 Task: For heading Use Comic Sans MS with light red berry 1 colour & Underline.  font size for heading22,  'Change the font style of data to'EB Garamond and font size to 14,  Change the alignment of both headline & data to Align left In the sheet  auditingSalesSummary
Action: Mouse moved to (413, 166)
Screenshot: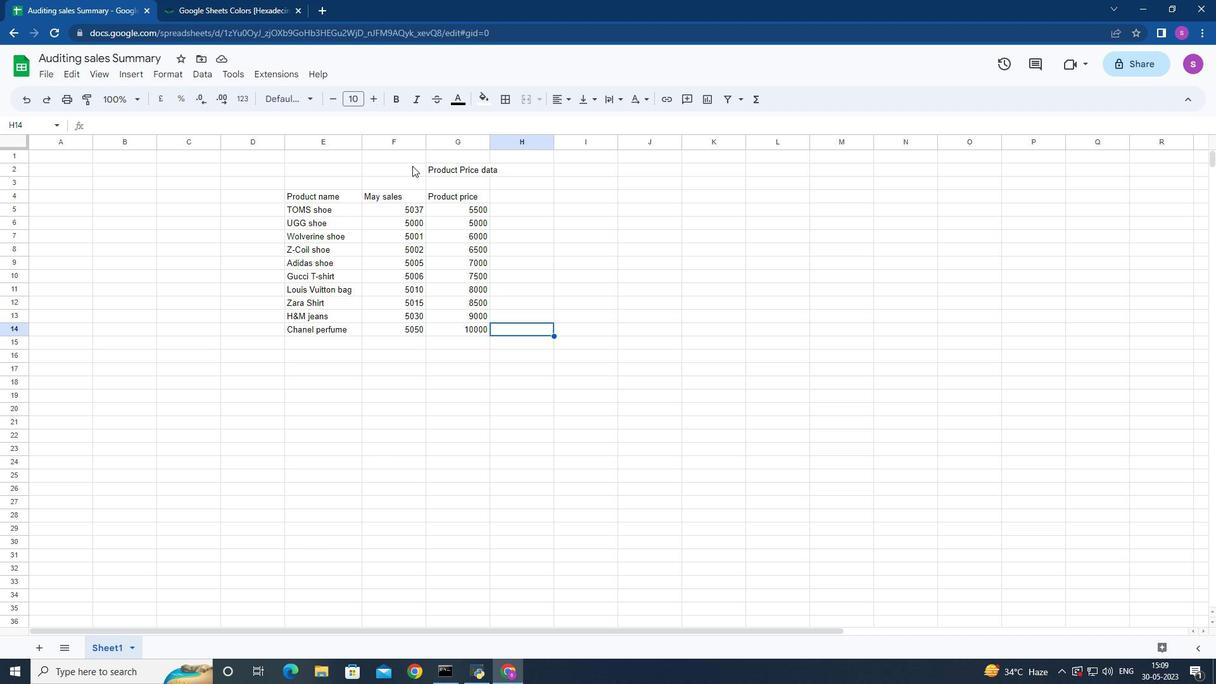 
Action: Mouse pressed left at (413, 166)
Screenshot: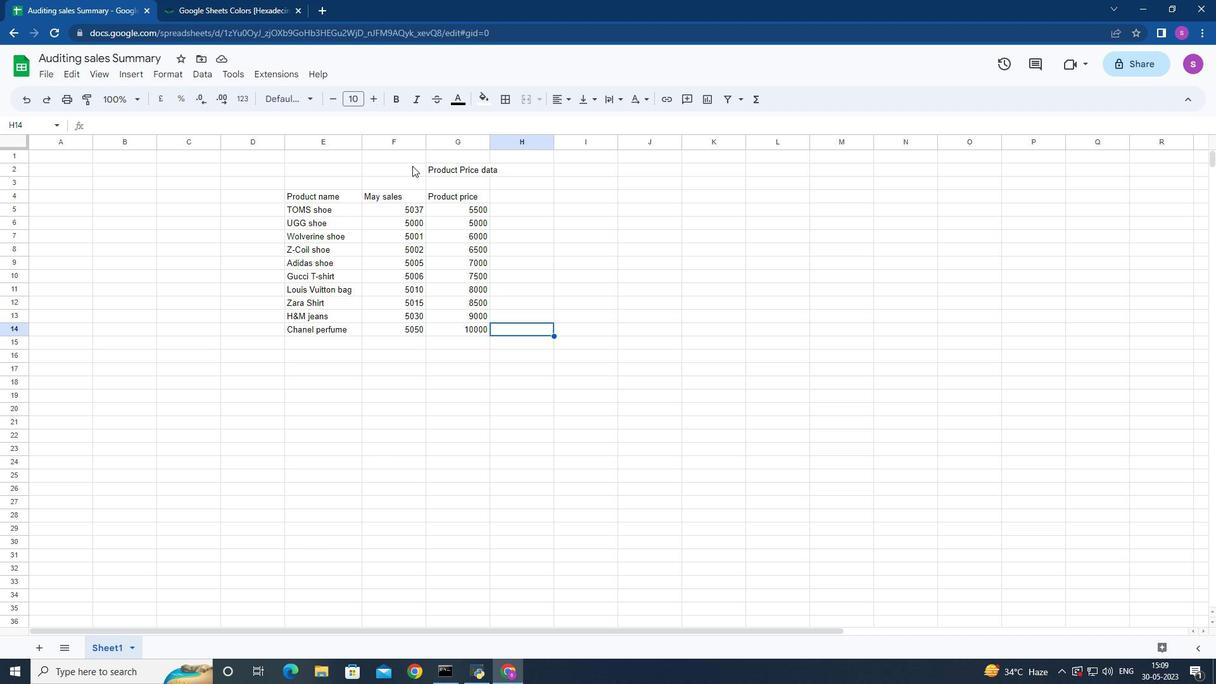 
Action: Mouse moved to (308, 99)
Screenshot: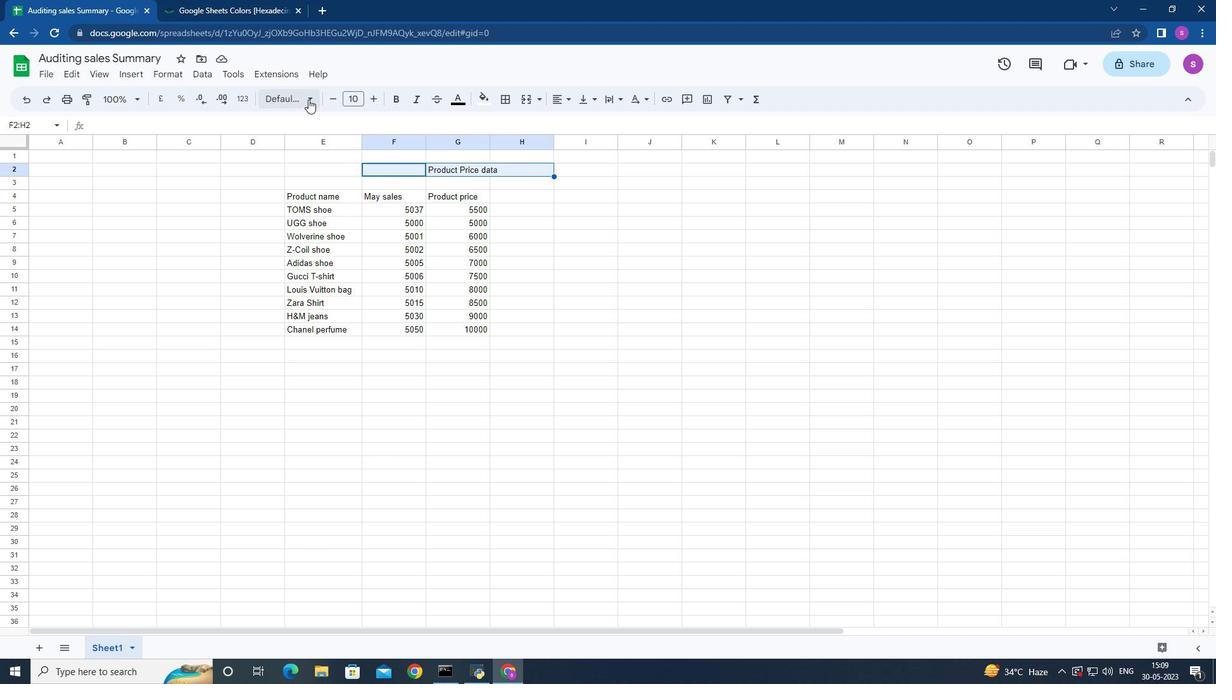 
Action: Mouse pressed left at (308, 99)
Screenshot: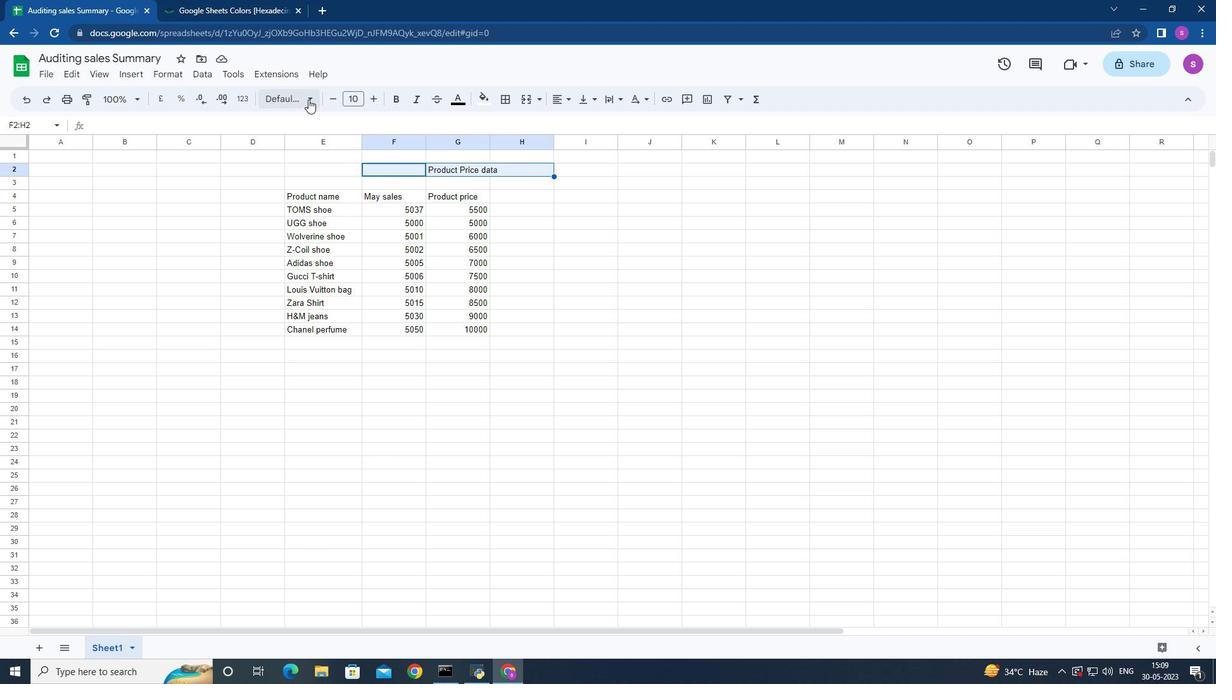 
Action: Mouse moved to (346, 419)
Screenshot: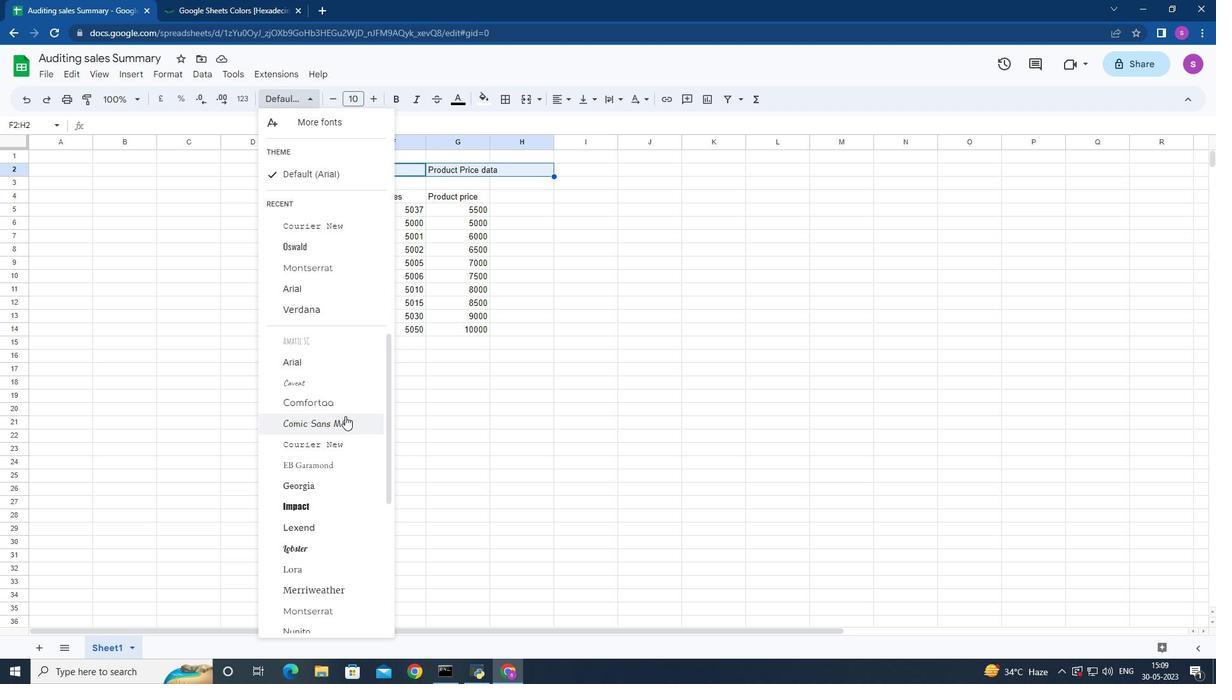 
Action: Mouse pressed left at (346, 419)
Screenshot: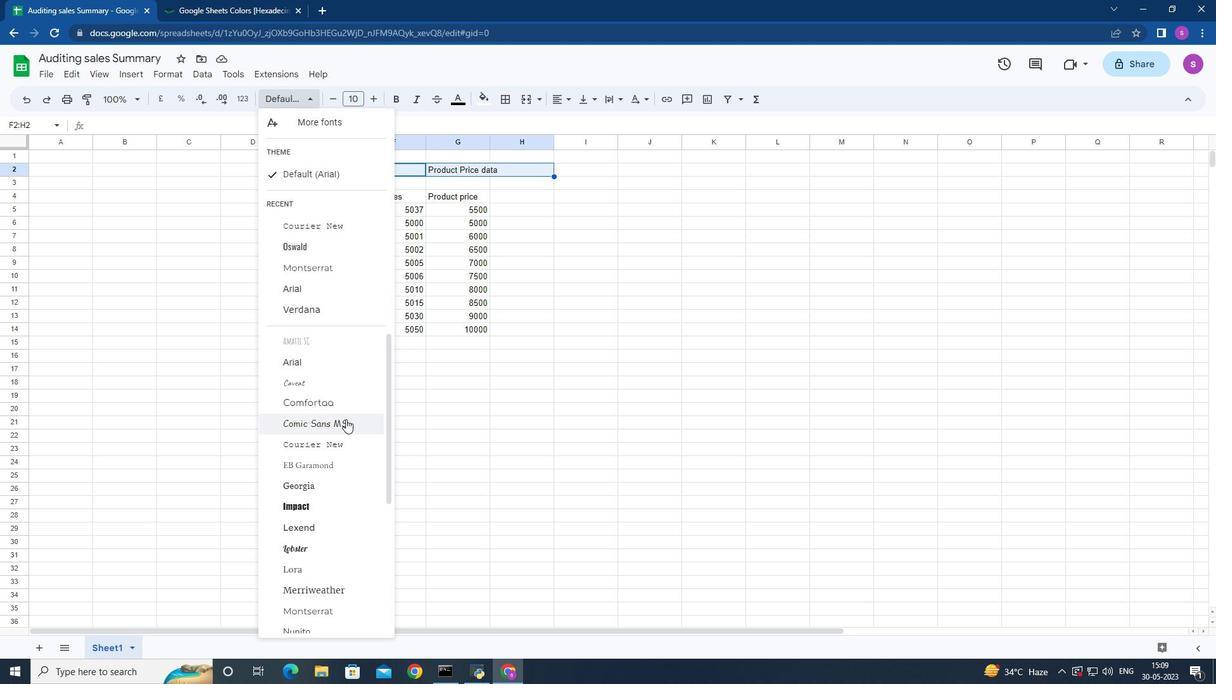 
Action: Mouse moved to (456, 234)
Screenshot: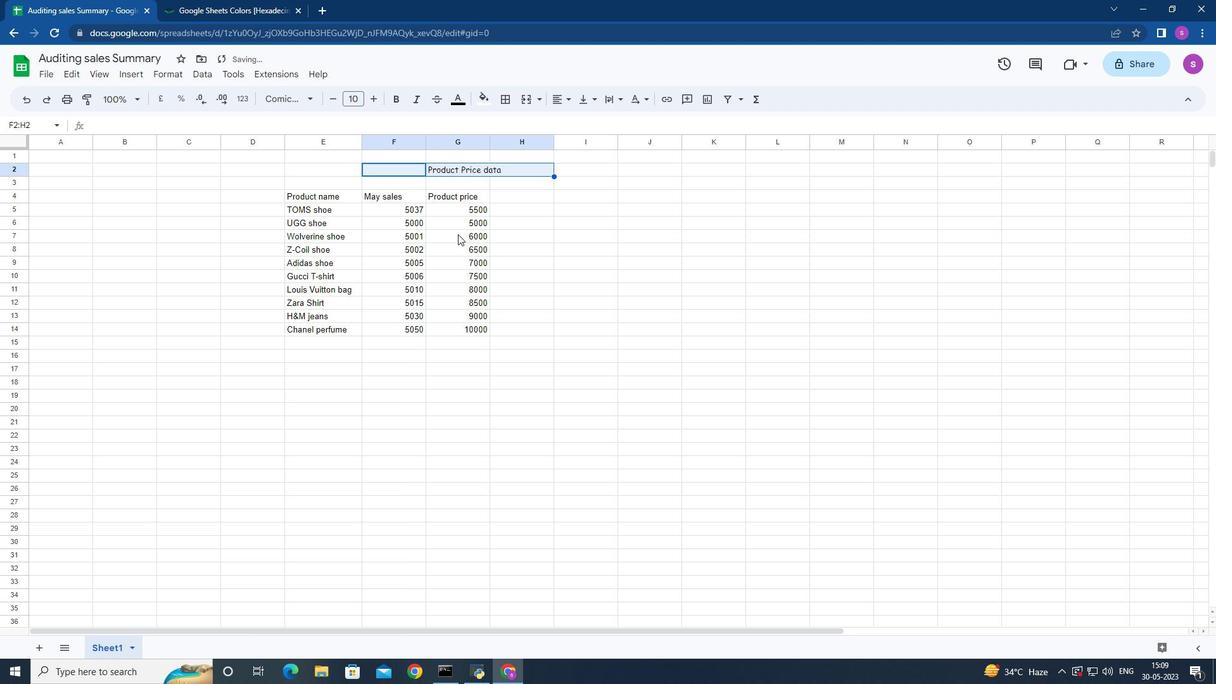 
Action: Key pressed ctrl+V
Screenshot: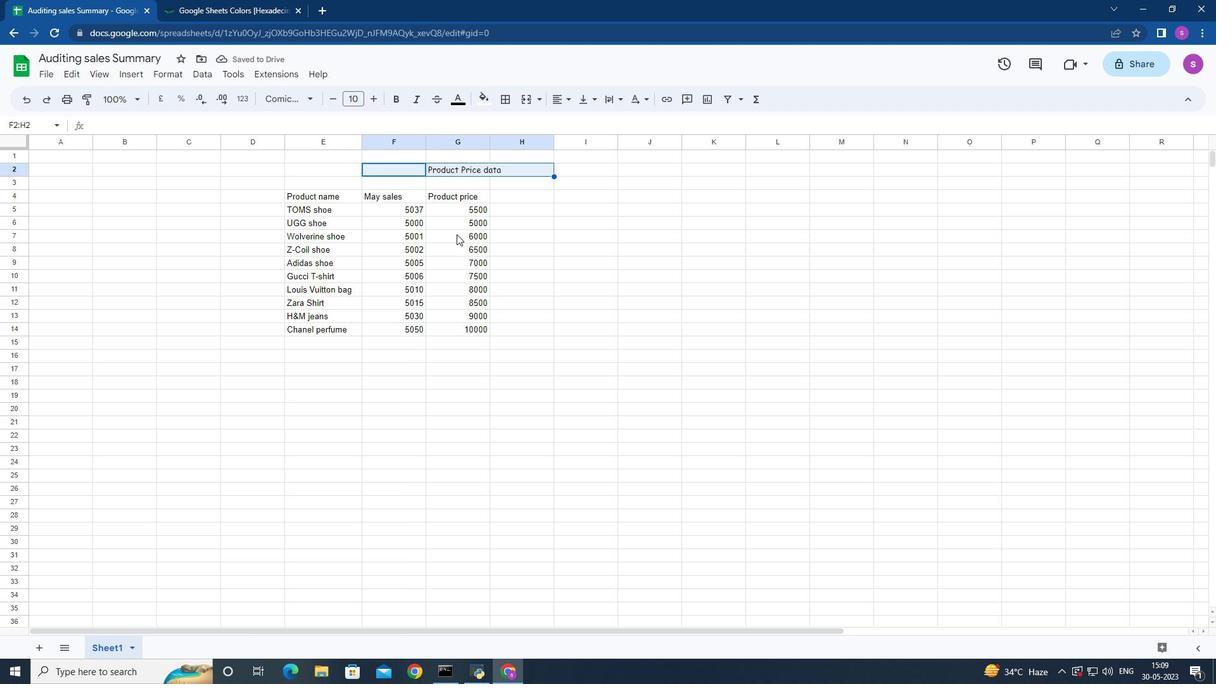 
Action: Mouse moved to (487, 99)
Screenshot: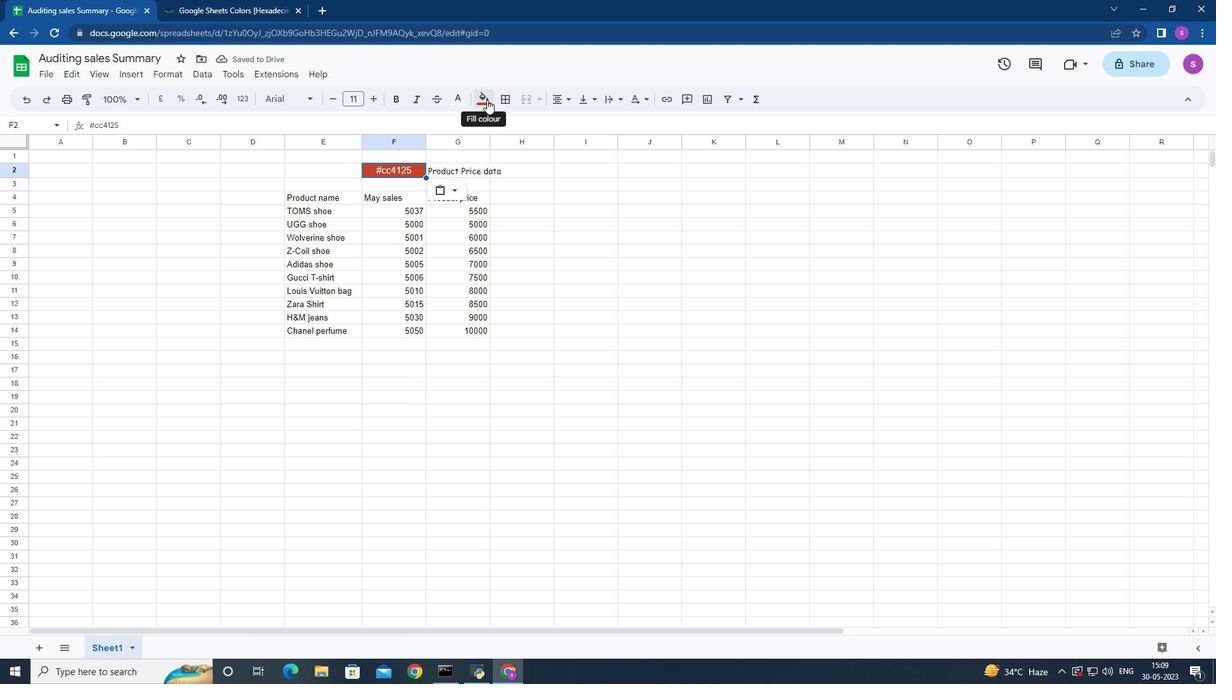 
Action: Mouse pressed left at (487, 99)
Screenshot: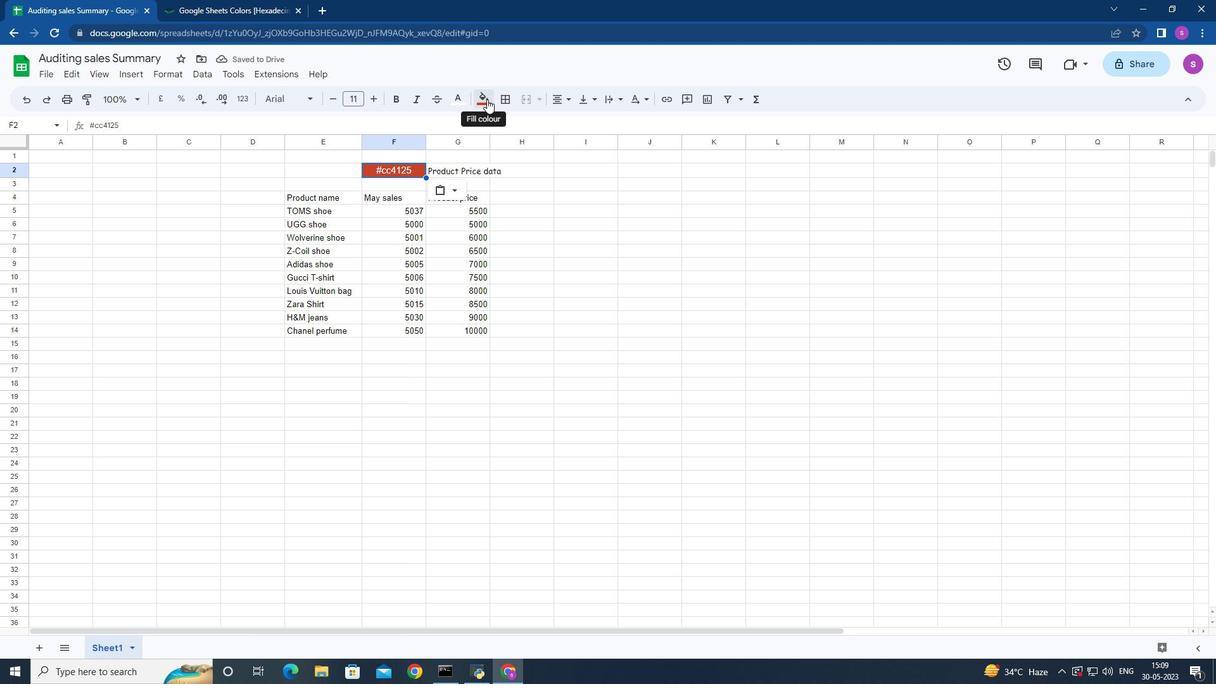 
Action: Mouse moved to (524, 296)
Screenshot: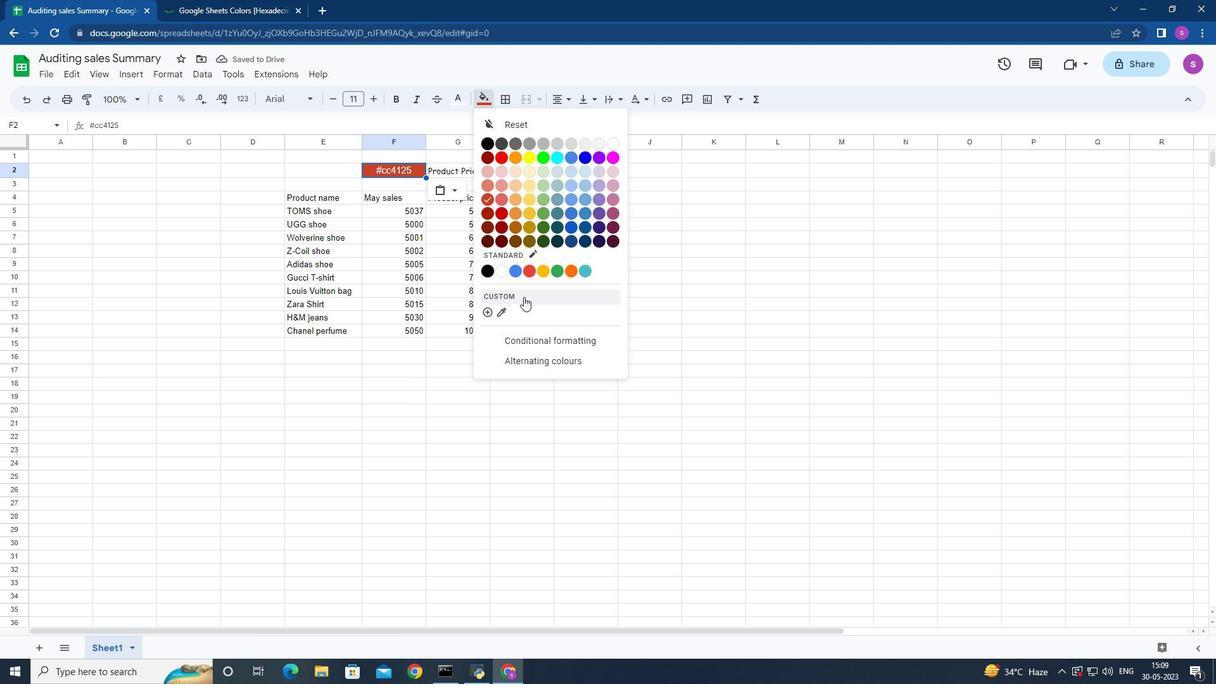
Action: Mouse pressed left at (524, 296)
Screenshot: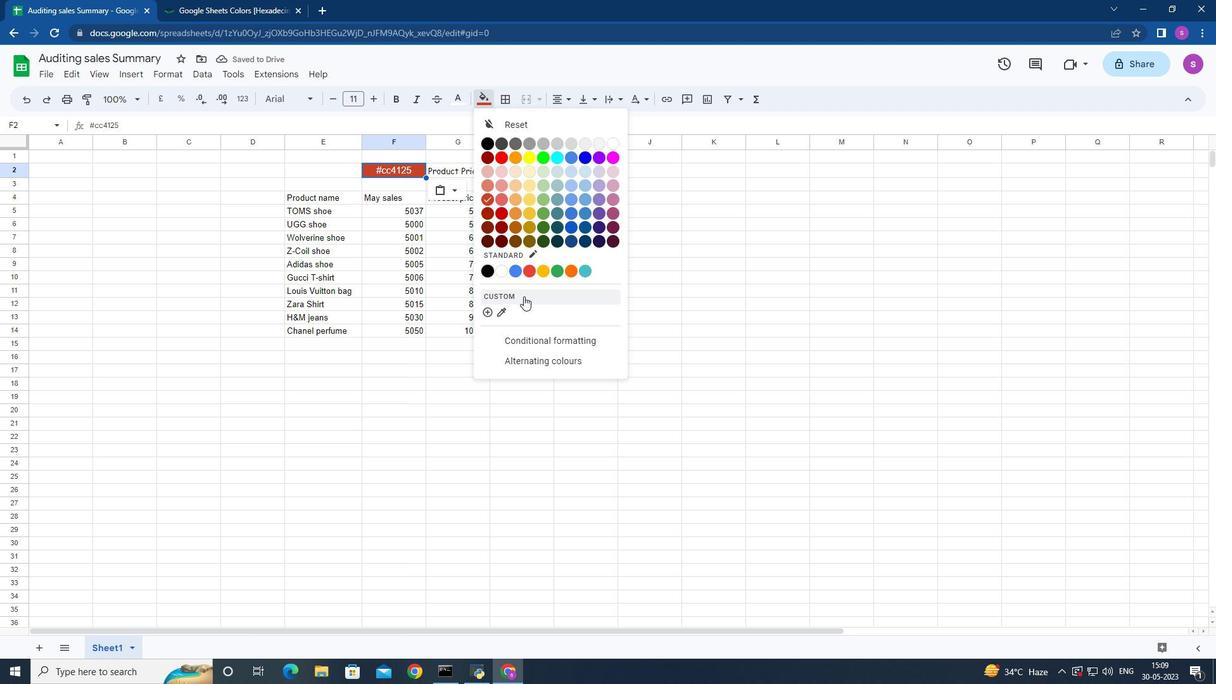 
Action: Mouse moved to (554, 408)
Screenshot: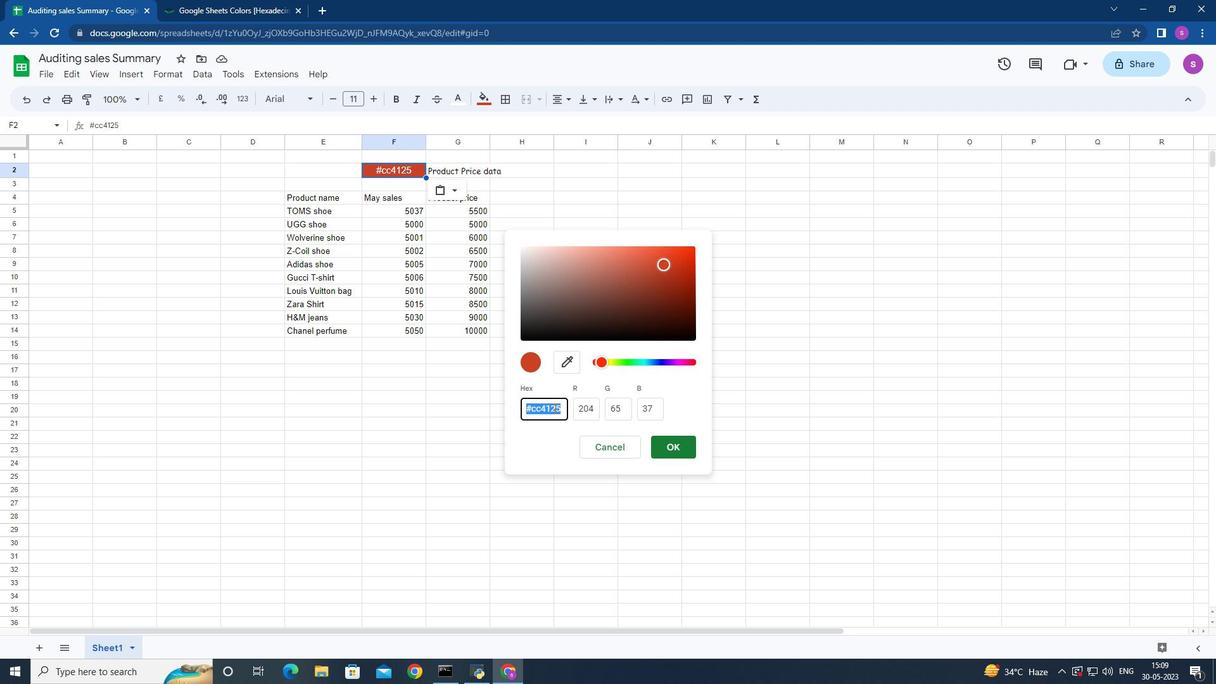 
Action: Key pressed ctrl+V
Screenshot: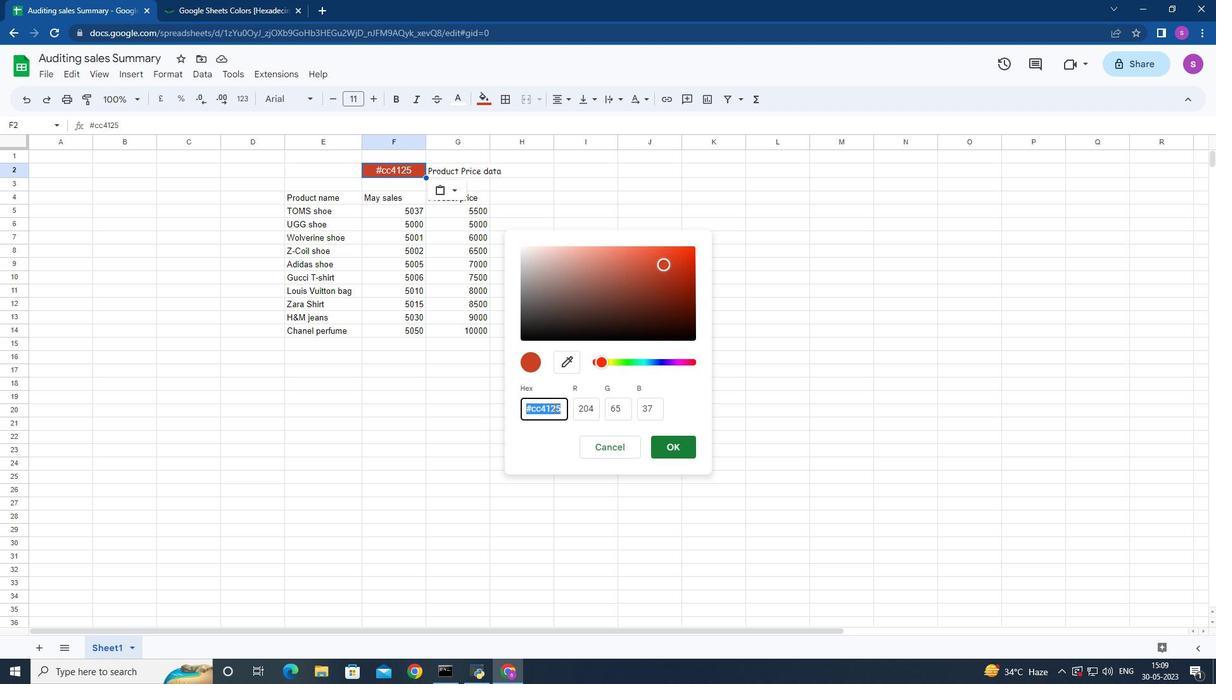 
Action: Mouse moved to (665, 441)
Screenshot: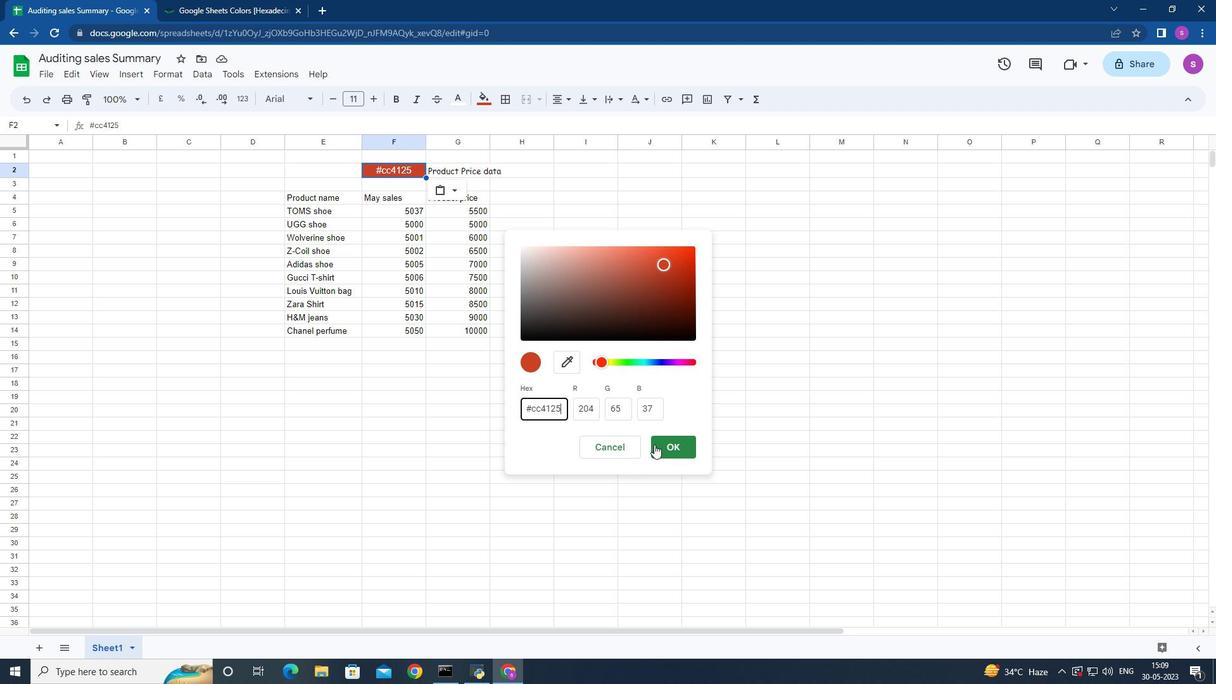 
Action: Mouse pressed left at (665, 441)
Screenshot: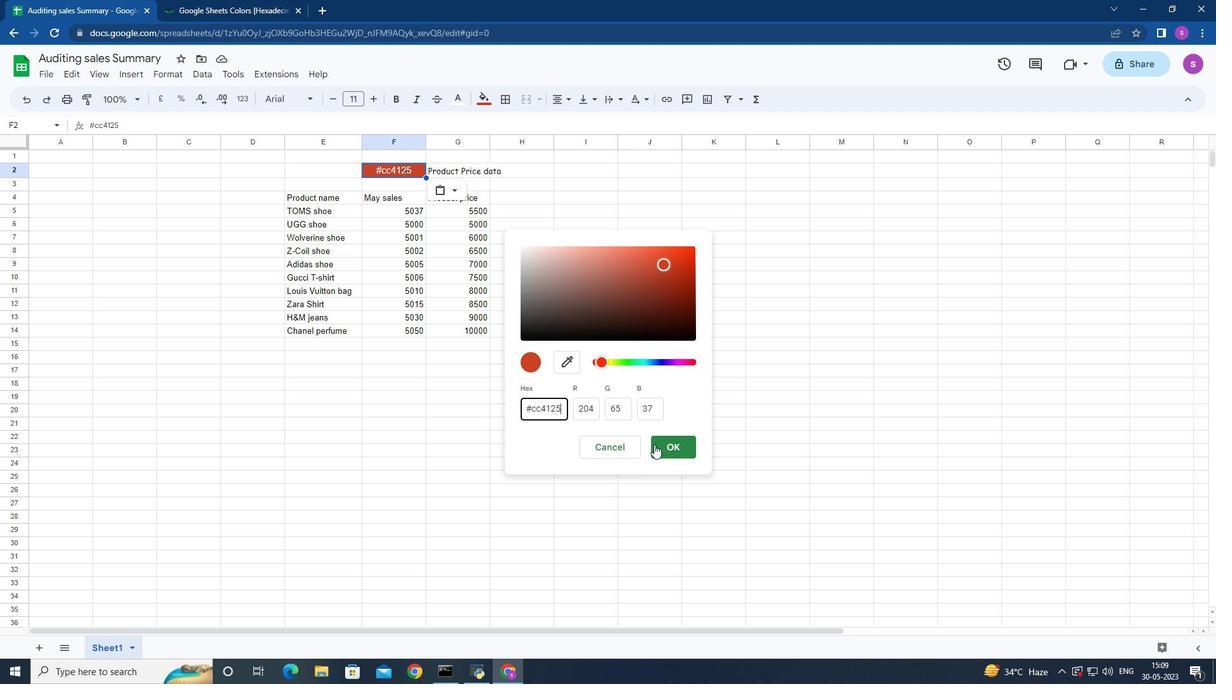 
Action: Mouse moved to (486, 101)
Screenshot: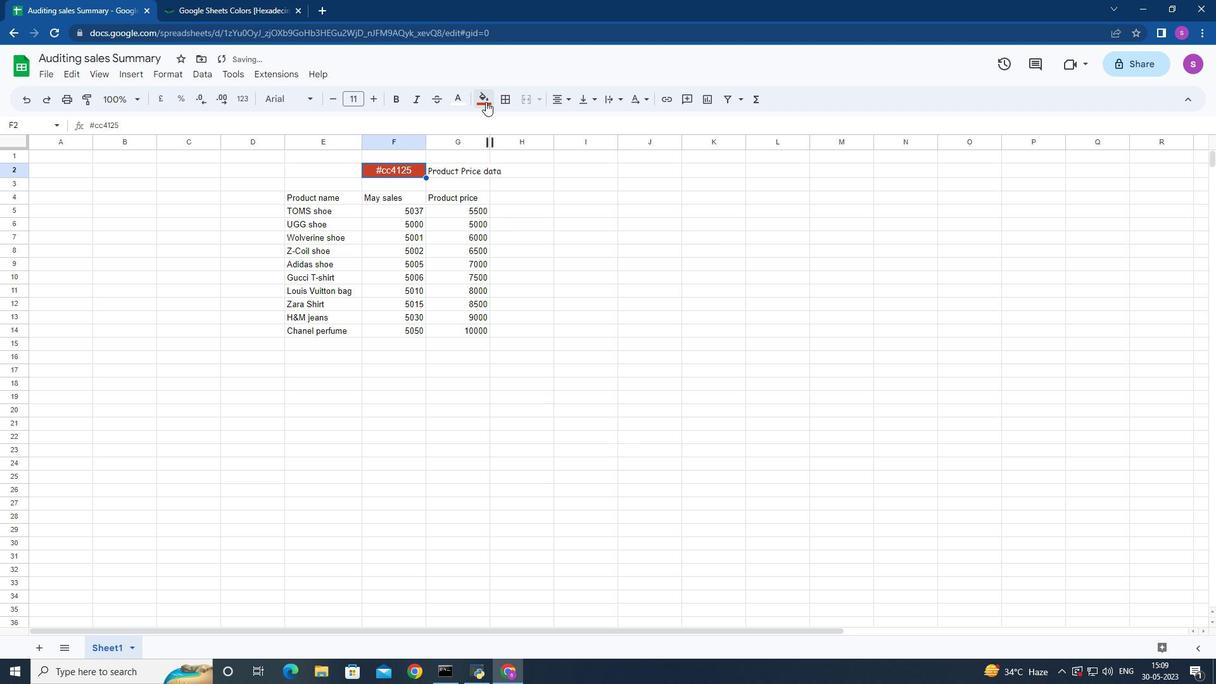 
Action: Mouse pressed left at (486, 101)
Screenshot: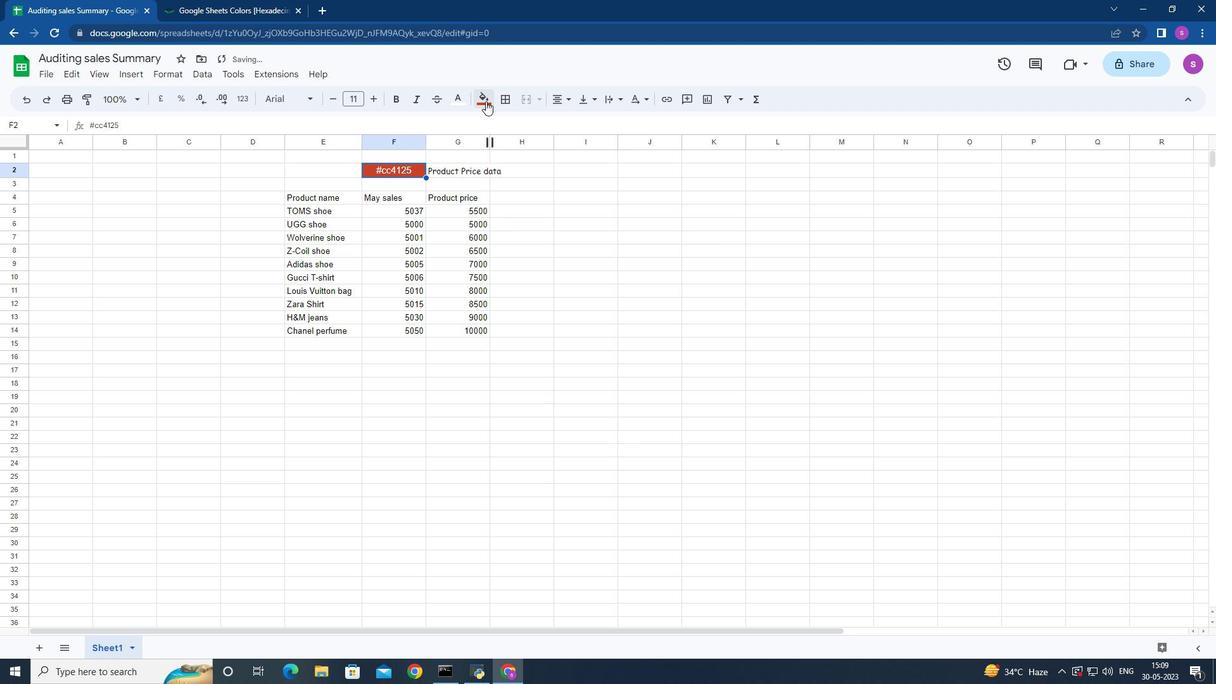 
Action: Mouse moved to (494, 295)
Screenshot: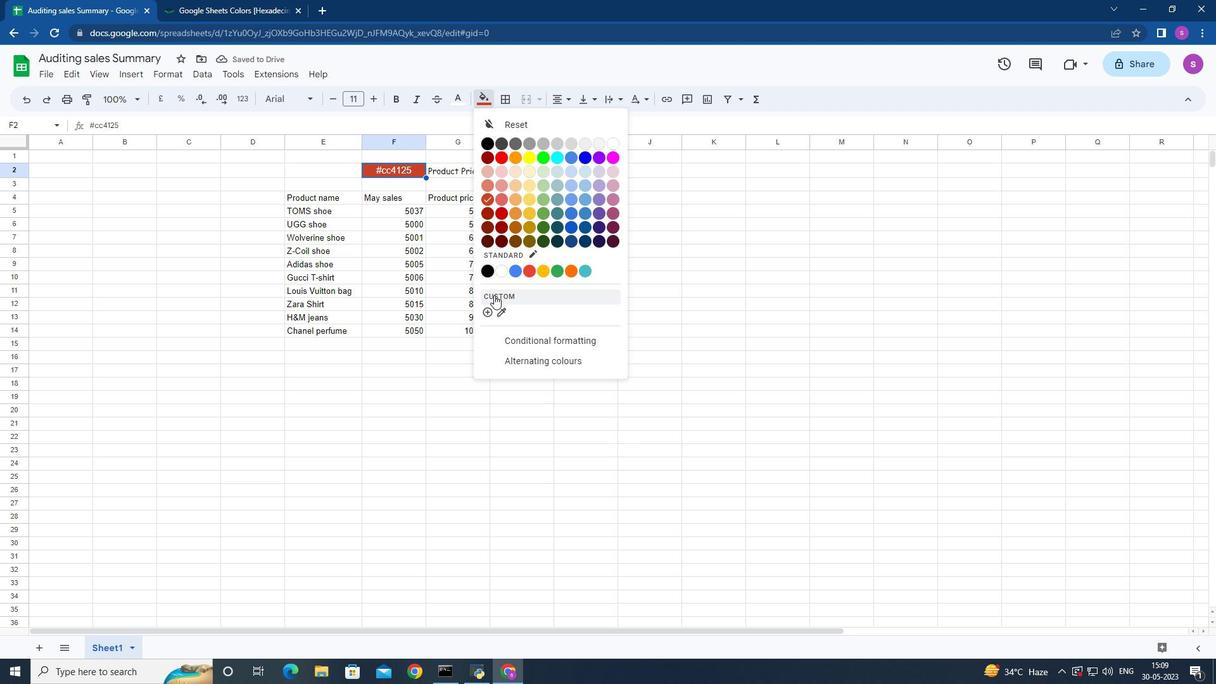 
Action: Mouse pressed left at (494, 295)
Screenshot: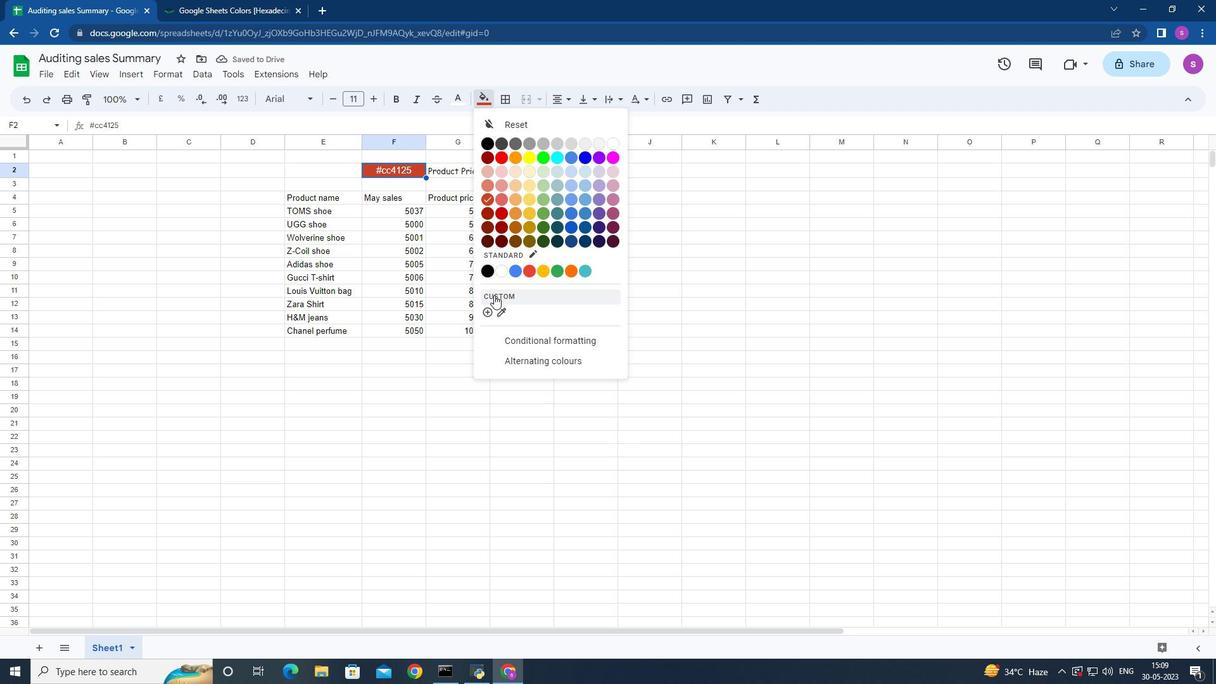 
Action: Mouse moved to (683, 446)
Screenshot: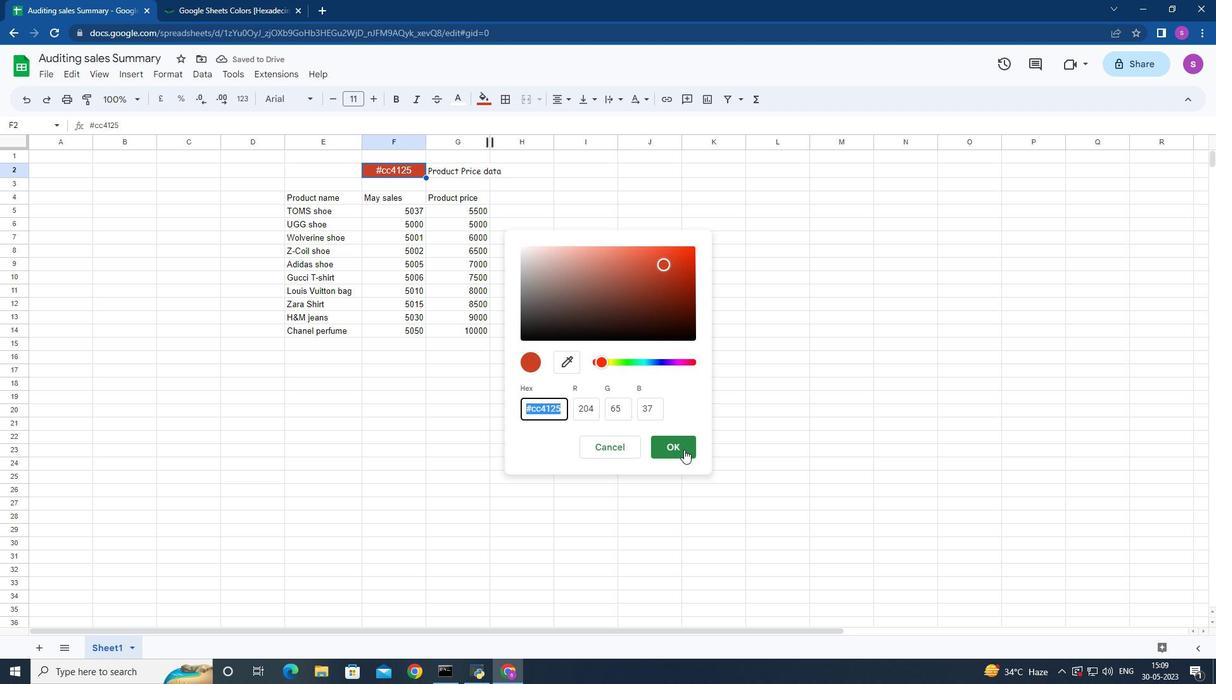 
Action: Mouse pressed left at (683, 446)
Screenshot: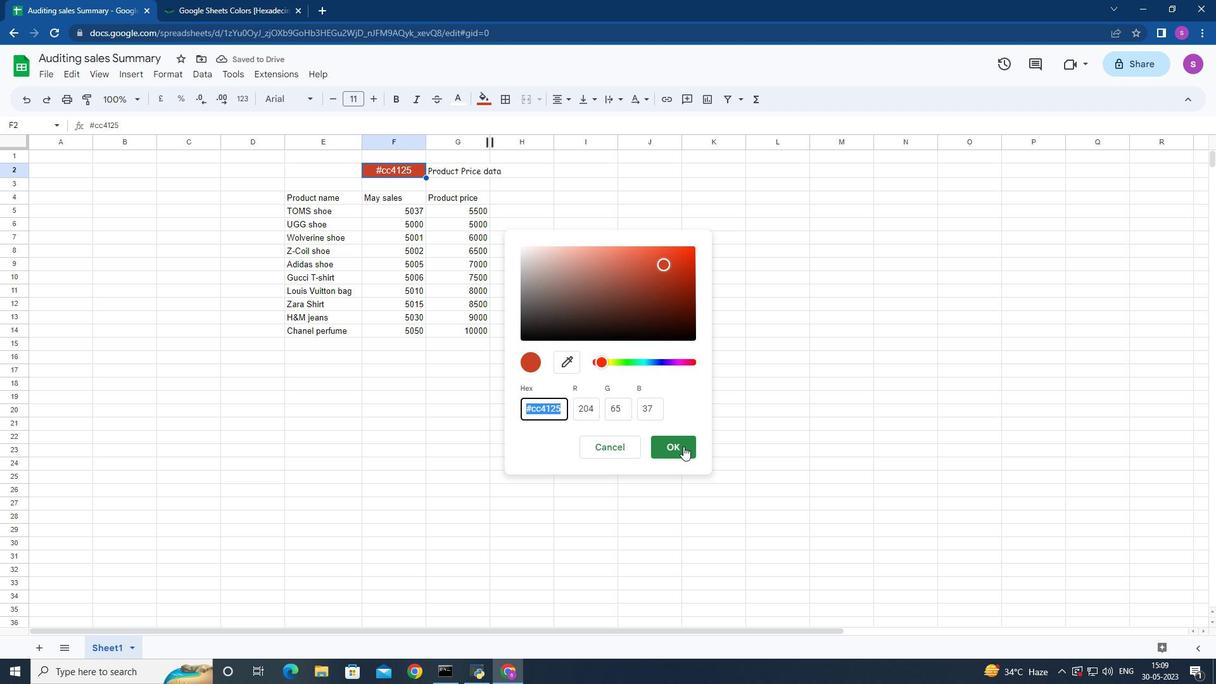 
Action: Mouse moved to (427, 166)
Screenshot: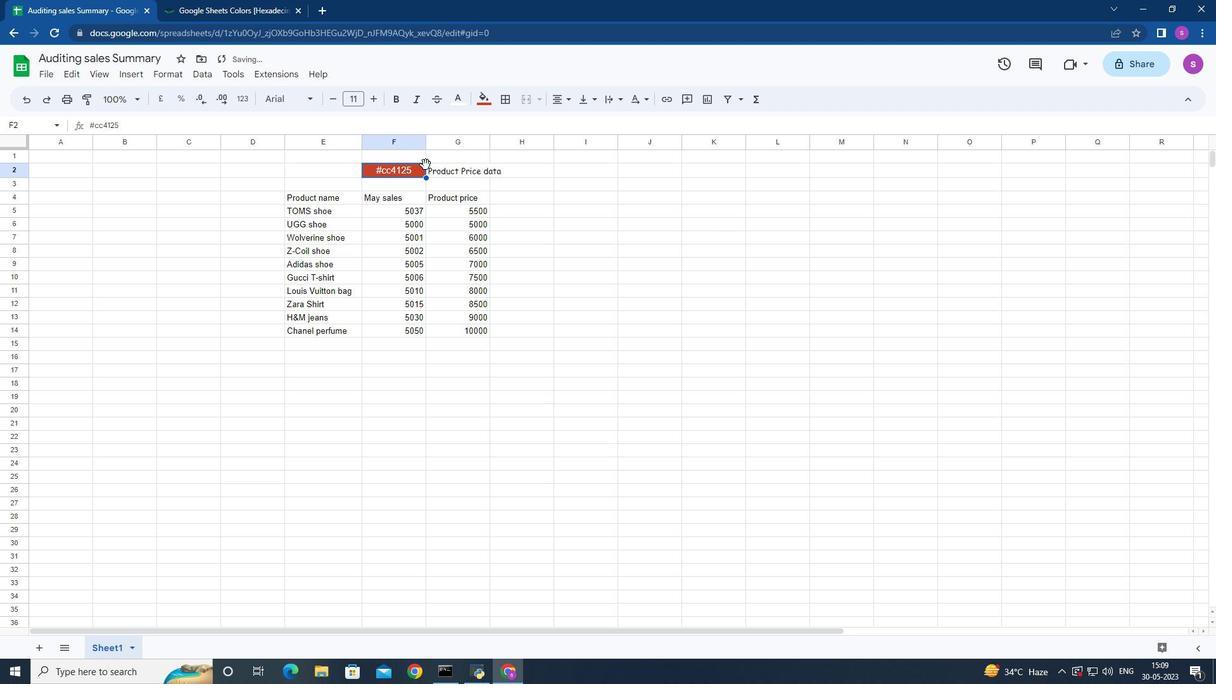 
Action: Mouse pressed left at (427, 166)
Screenshot: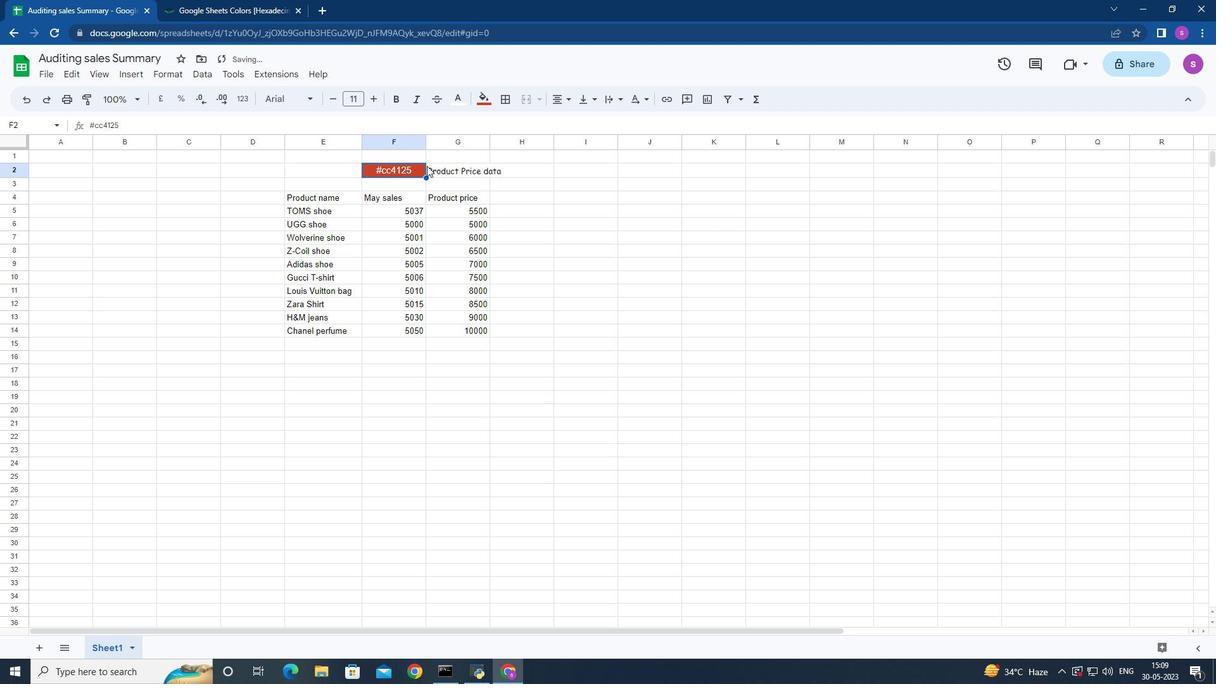 
Action: Mouse moved to (462, 96)
Screenshot: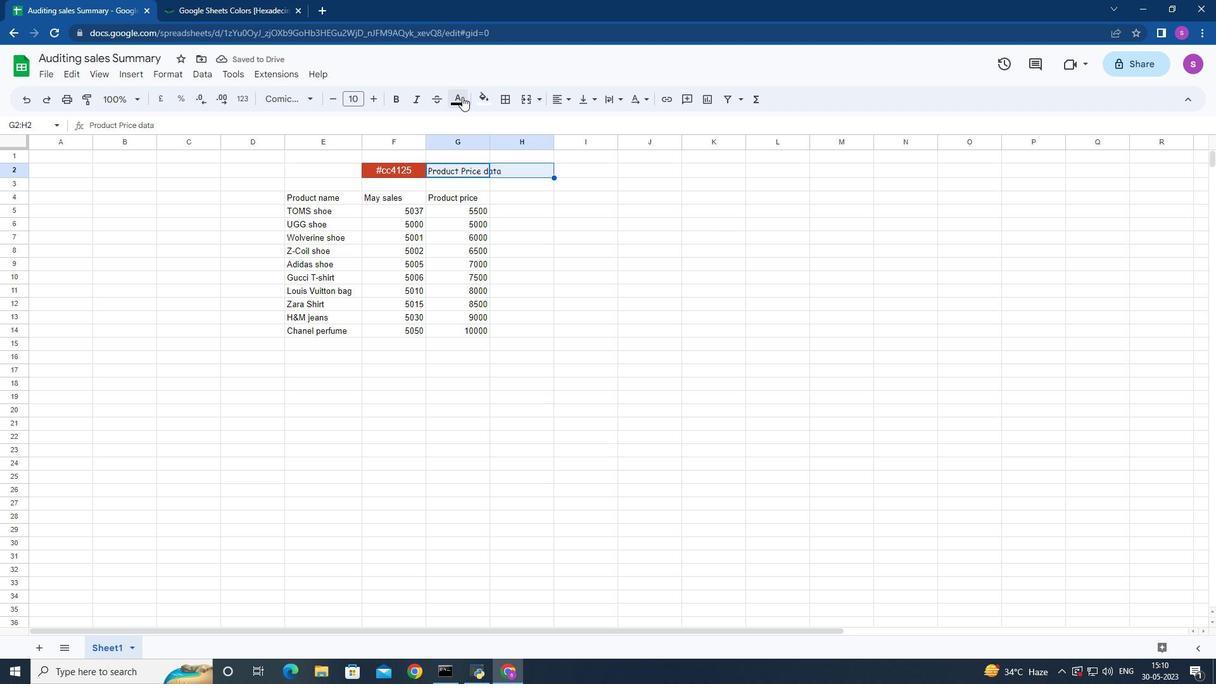 
Action: Mouse pressed left at (462, 96)
Screenshot: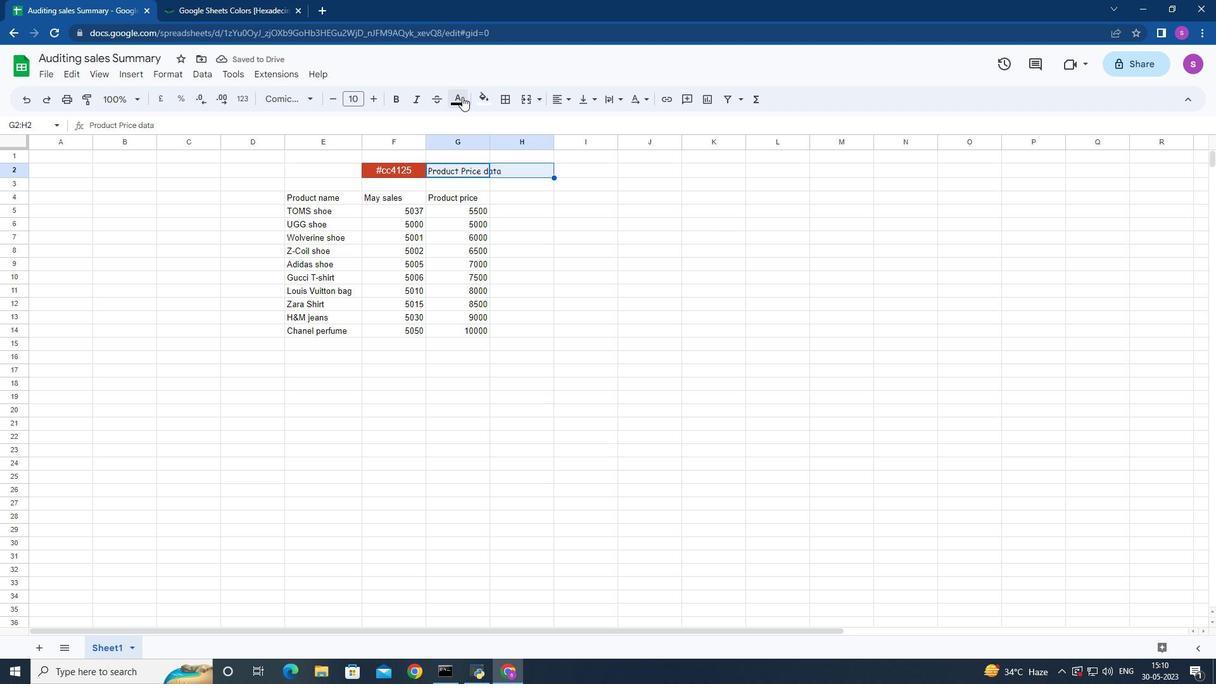 
Action: Mouse moved to (475, 297)
Screenshot: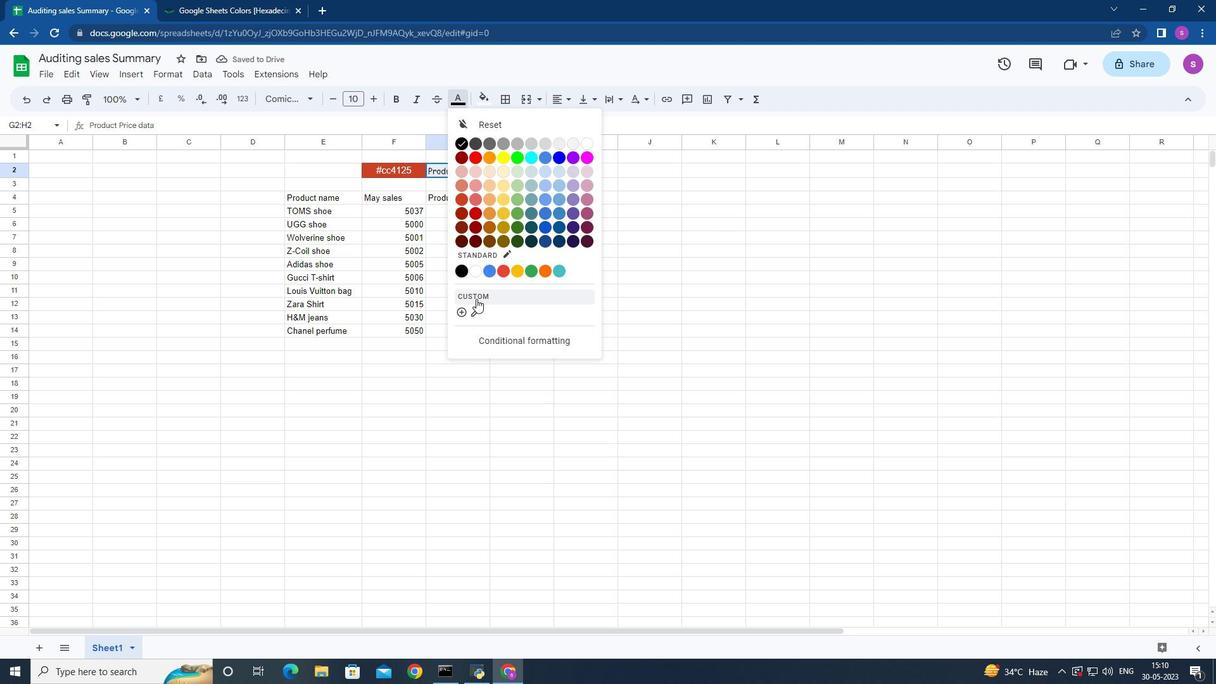 
Action: Mouse pressed left at (475, 297)
Screenshot: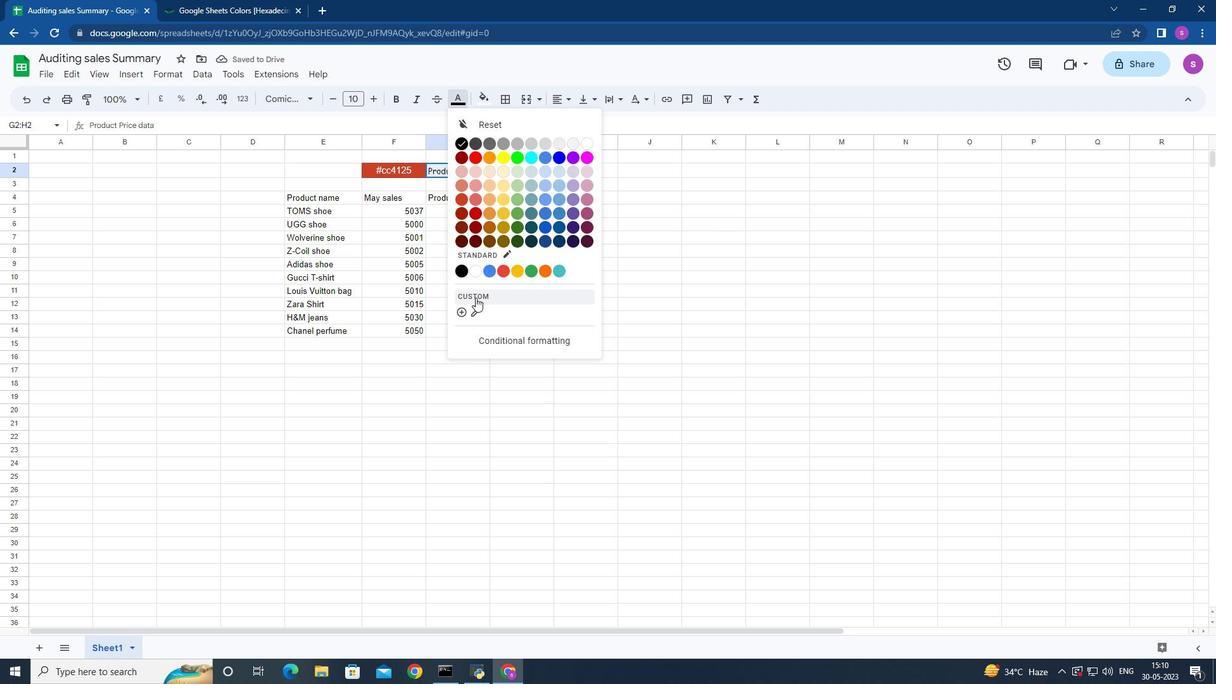 
Action: Mouse moved to (666, 446)
Screenshot: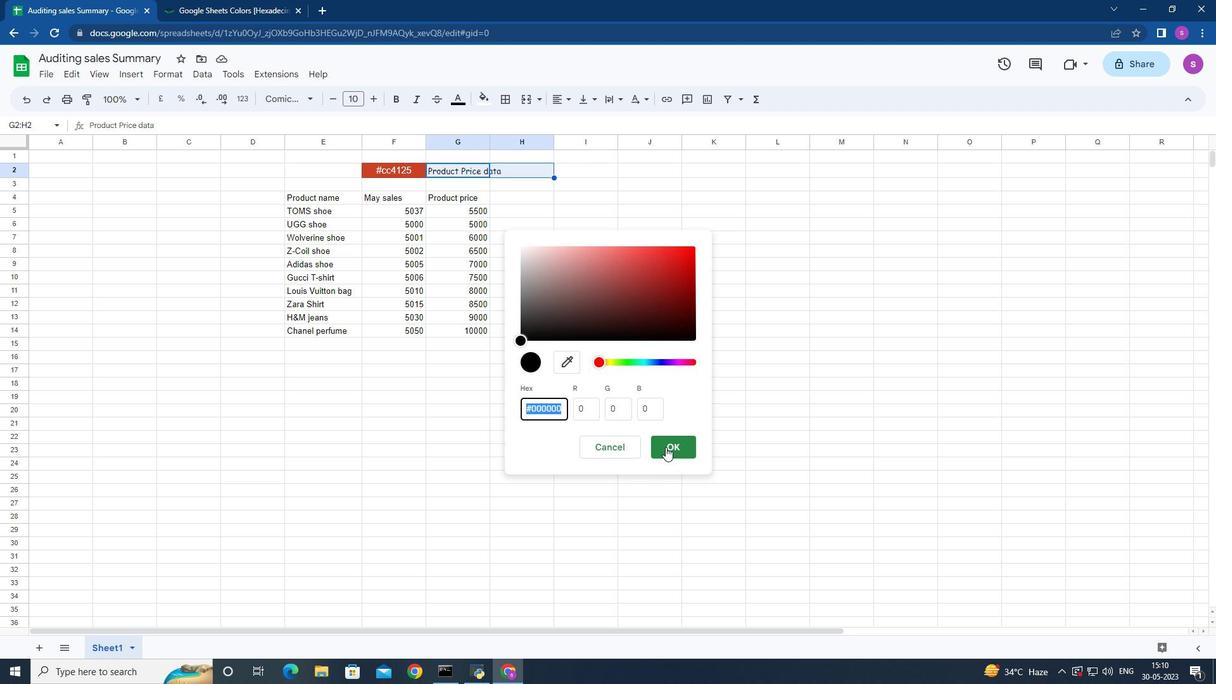
Action: Mouse pressed left at (666, 446)
Screenshot: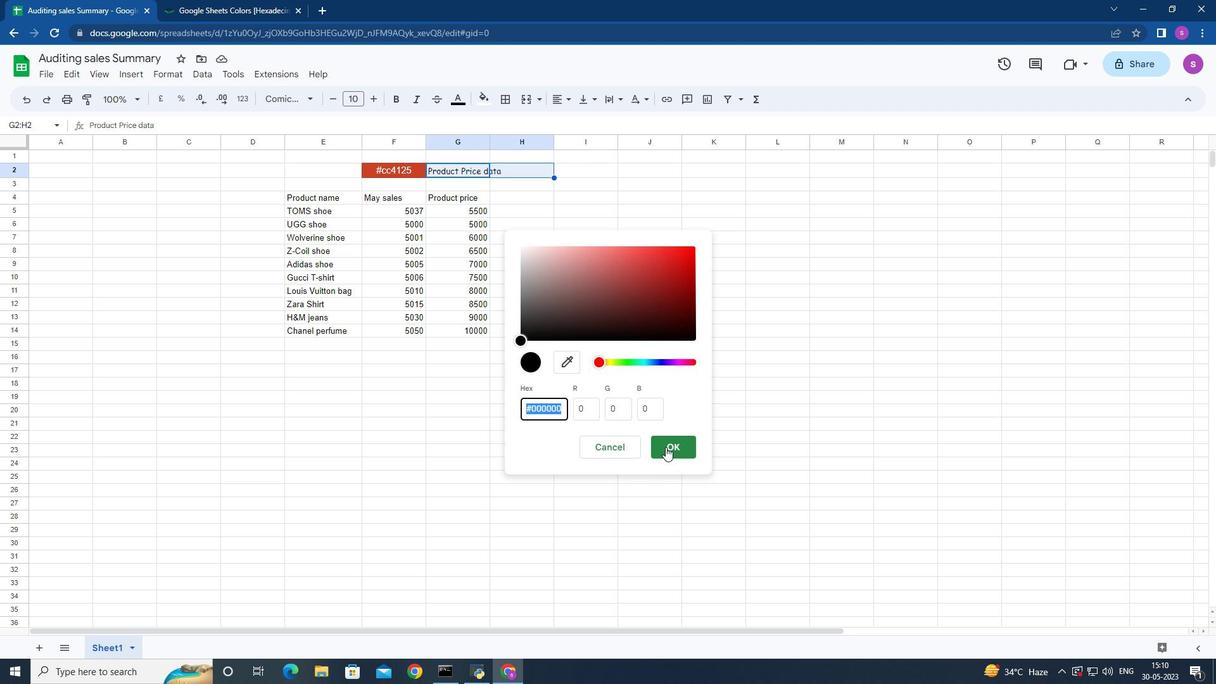 
Action: Mouse moved to (456, 98)
Screenshot: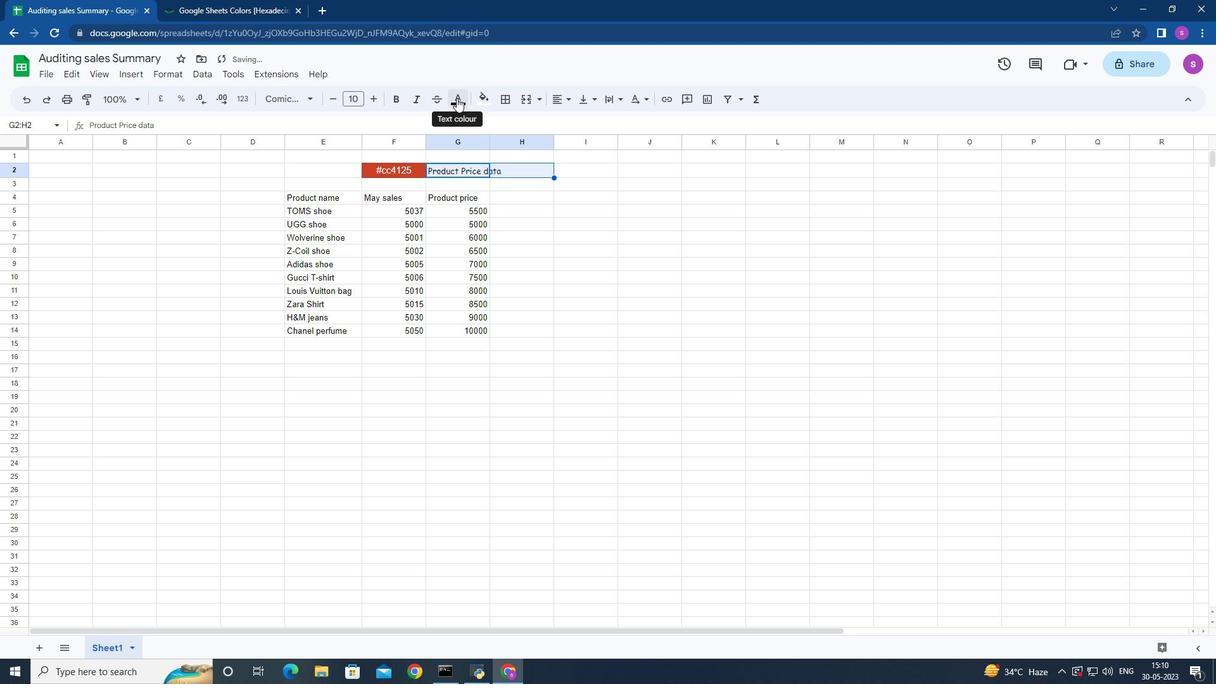 
Action: Mouse pressed left at (456, 98)
Screenshot: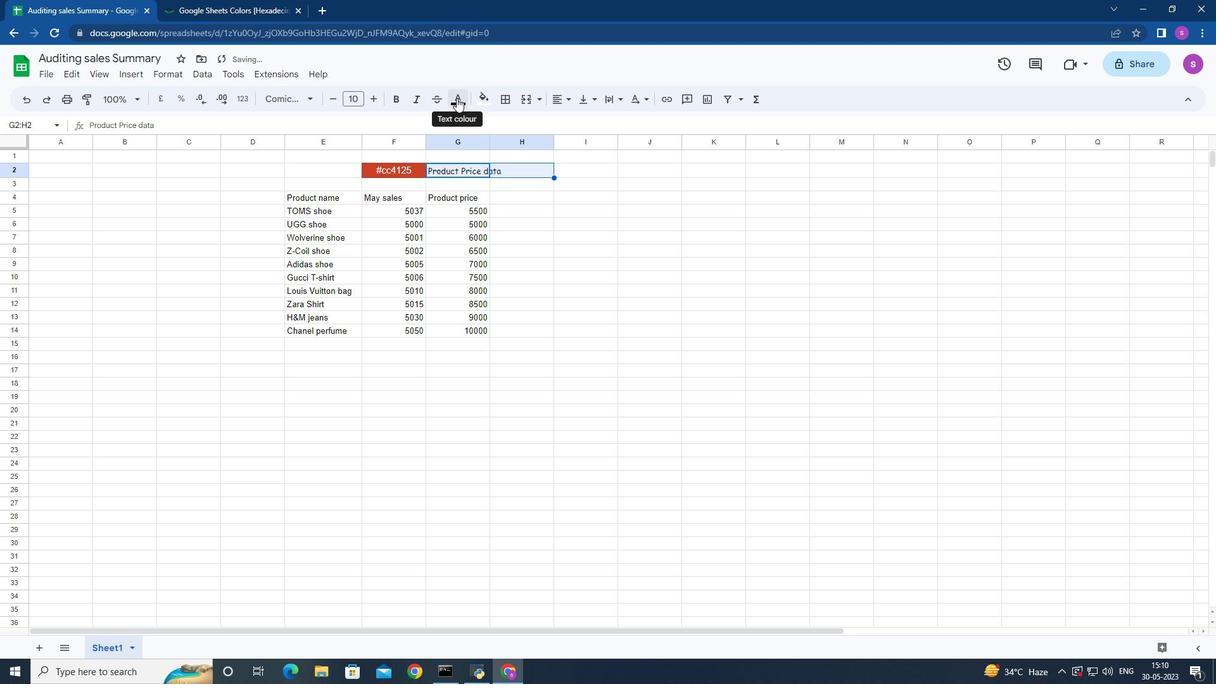 
Action: Mouse moved to (486, 294)
Screenshot: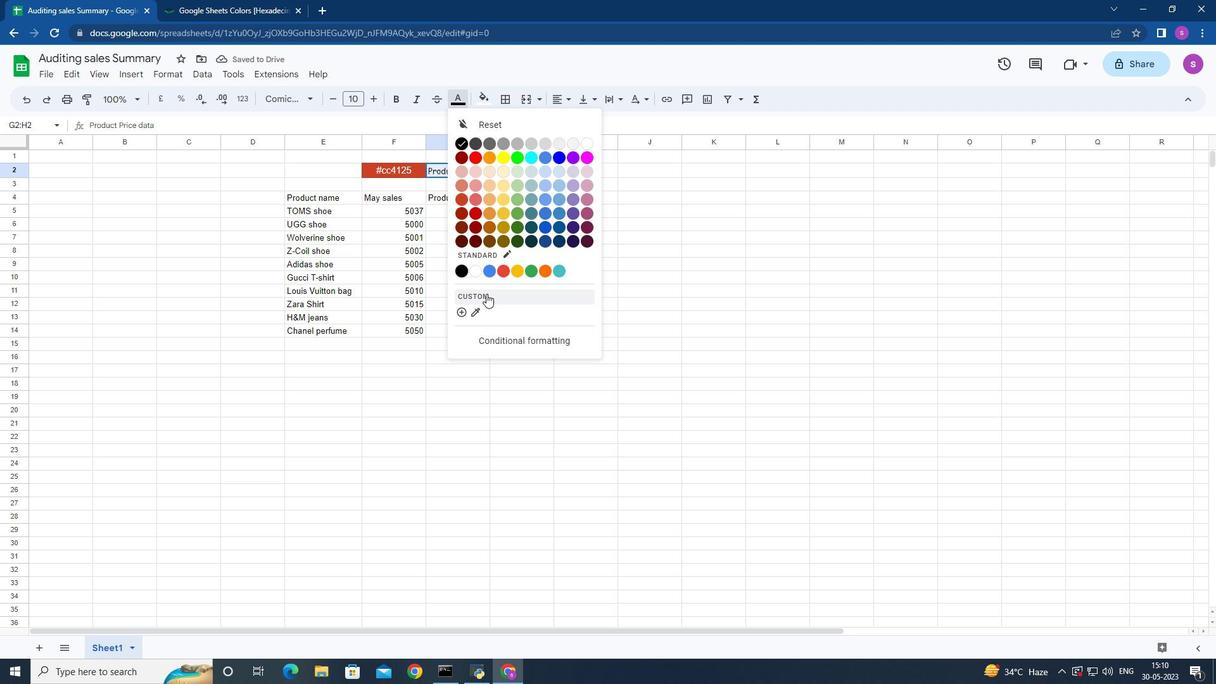 
Action: Mouse pressed left at (486, 294)
Screenshot: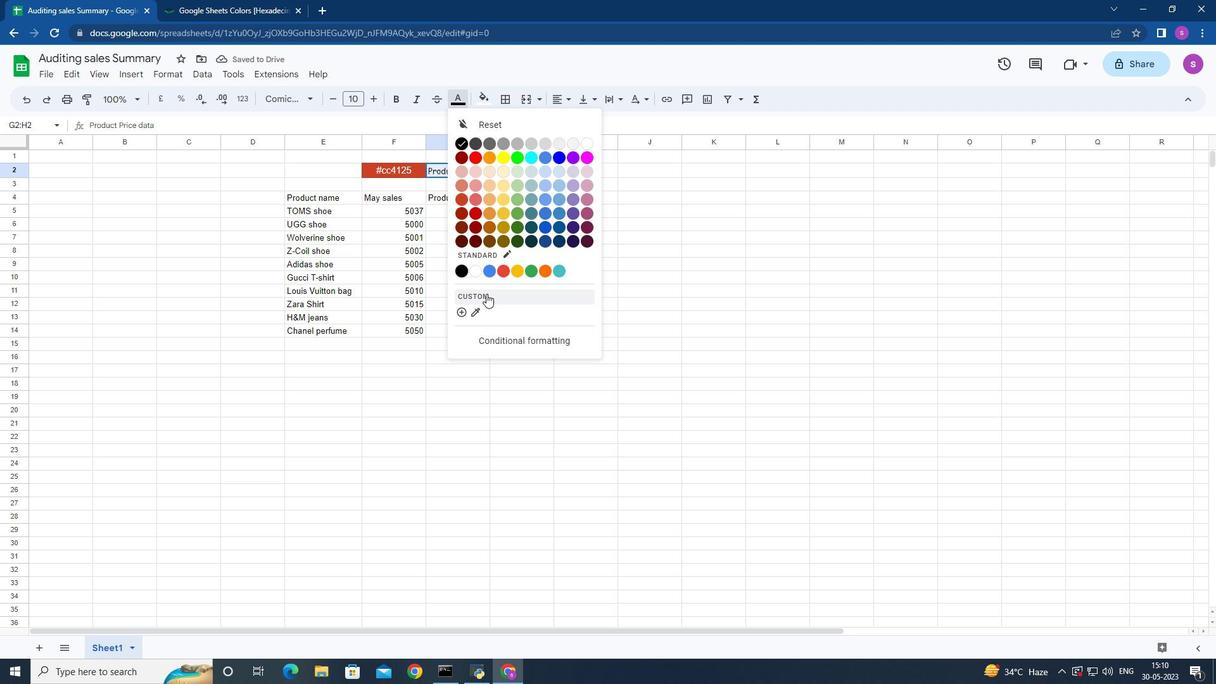 
Action: Mouse moved to (586, 437)
Screenshot: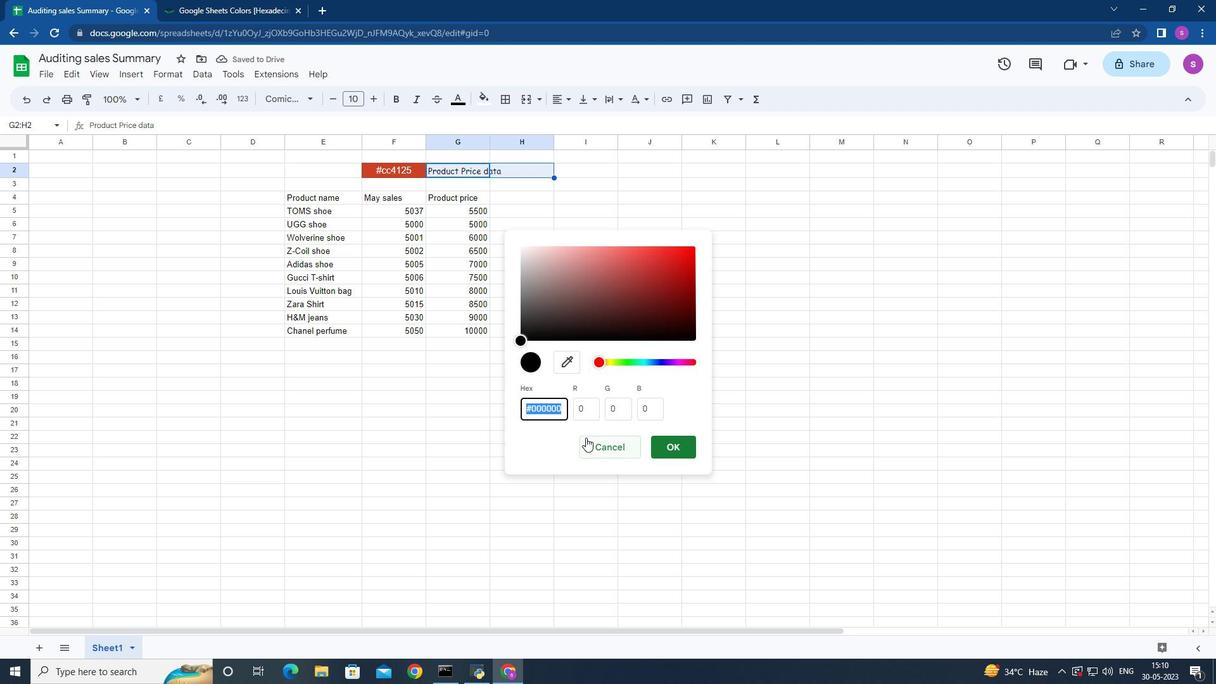 
Action: Key pressed ctrl+V
Screenshot: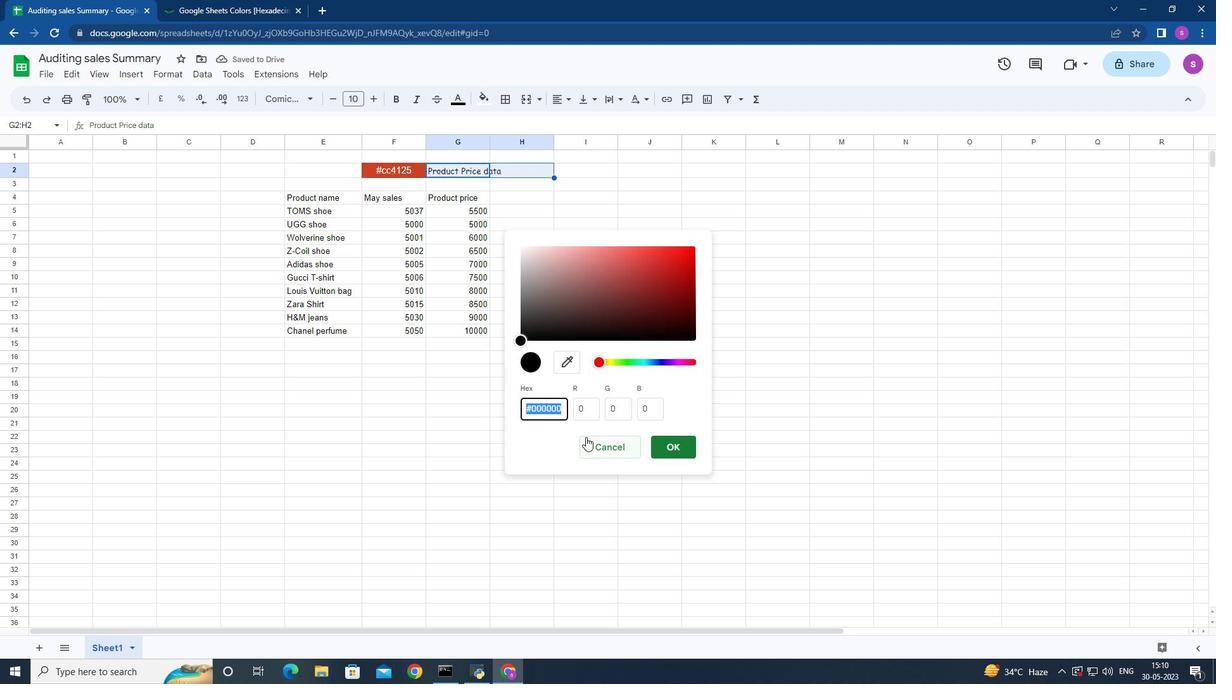 
Action: Mouse moved to (669, 441)
Screenshot: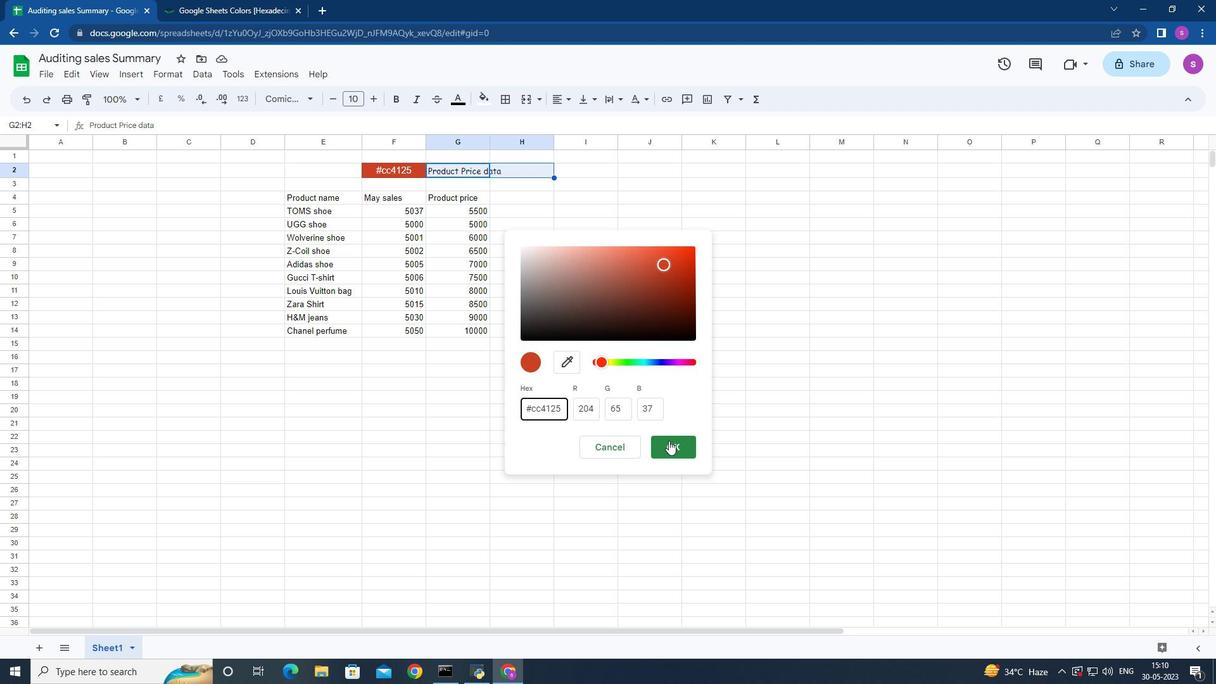 
Action: Mouse pressed left at (669, 441)
Screenshot: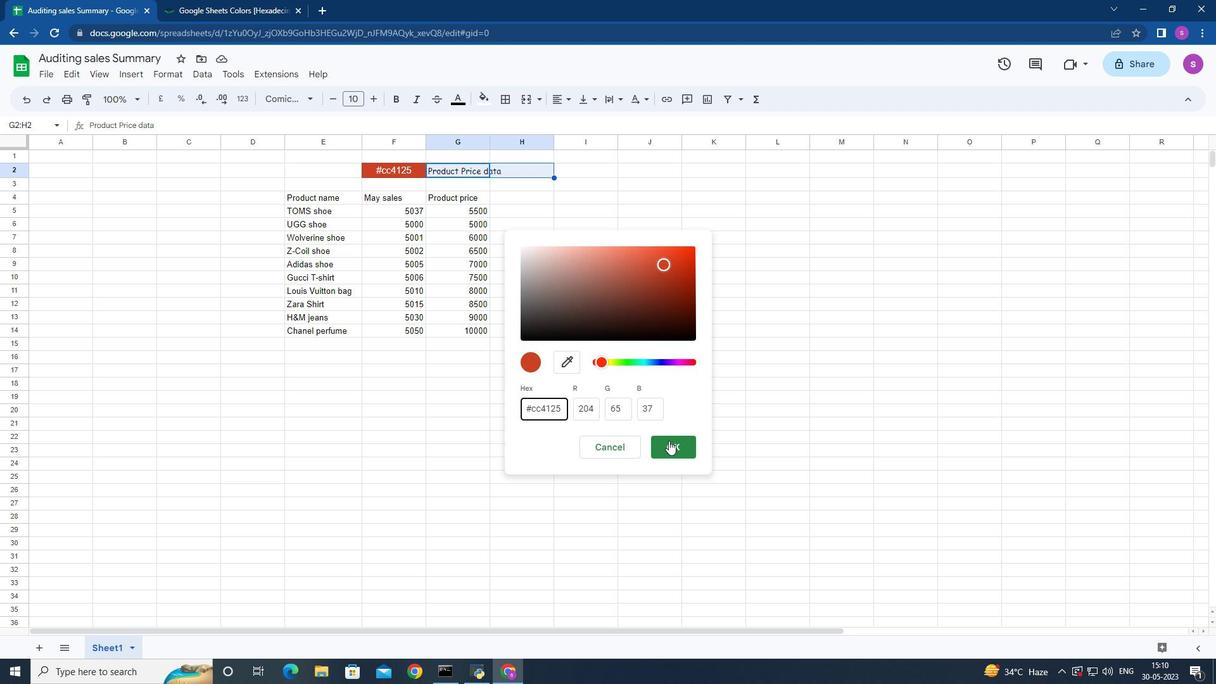 
Action: Mouse moved to (455, 99)
Screenshot: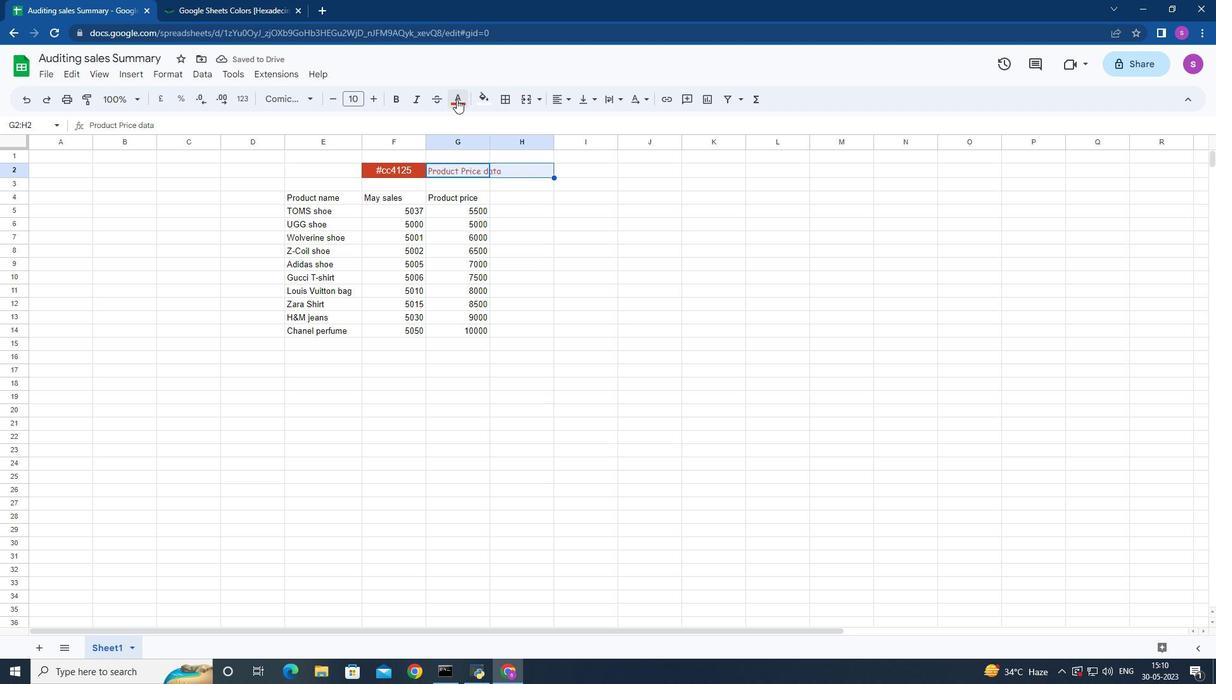 
Action: Mouse pressed left at (455, 99)
Screenshot: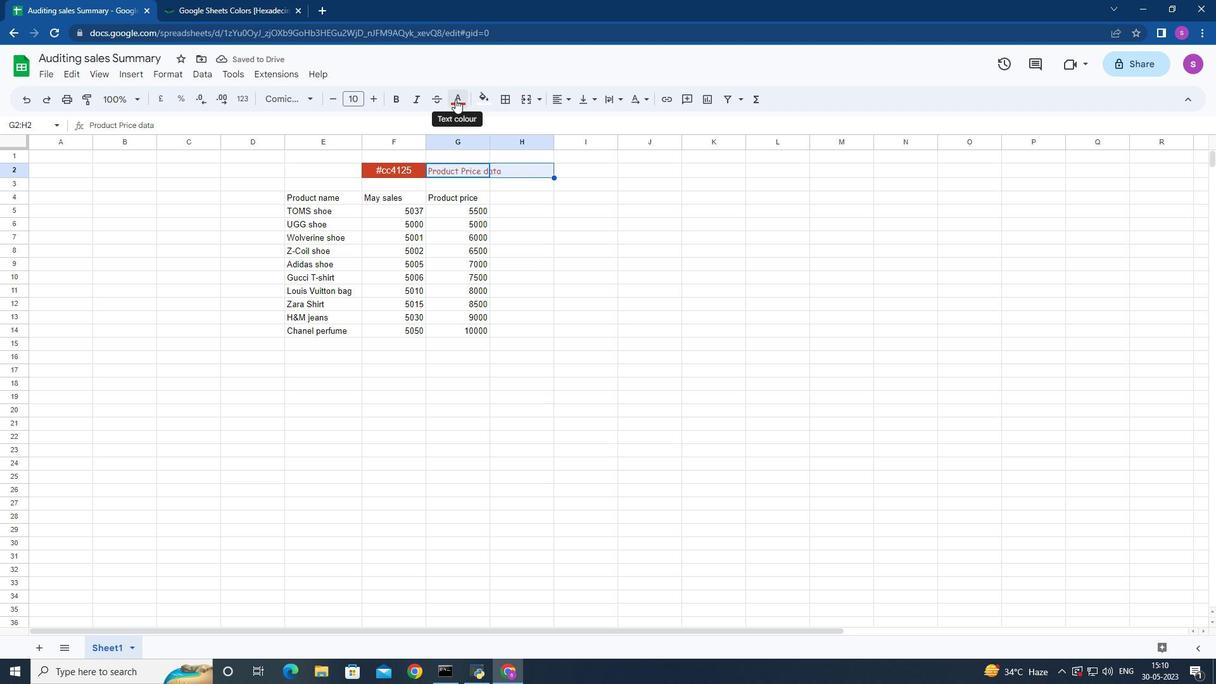 
Action: Mouse moved to (480, 292)
Screenshot: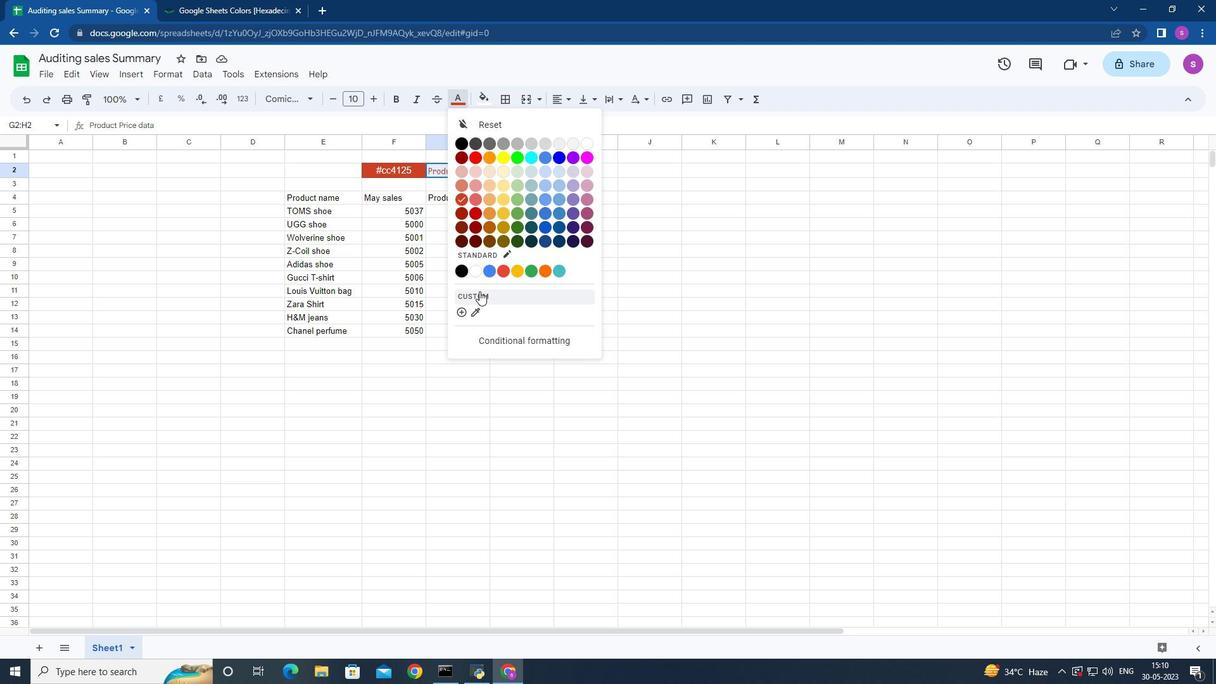 
Action: Mouse pressed left at (480, 292)
Screenshot: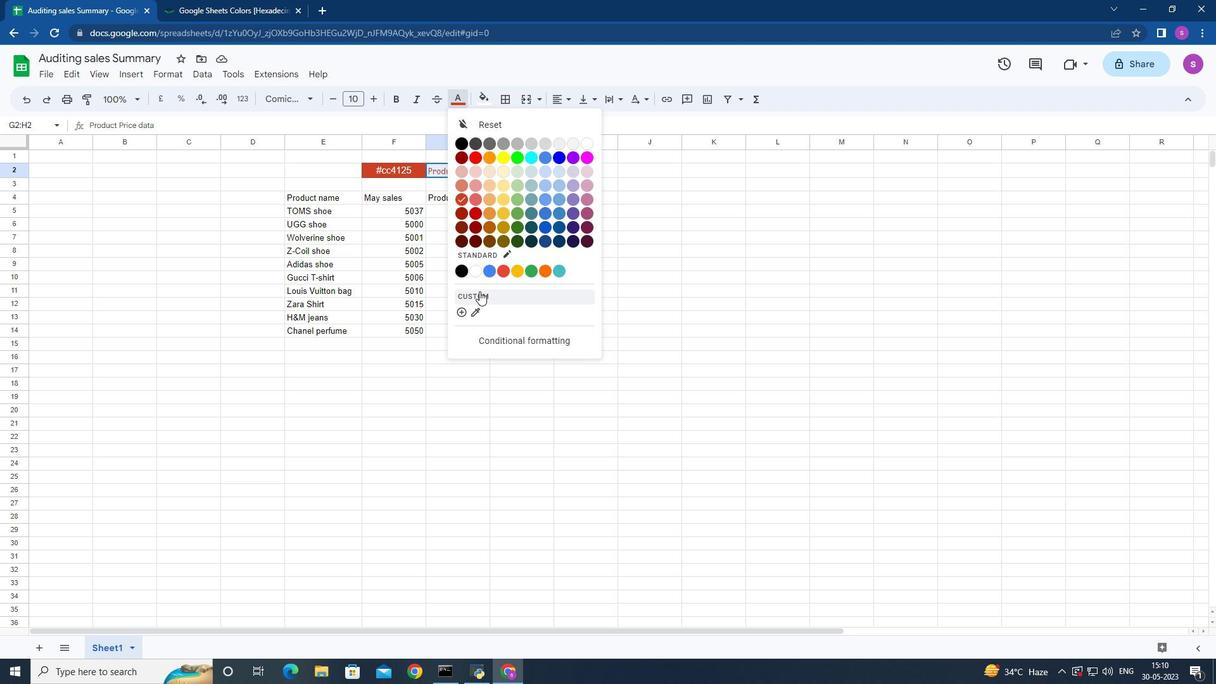 
Action: Mouse moved to (679, 446)
Screenshot: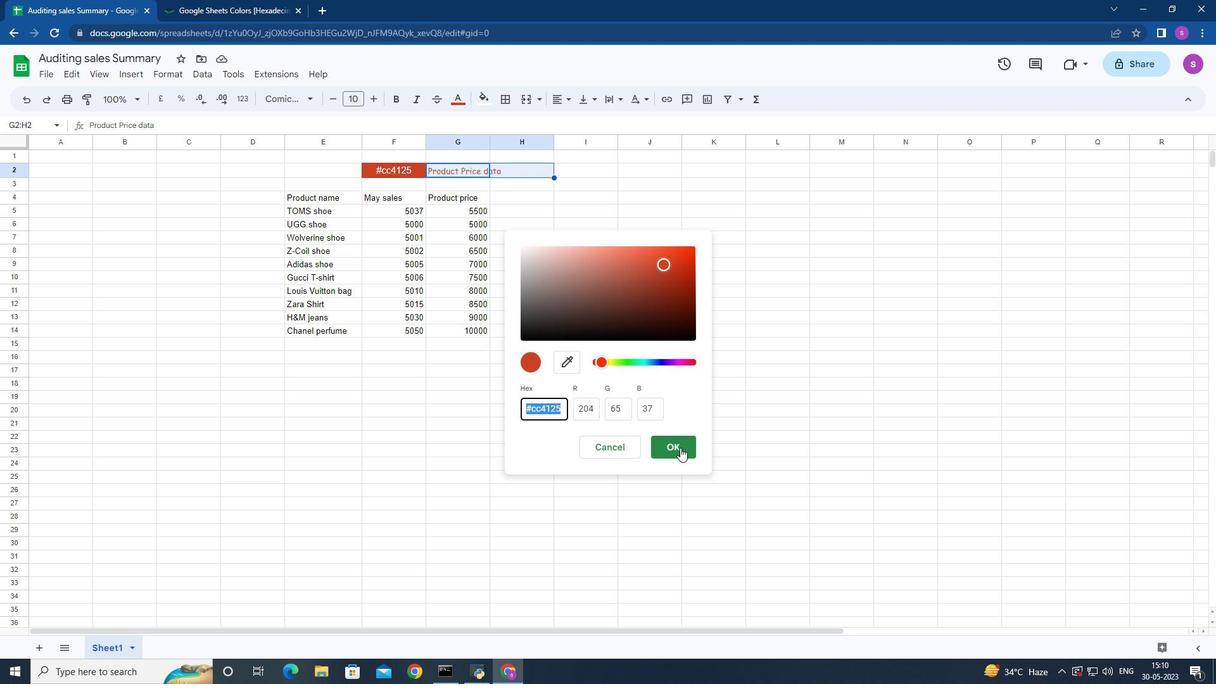 
Action: Mouse pressed left at (679, 446)
Screenshot: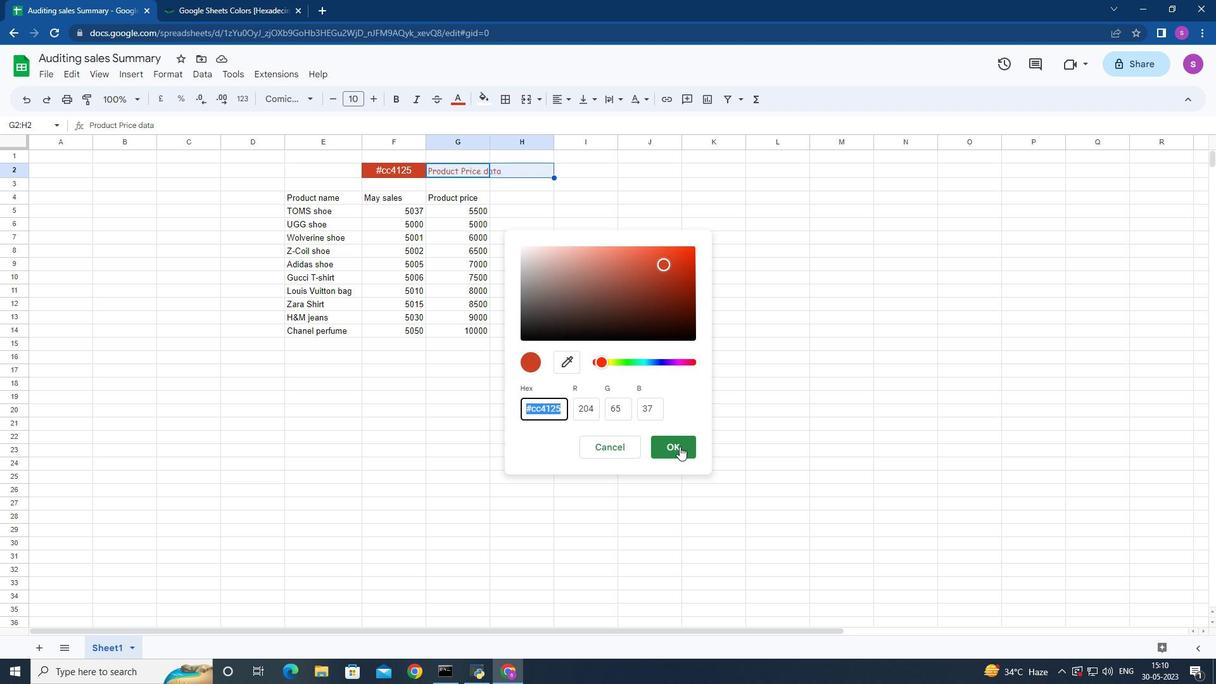 
Action: Mouse moved to (420, 166)
Screenshot: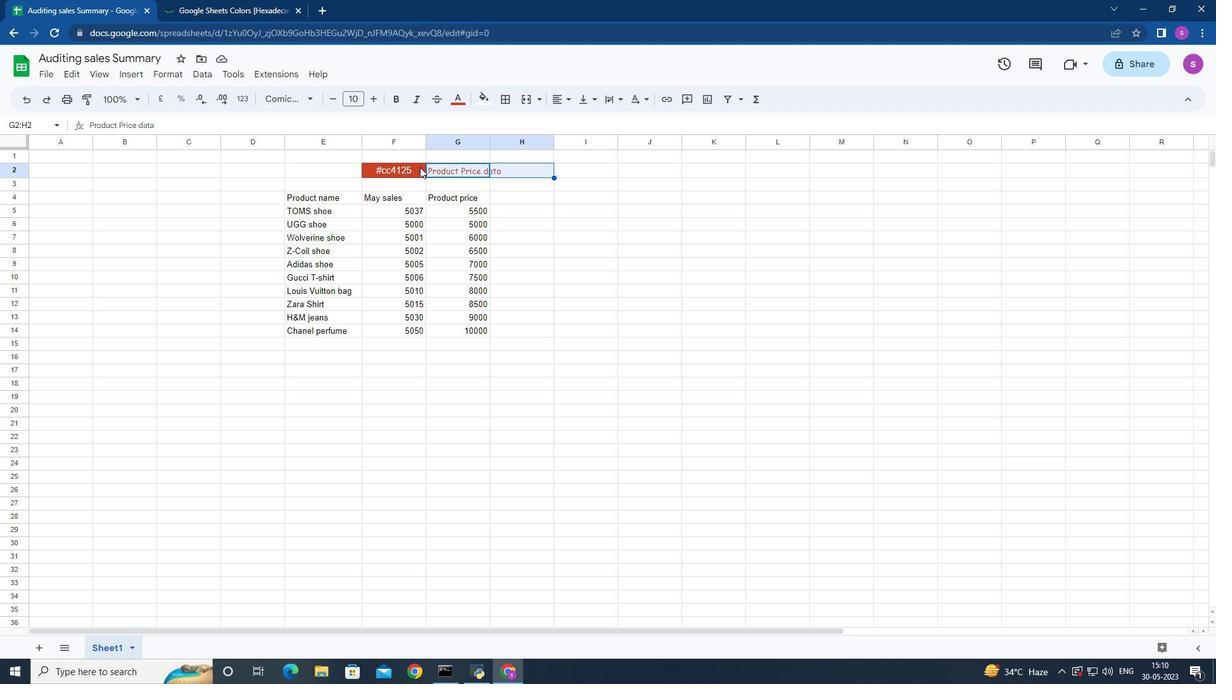 
Action: Mouse pressed left at (420, 166)
Screenshot: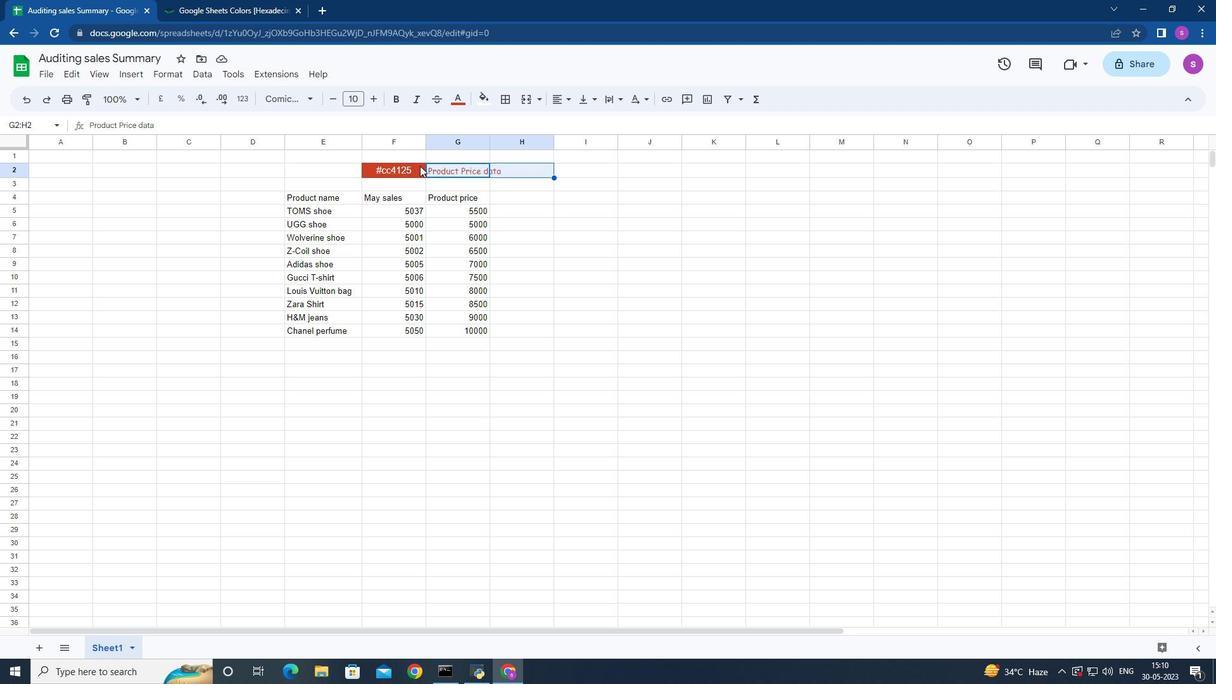 
Action: Mouse moved to (418, 171)
Screenshot: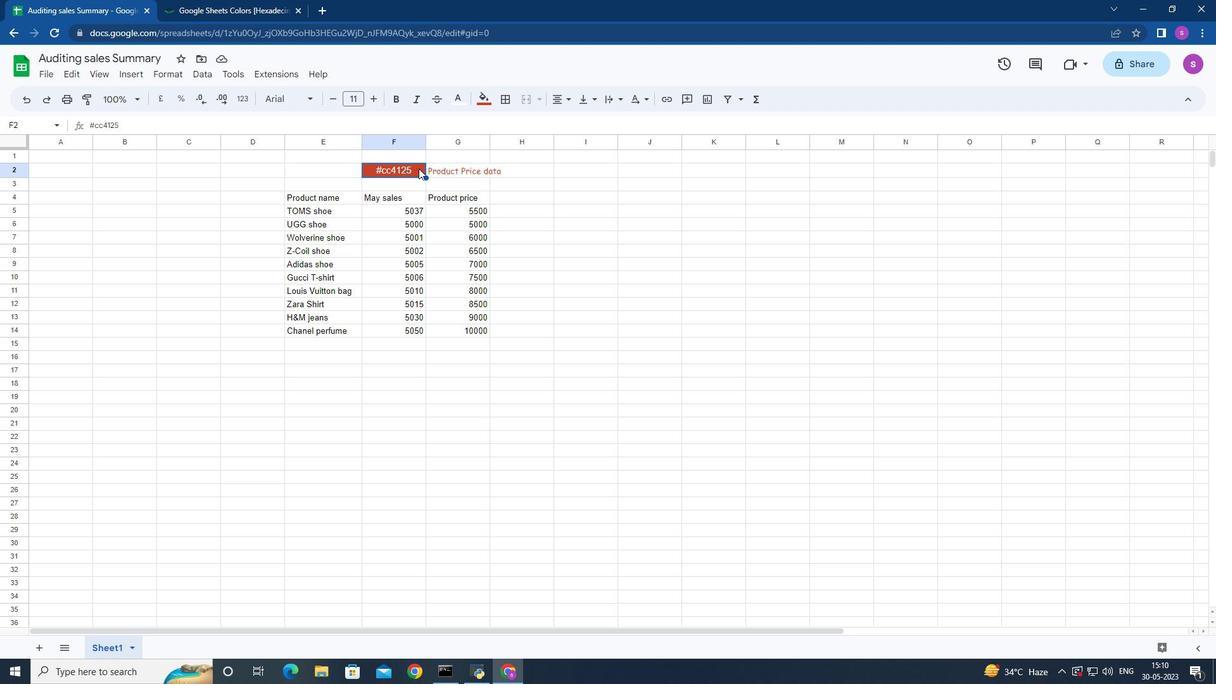 
Action: Key pressed <Key.backspace>
Screenshot: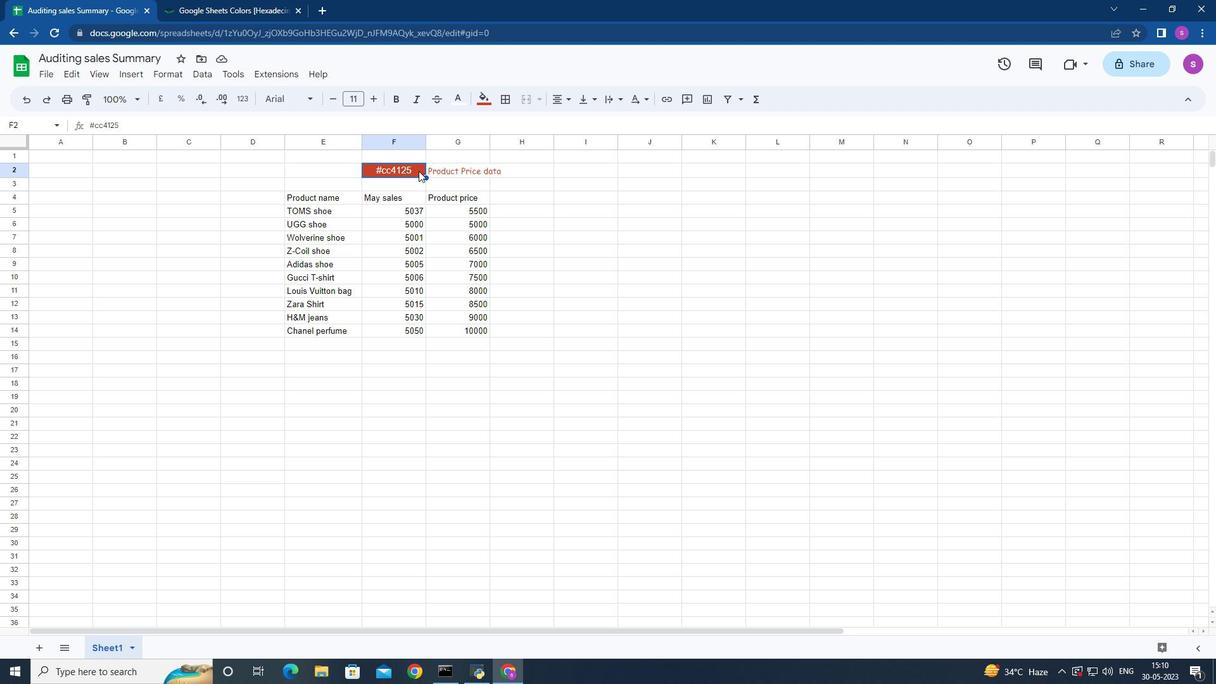 
Action: Mouse moved to (534, 330)
Screenshot: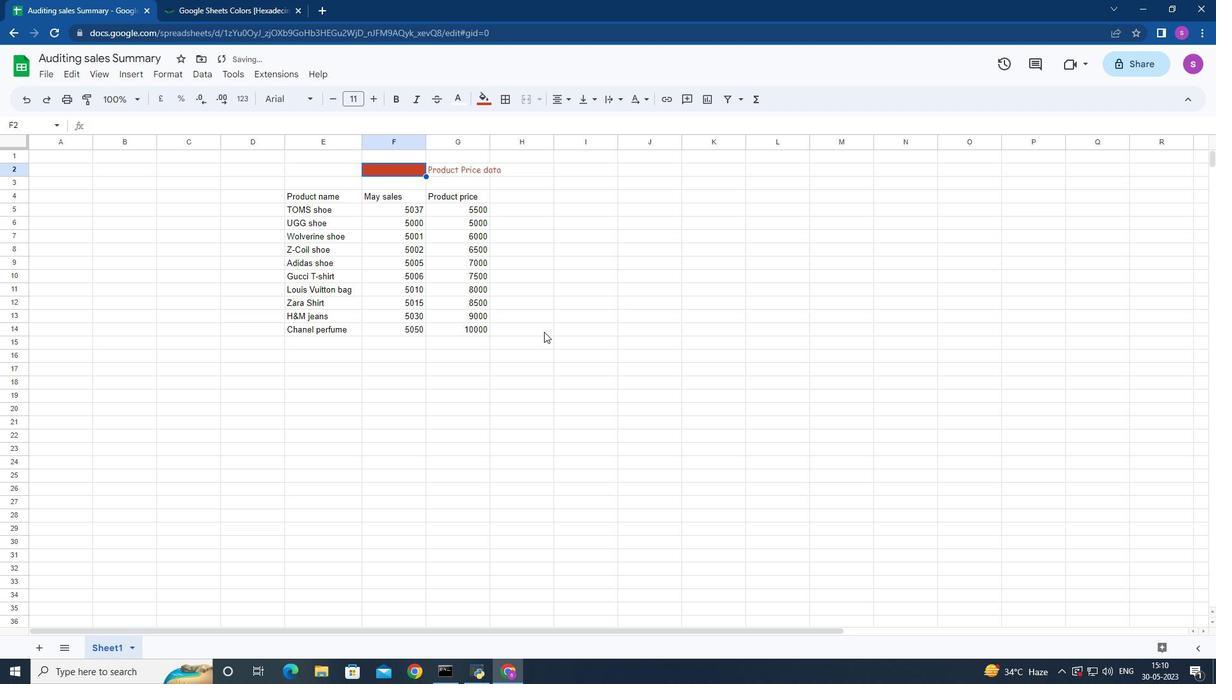 
Action: Mouse pressed left at (534, 330)
Screenshot: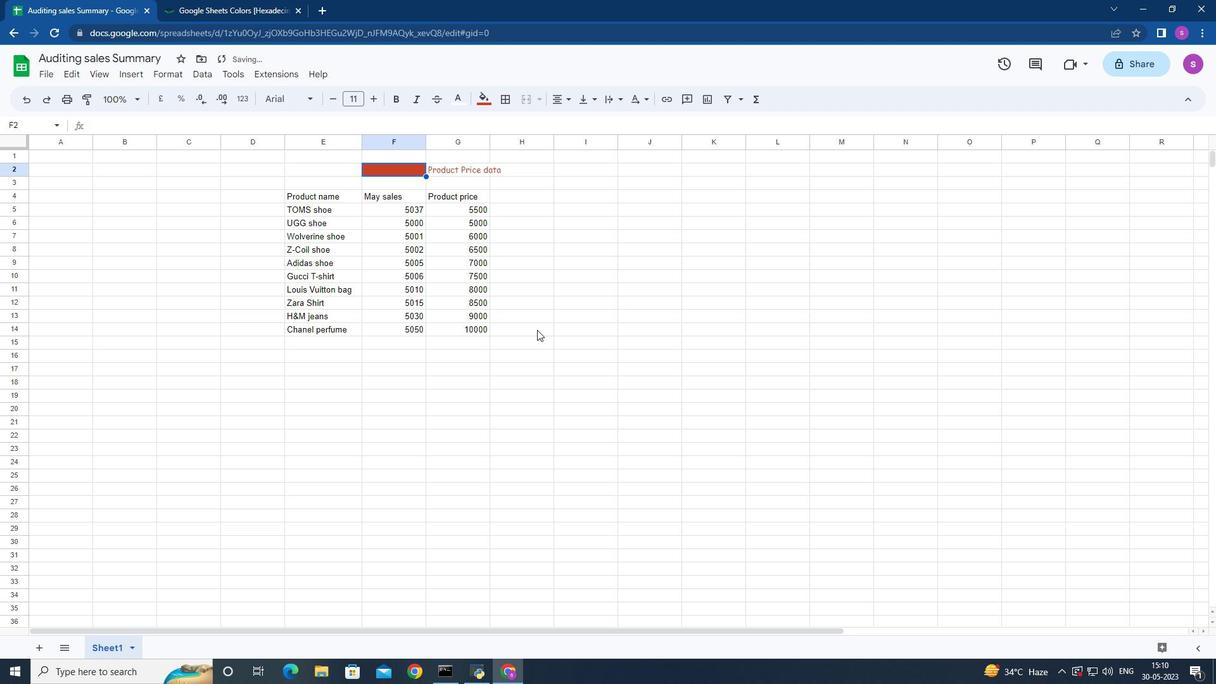 
Action: Mouse moved to (399, 168)
Screenshot: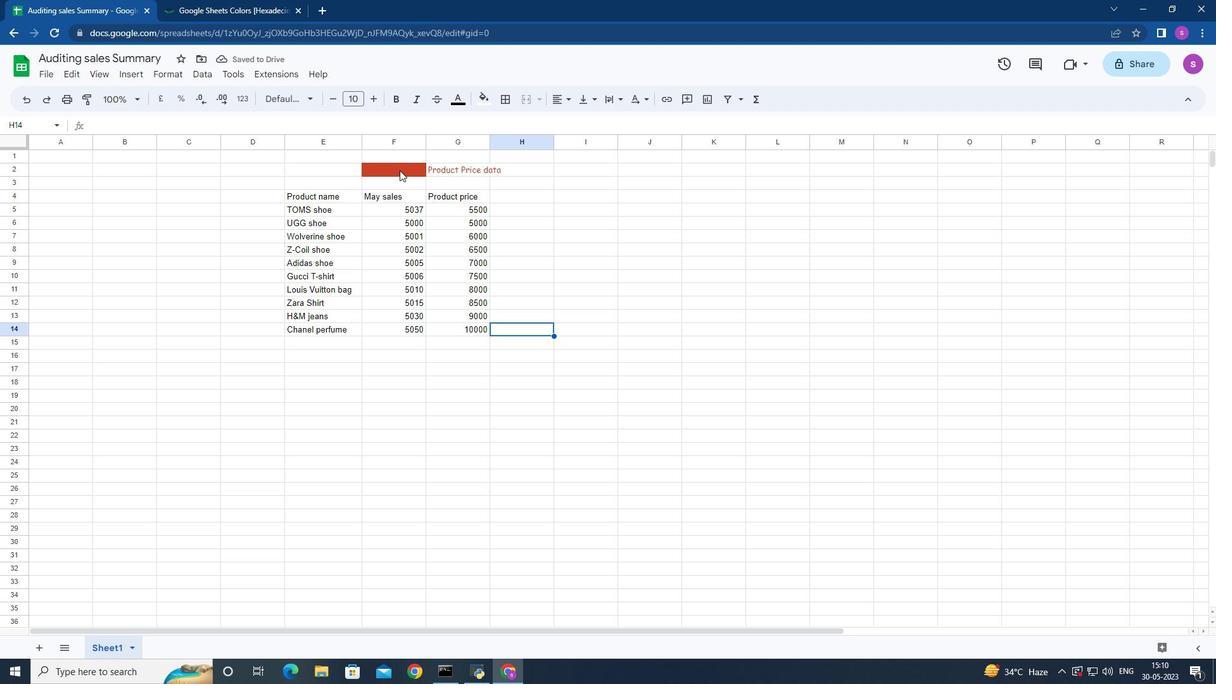
Action: Mouse pressed left at (399, 168)
Screenshot: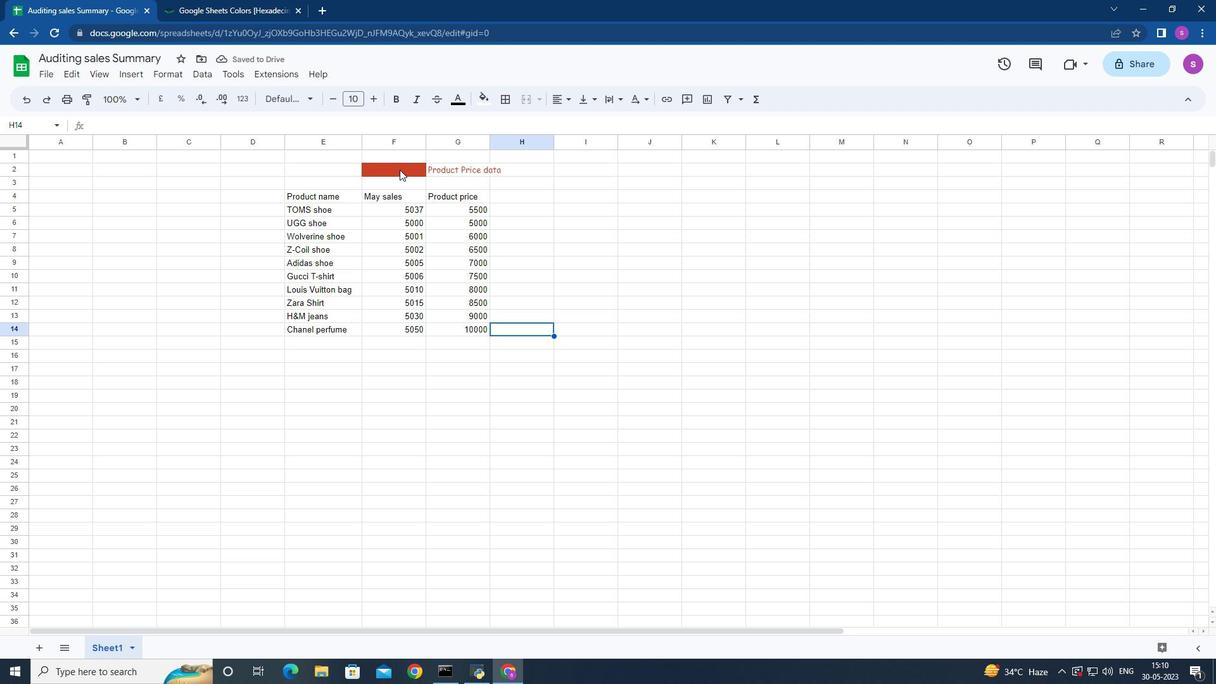 
Action: Mouse moved to (399, 168)
Screenshot: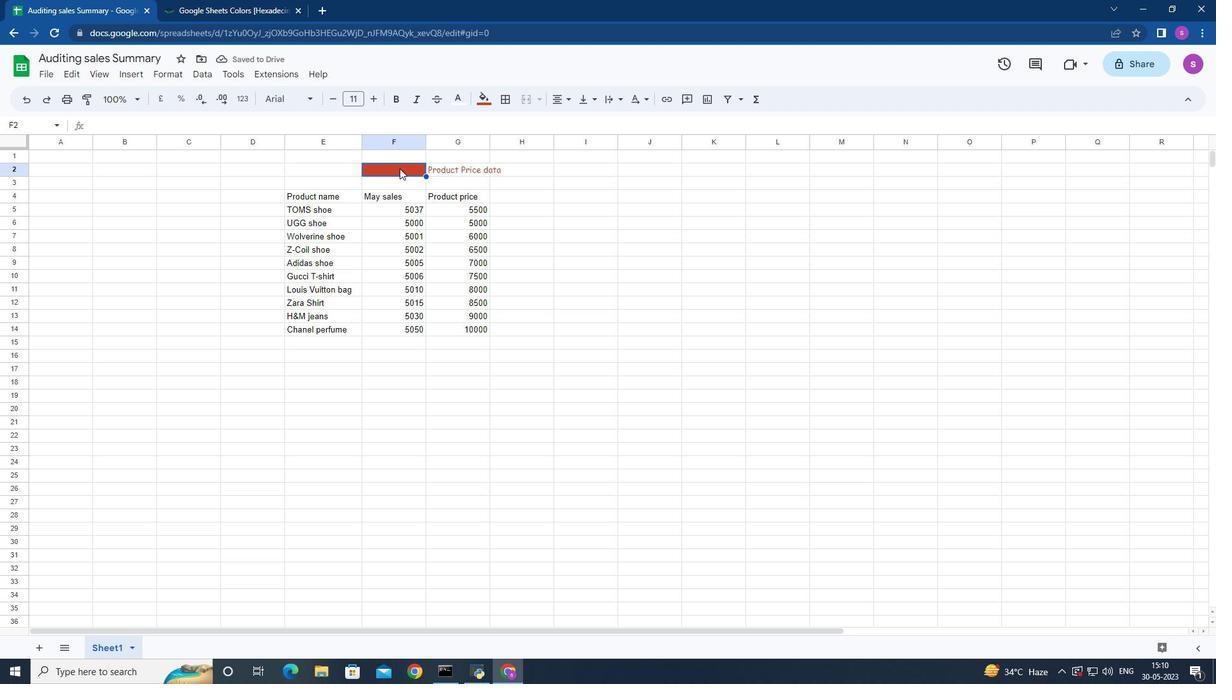 
Action: Key pressed <Key.delete>
Screenshot: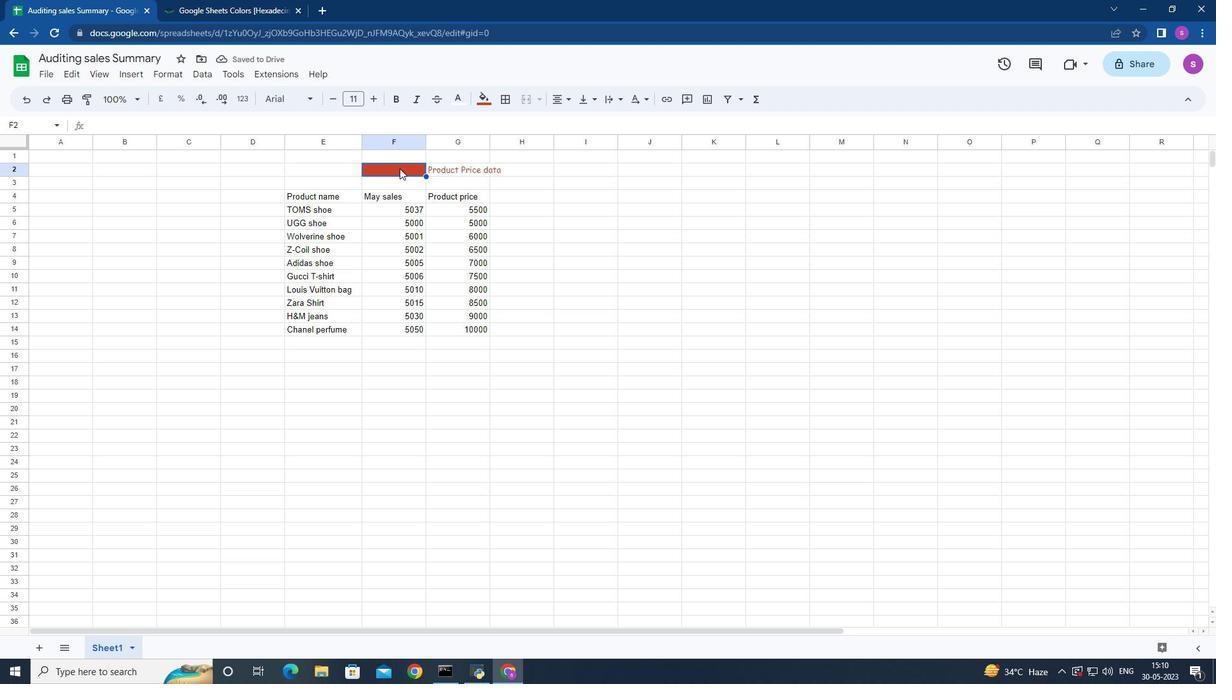 
Action: Mouse moved to (445, 168)
Screenshot: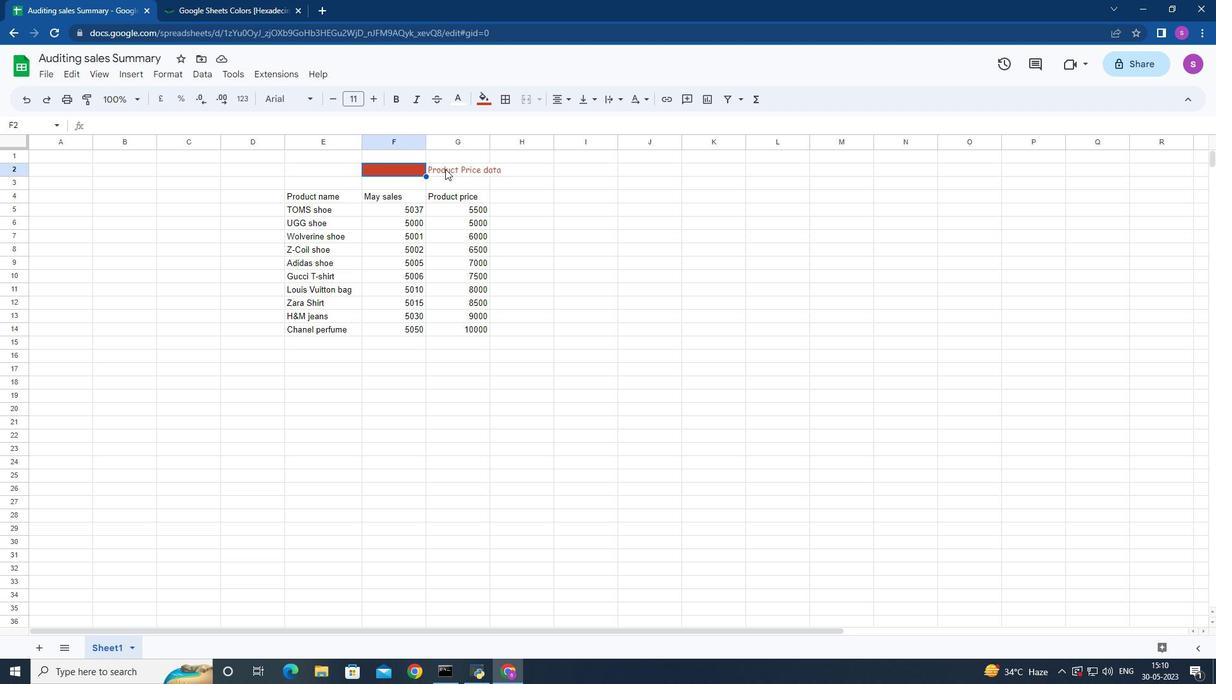 
Action: Mouse pressed left at (445, 168)
Screenshot: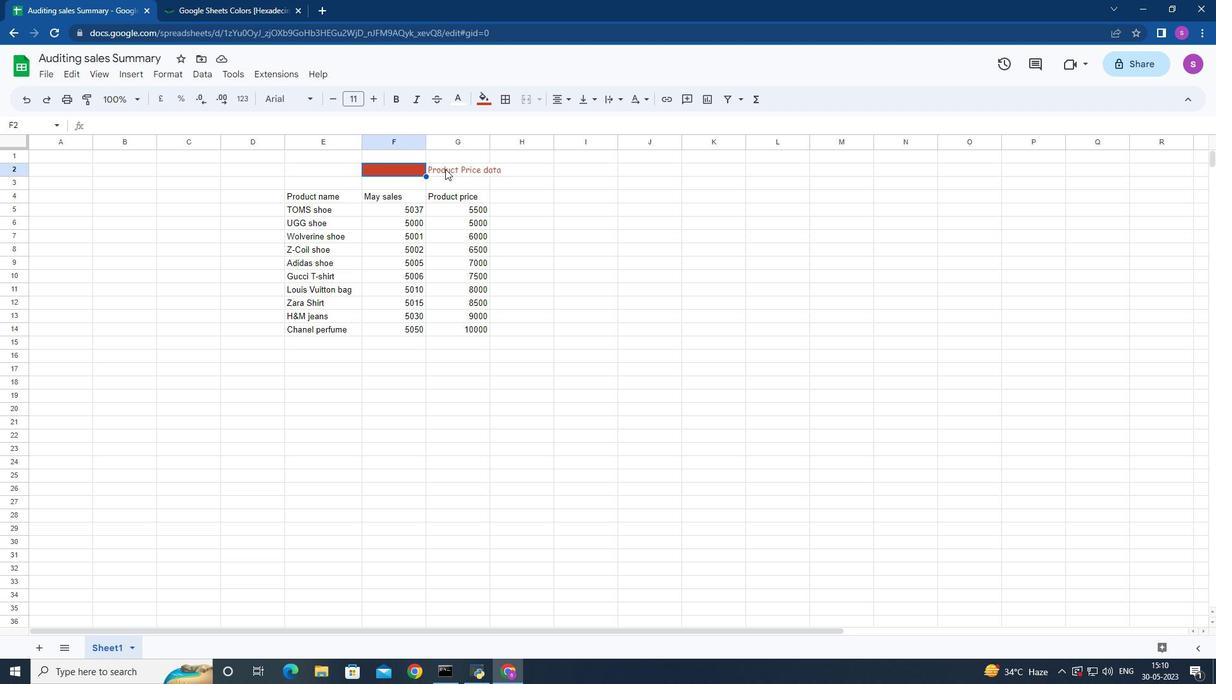 
Action: Mouse moved to (174, 73)
Screenshot: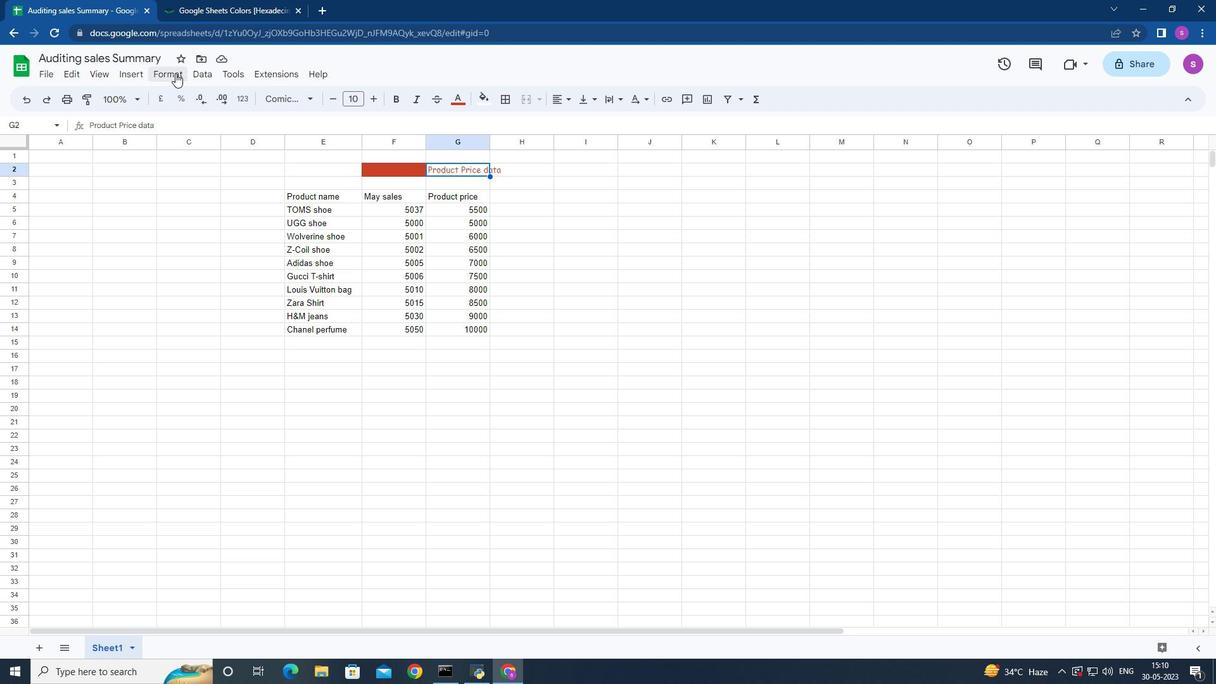 
Action: Mouse pressed left at (174, 73)
Screenshot: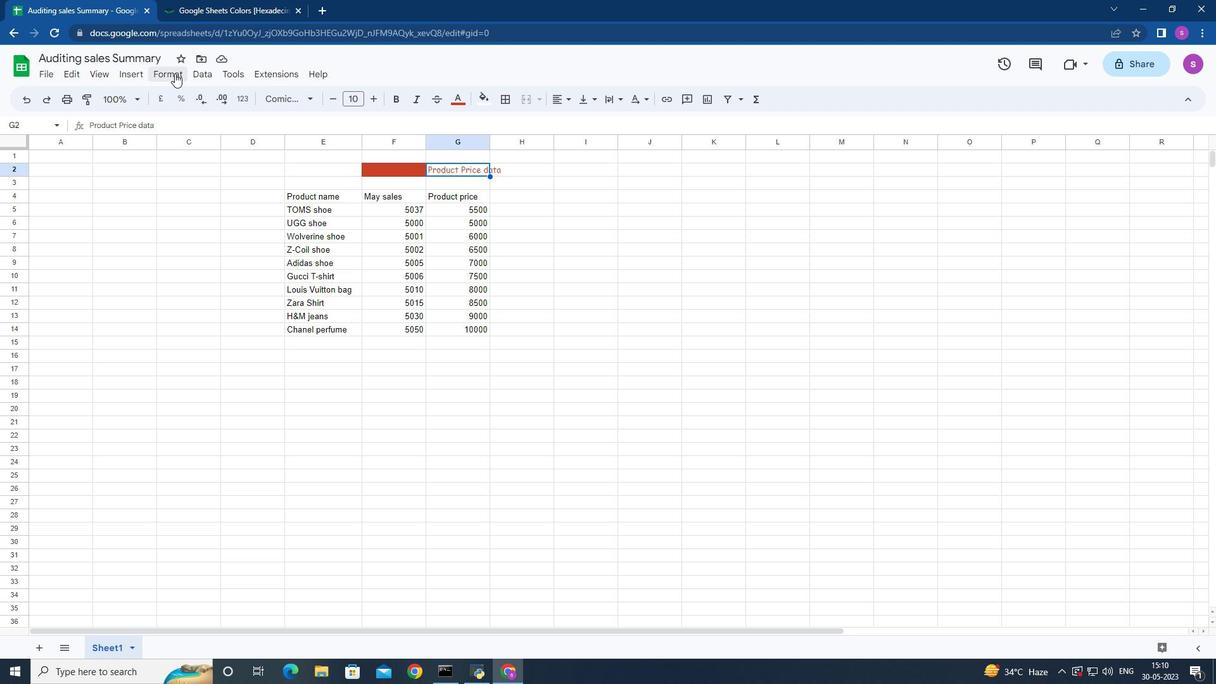 
Action: Mouse moved to (398, 186)
Screenshot: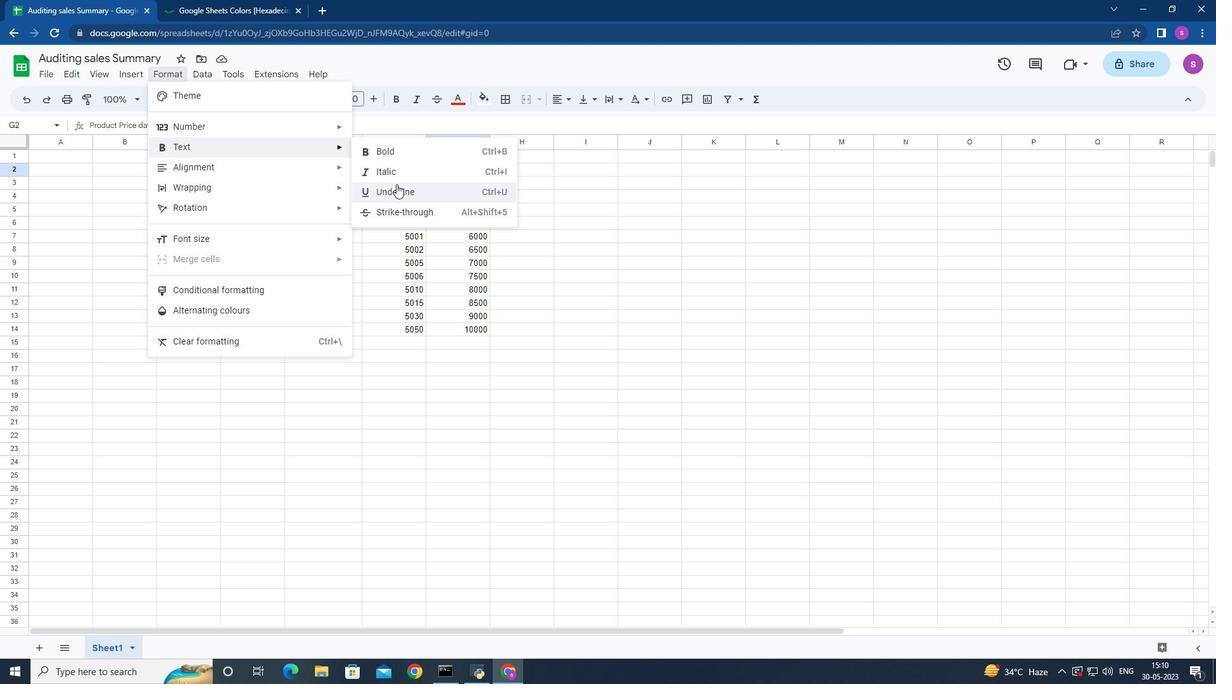 
Action: Mouse pressed left at (398, 186)
Screenshot: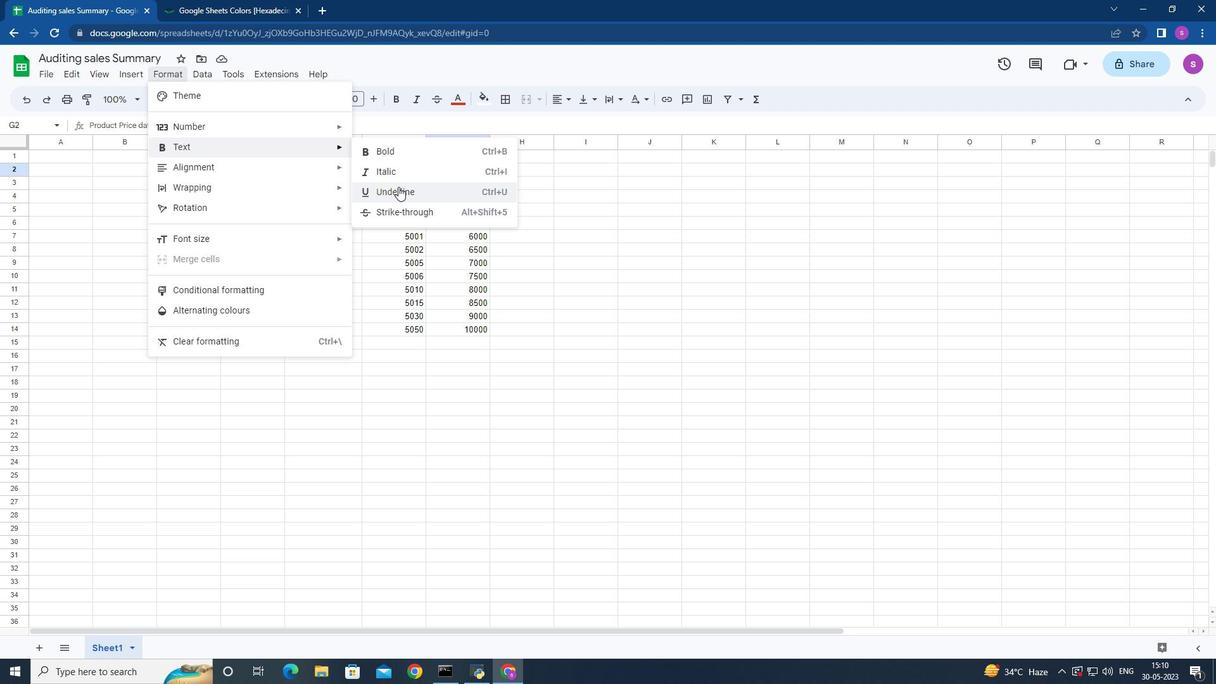 
Action: Mouse moved to (370, 96)
Screenshot: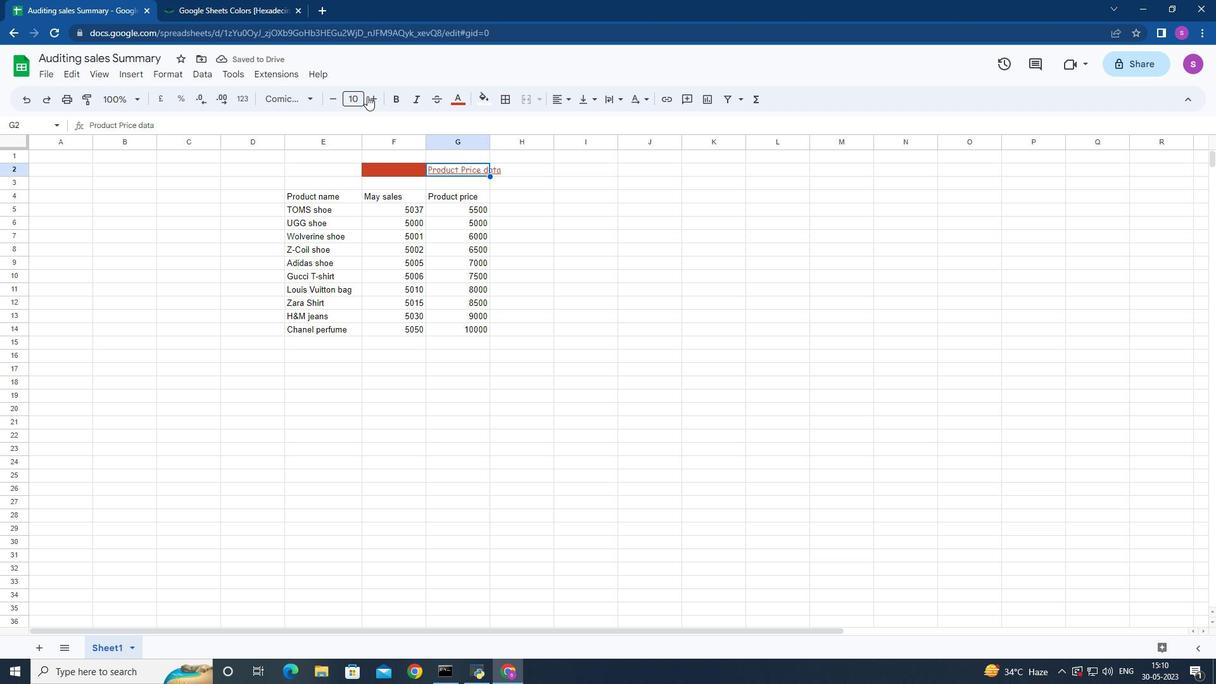 
Action: Mouse pressed left at (370, 96)
Screenshot: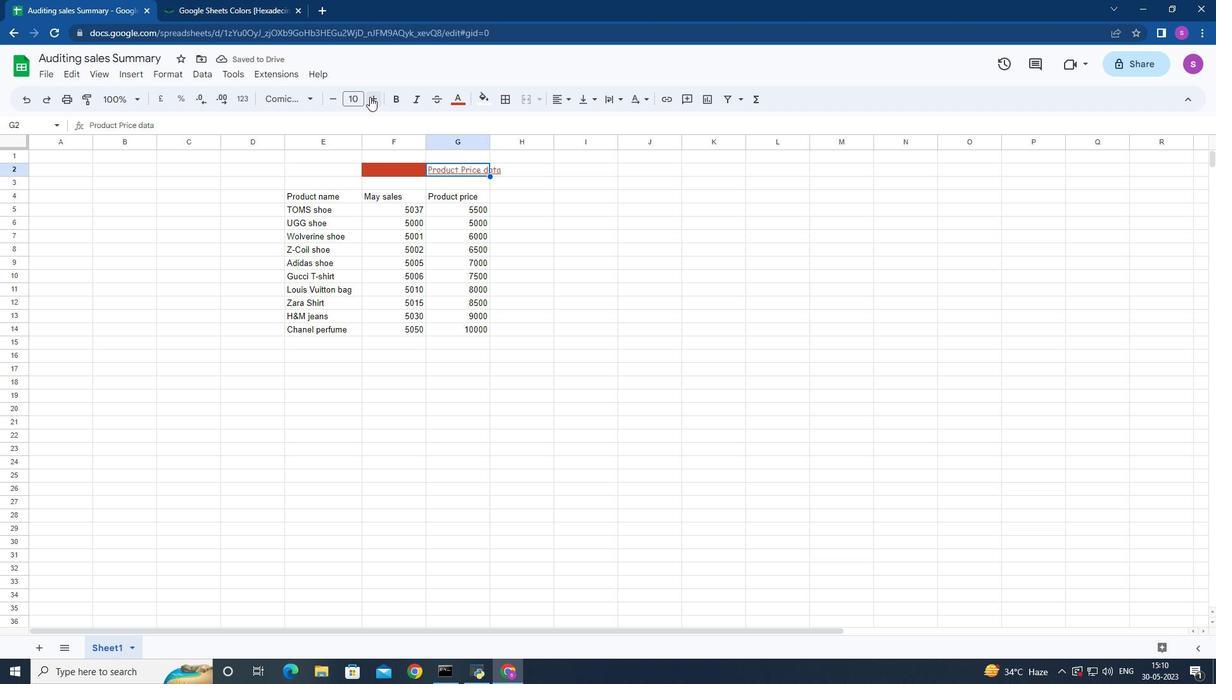
Action: Mouse moved to (370, 96)
Screenshot: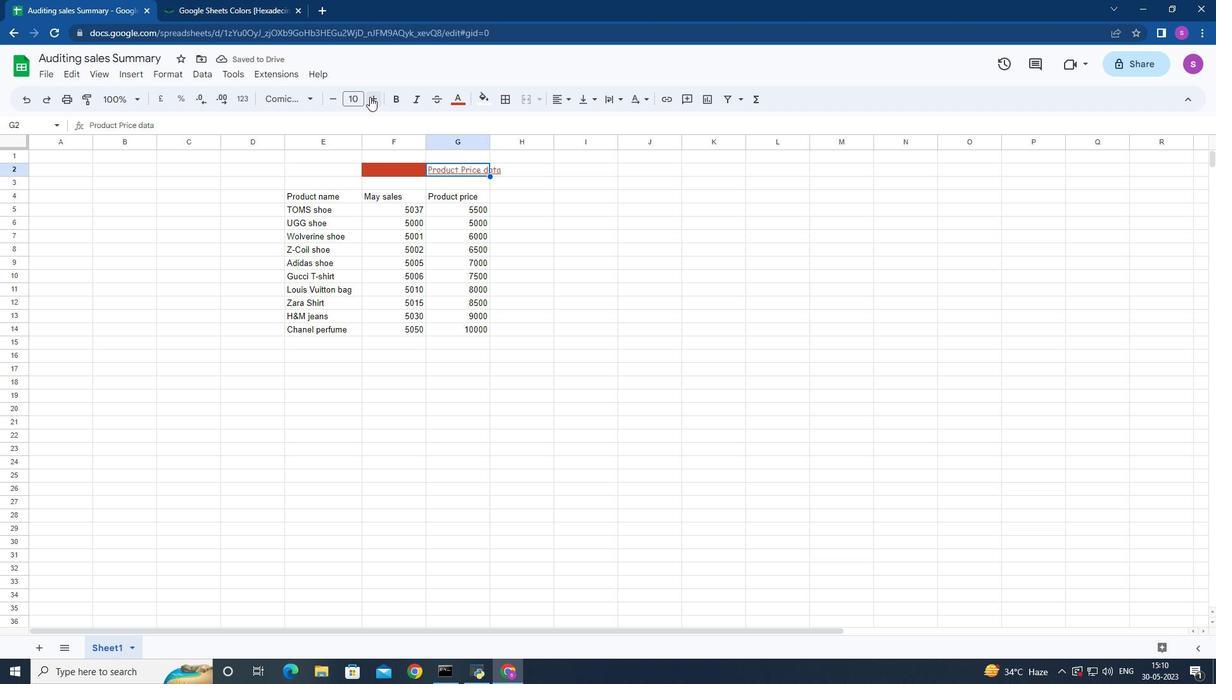
Action: Mouse pressed left at (370, 96)
Screenshot: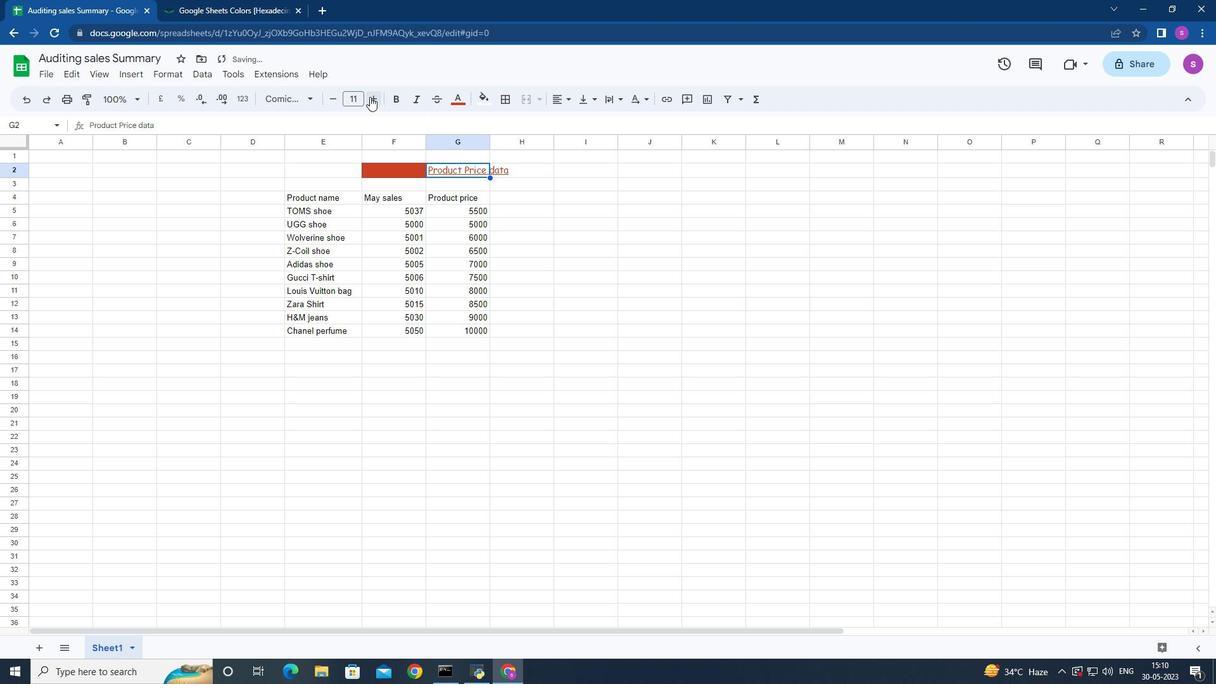 
Action: Mouse pressed left at (370, 96)
Screenshot: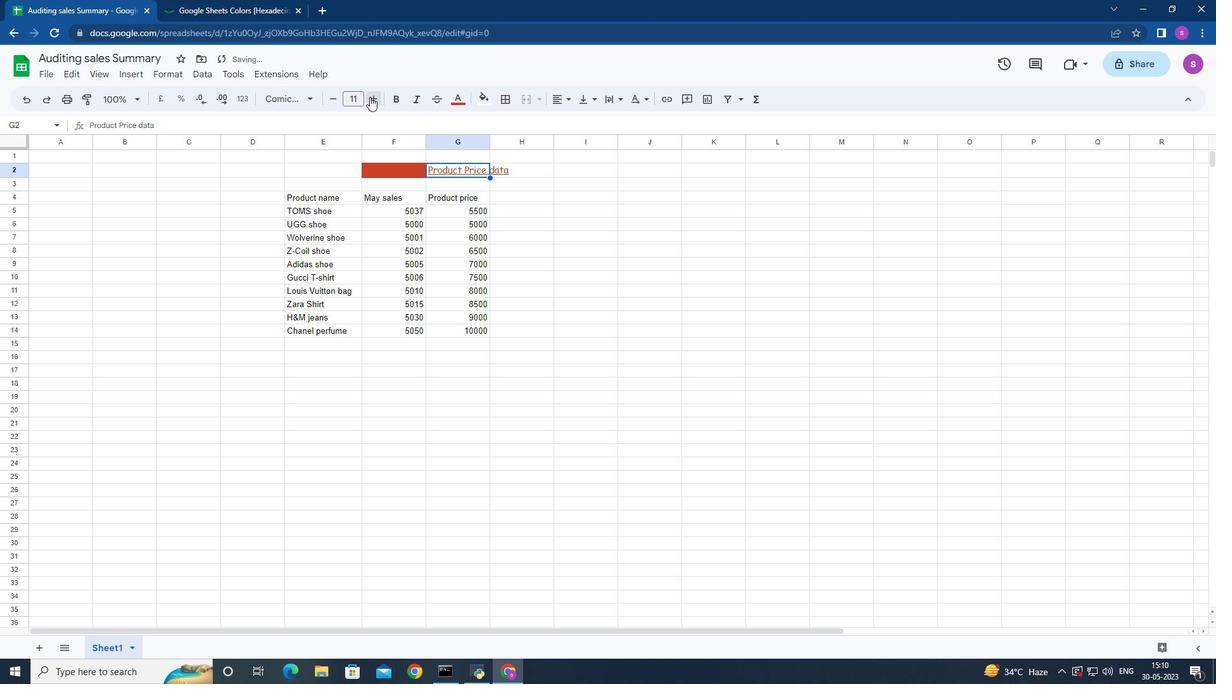 
Action: Mouse pressed left at (370, 96)
Screenshot: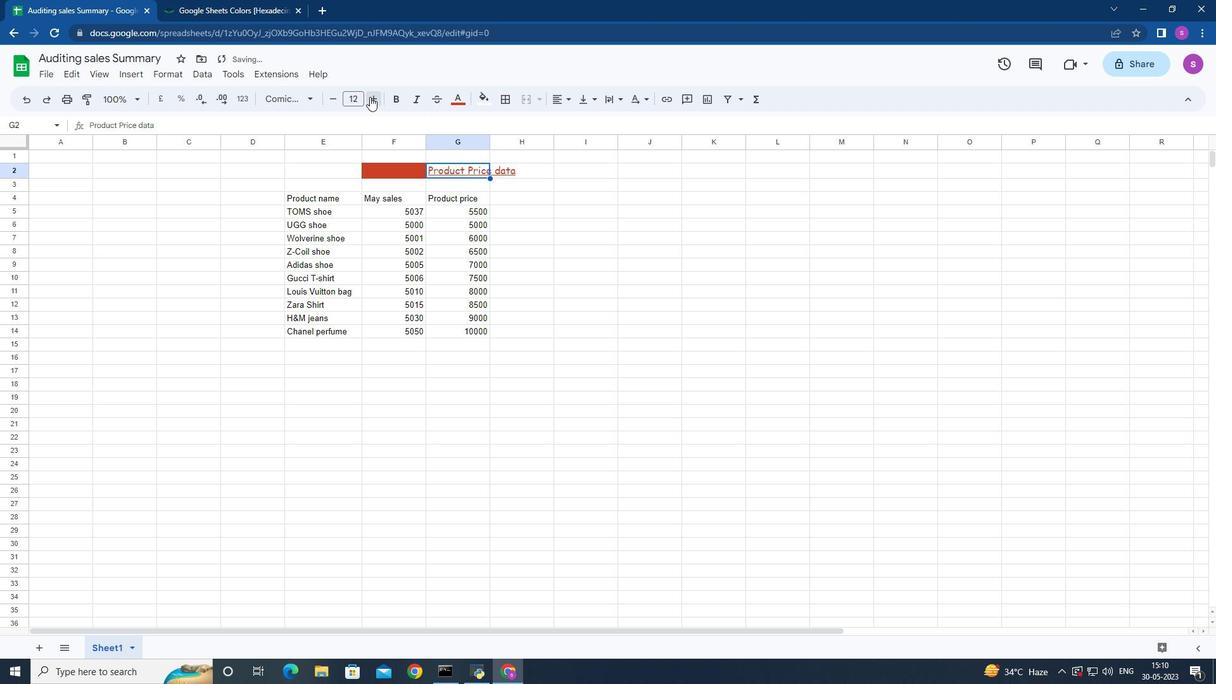 
Action: Mouse pressed left at (370, 96)
Screenshot: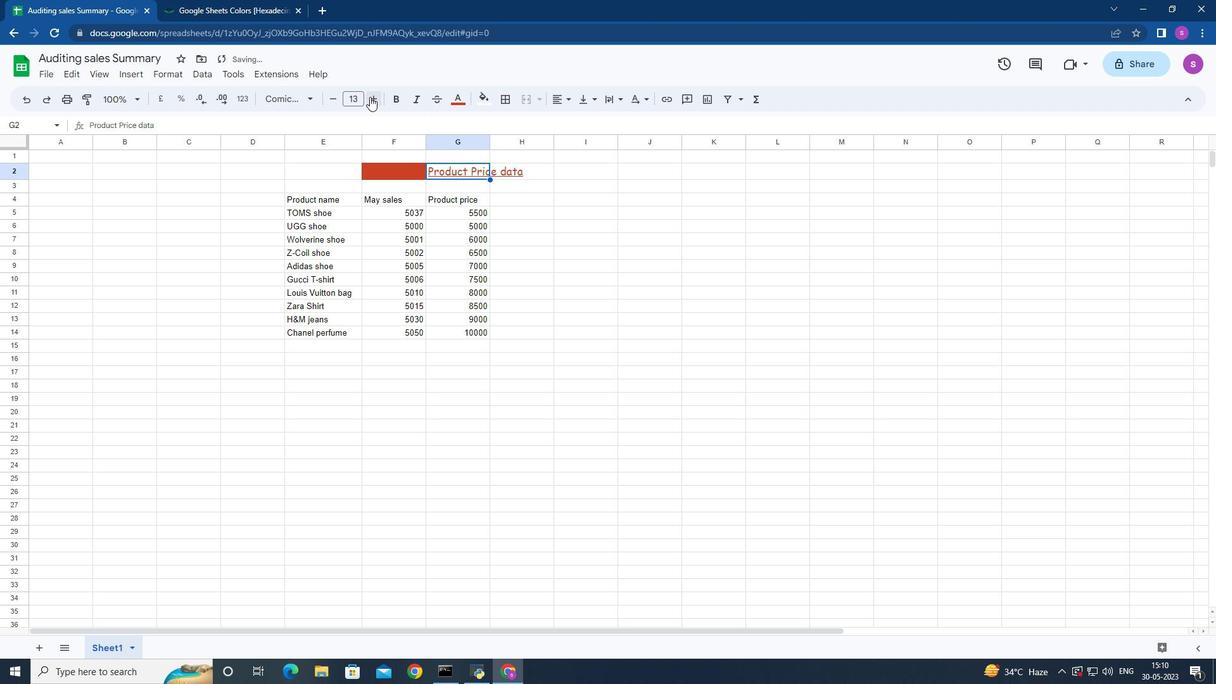 
Action: Mouse pressed left at (370, 96)
Screenshot: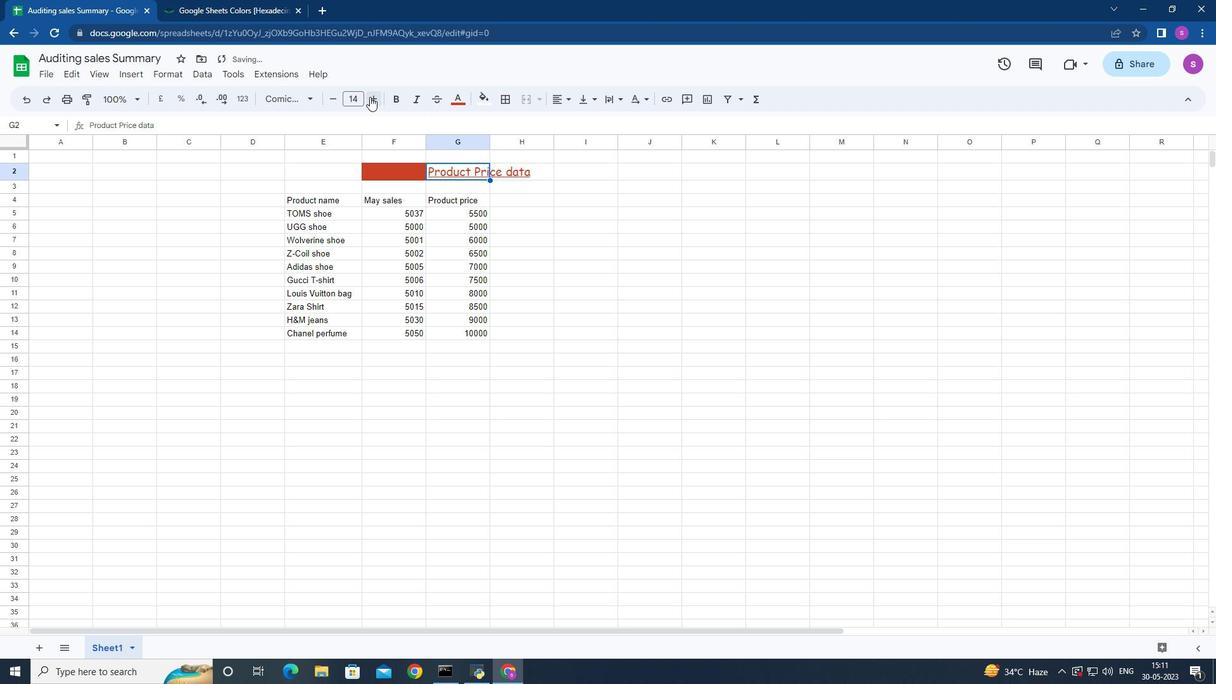 
Action: Mouse pressed left at (370, 96)
Screenshot: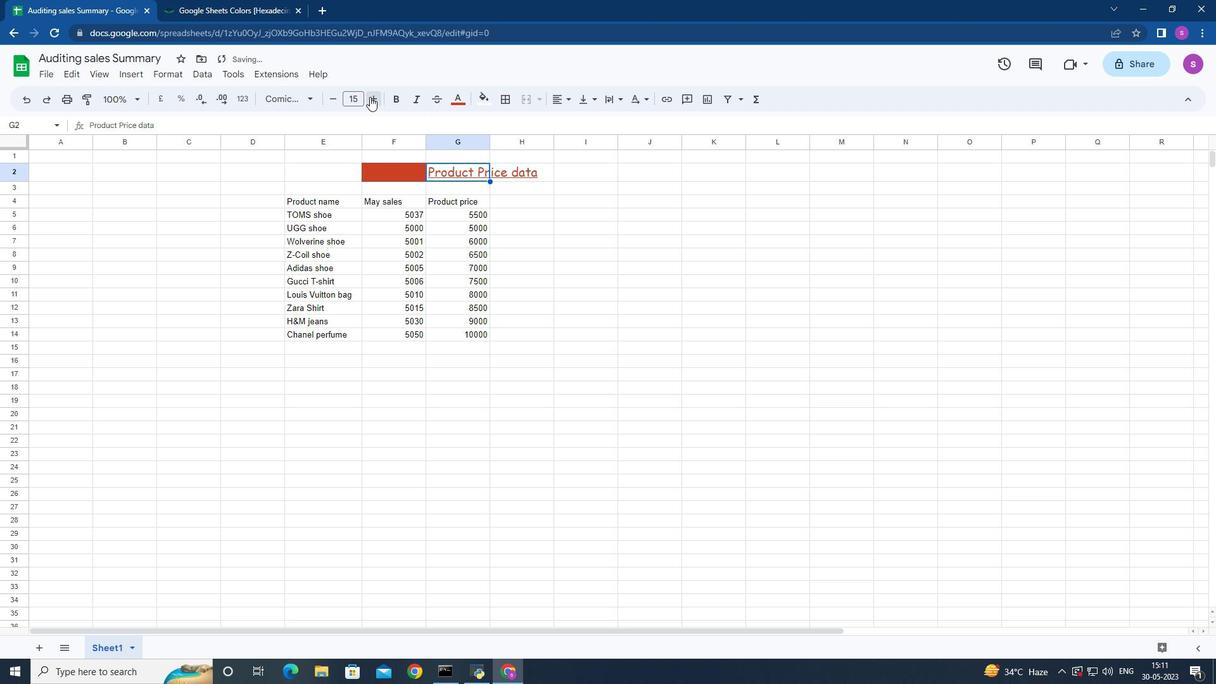 
Action: Mouse pressed left at (370, 96)
Screenshot: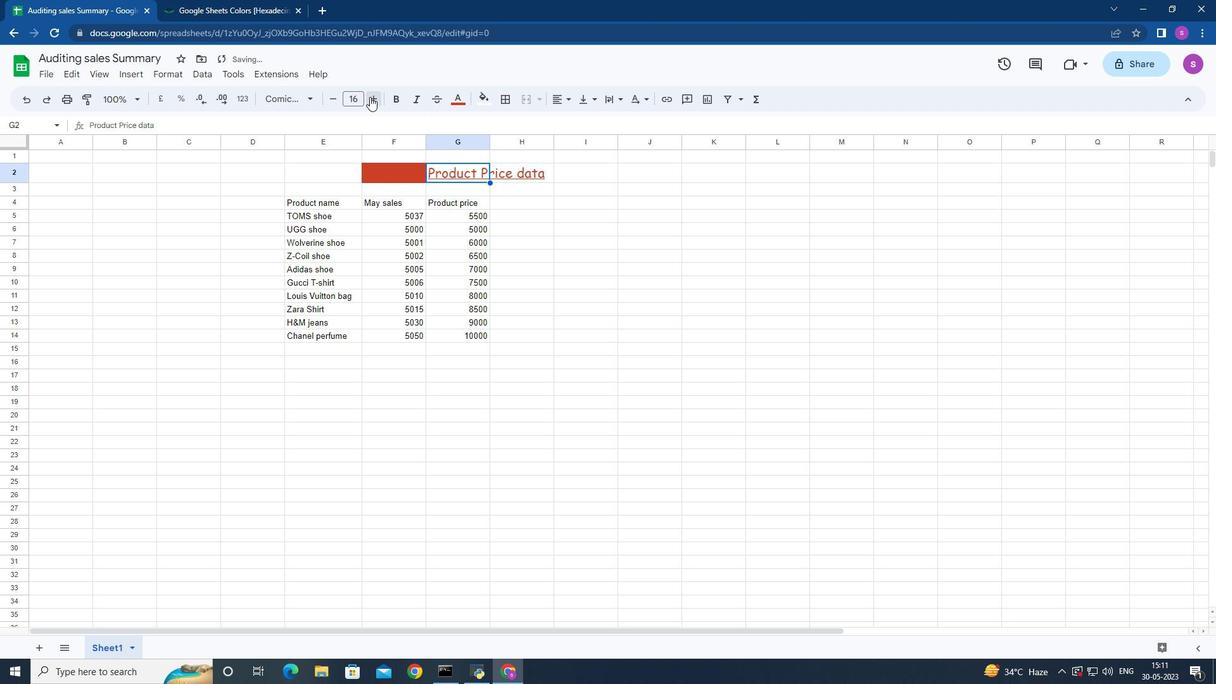 
Action: Mouse pressed left at (370, 96)
Screenshot: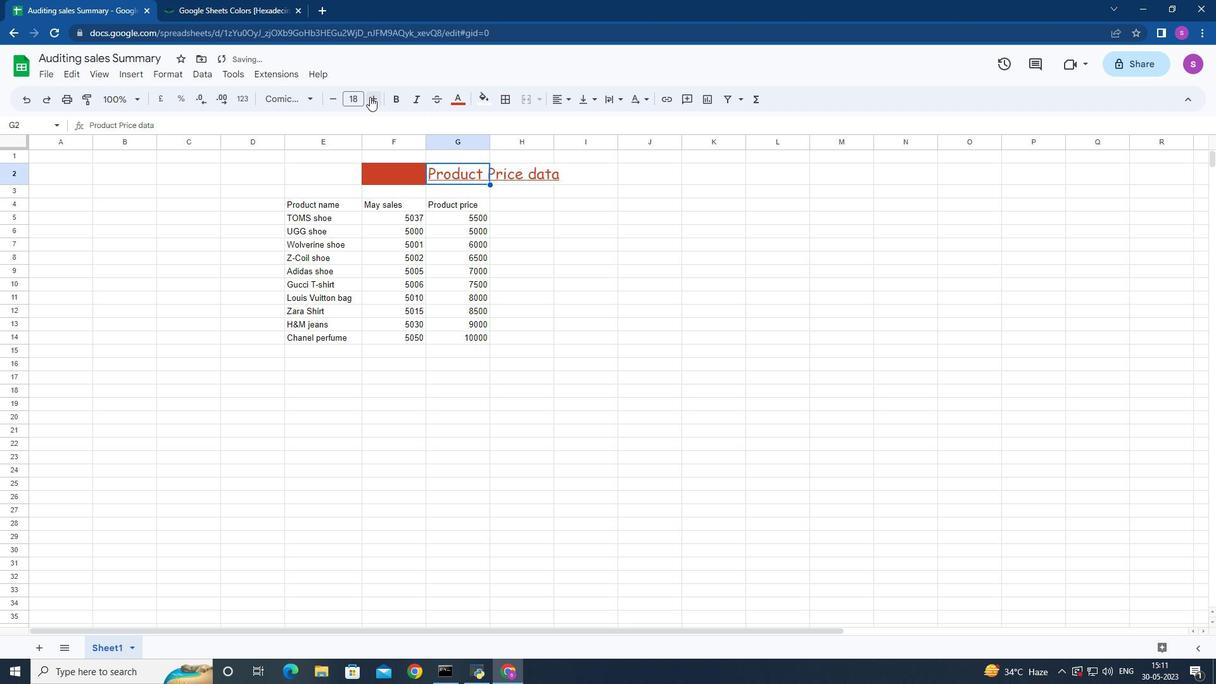 
Action: Mouse pressed left at (370, 96)
Screenshot: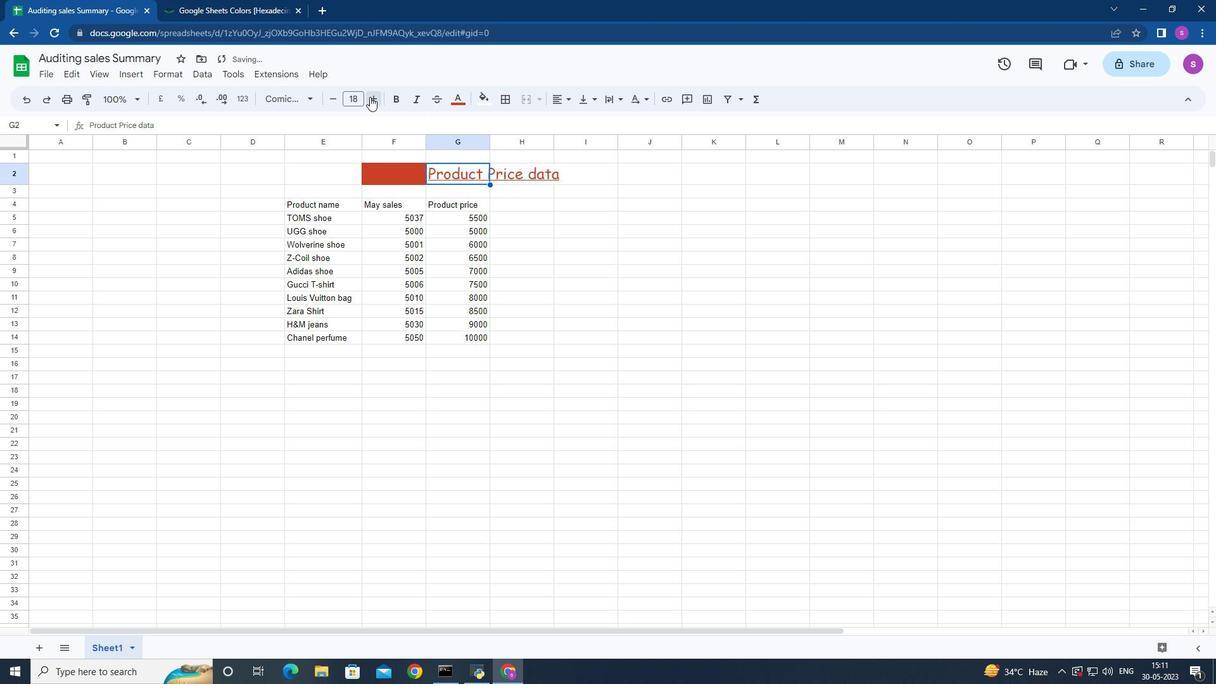 
Action: Mouse pressed left at (370, 96)
Screenshot: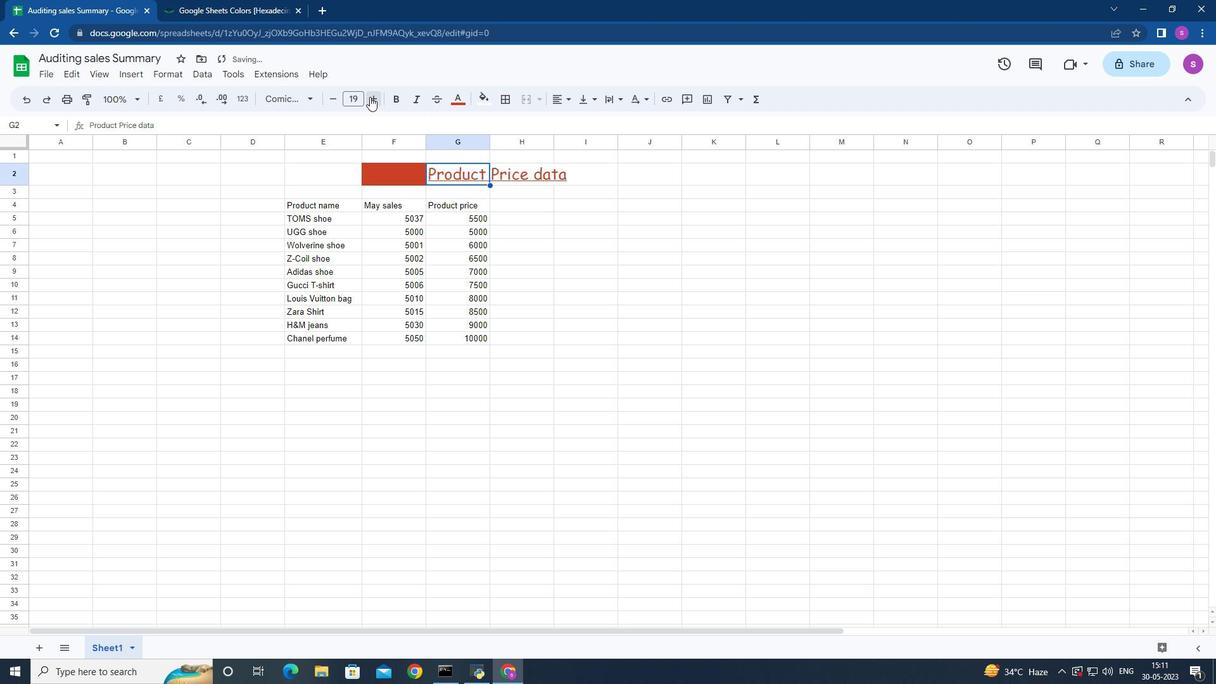 
Action: Mouse pressed left at (370, 96)
Screenshot: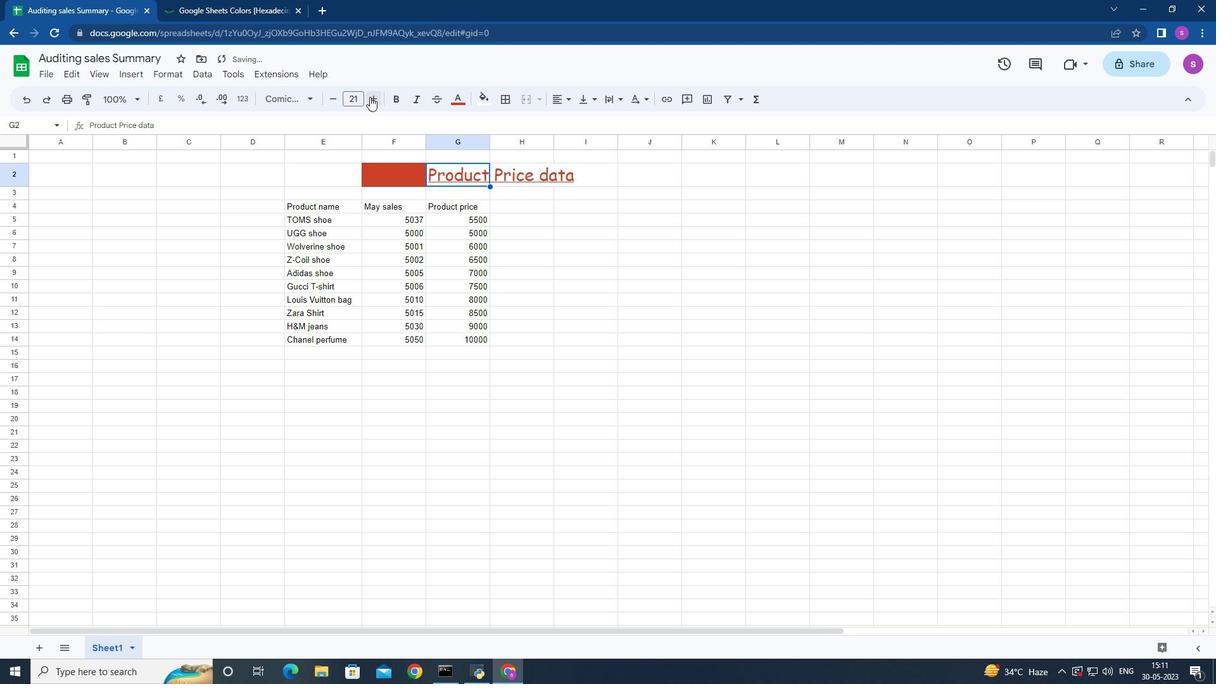 
Action: Mouse moved to (287, 204)
Screenshot: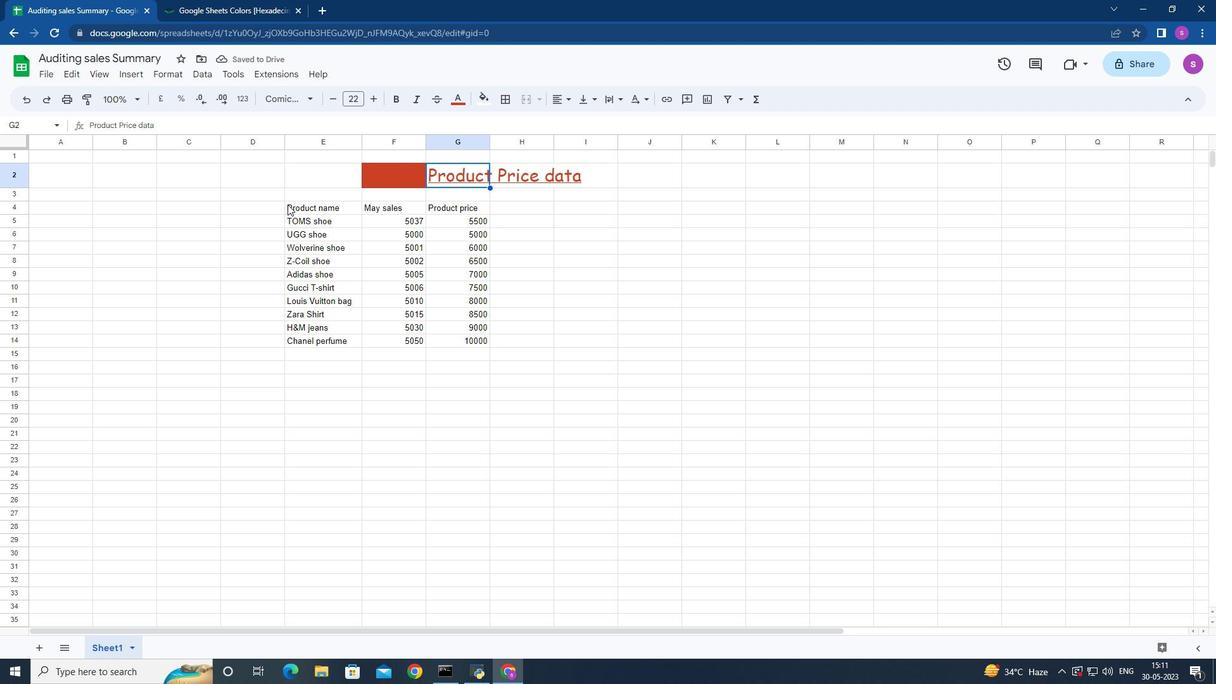 
Action: Mouse pressed left at (287, 204)
Screenshot: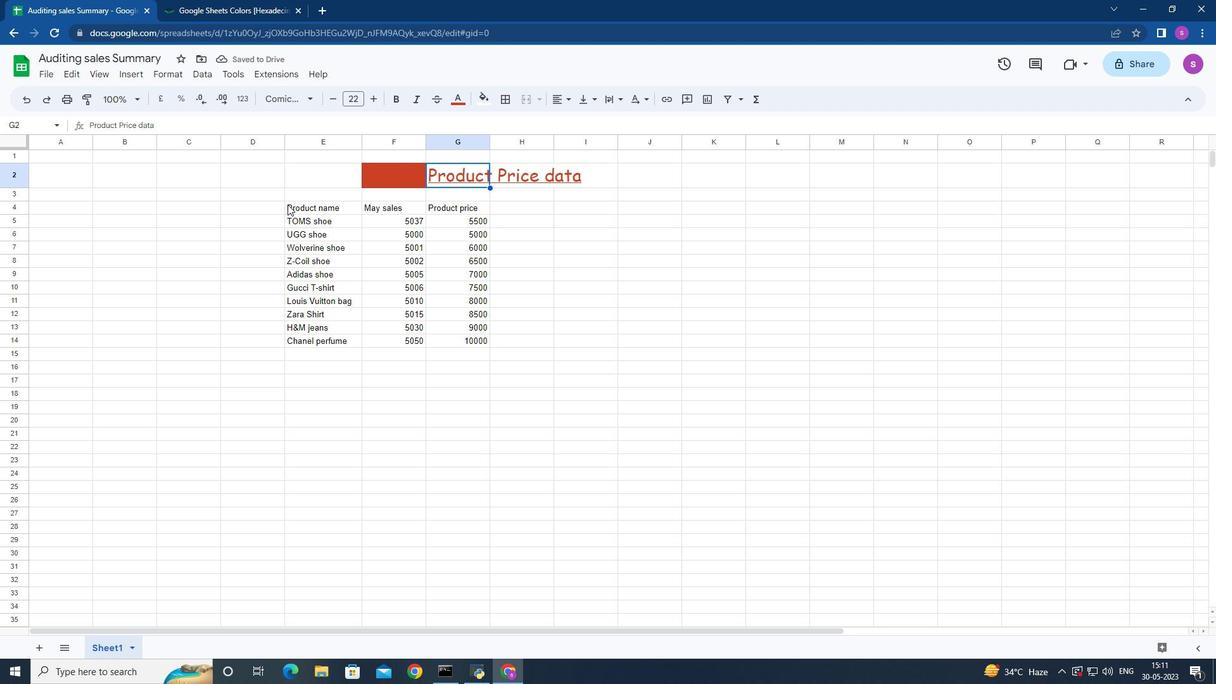 
Action: Mouse moved to (311, 100)
Screenshot: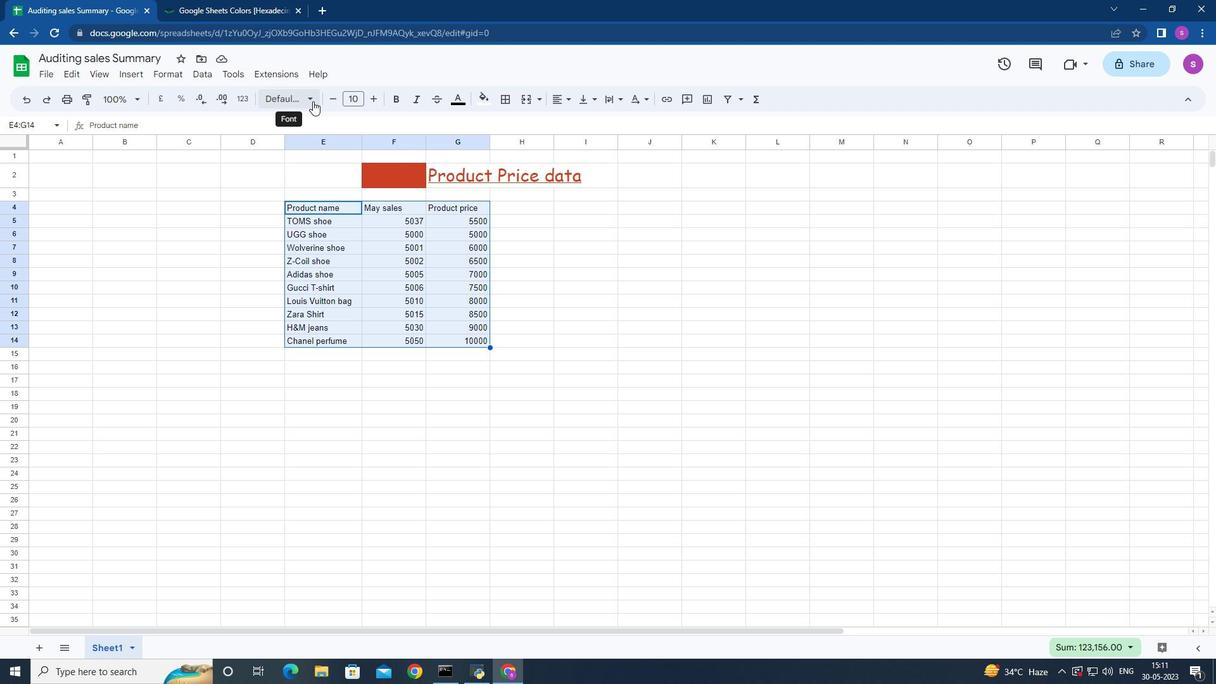 
Action: Mouse pressed left at (311, 100)
Screenshot: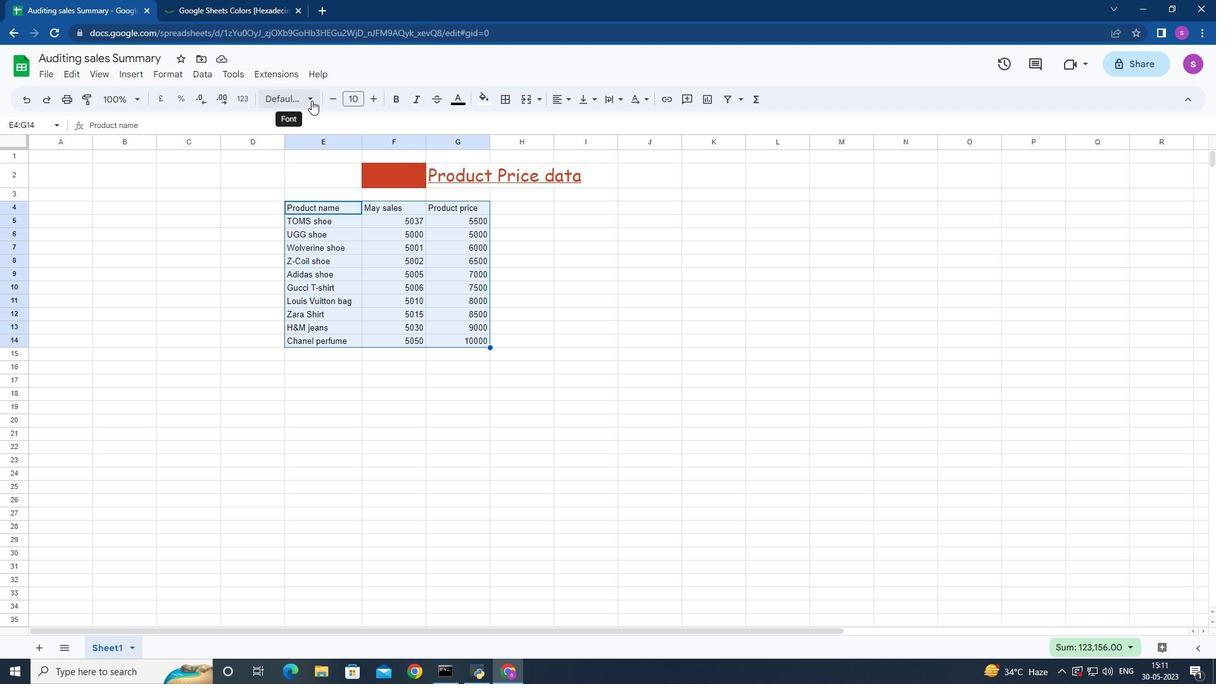
Action: Mouse moved to (320, 330)
Screenshot: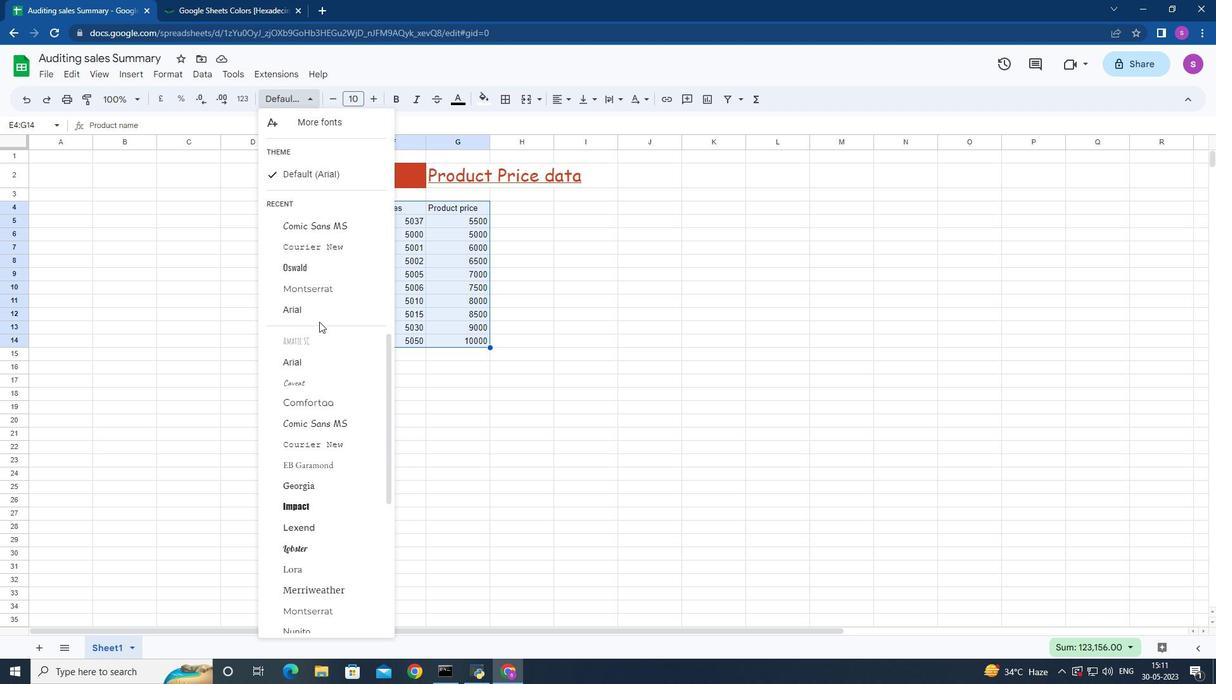 
Action: Mouse scrolled (320, 328) with delta (0, 0)
Screenshot: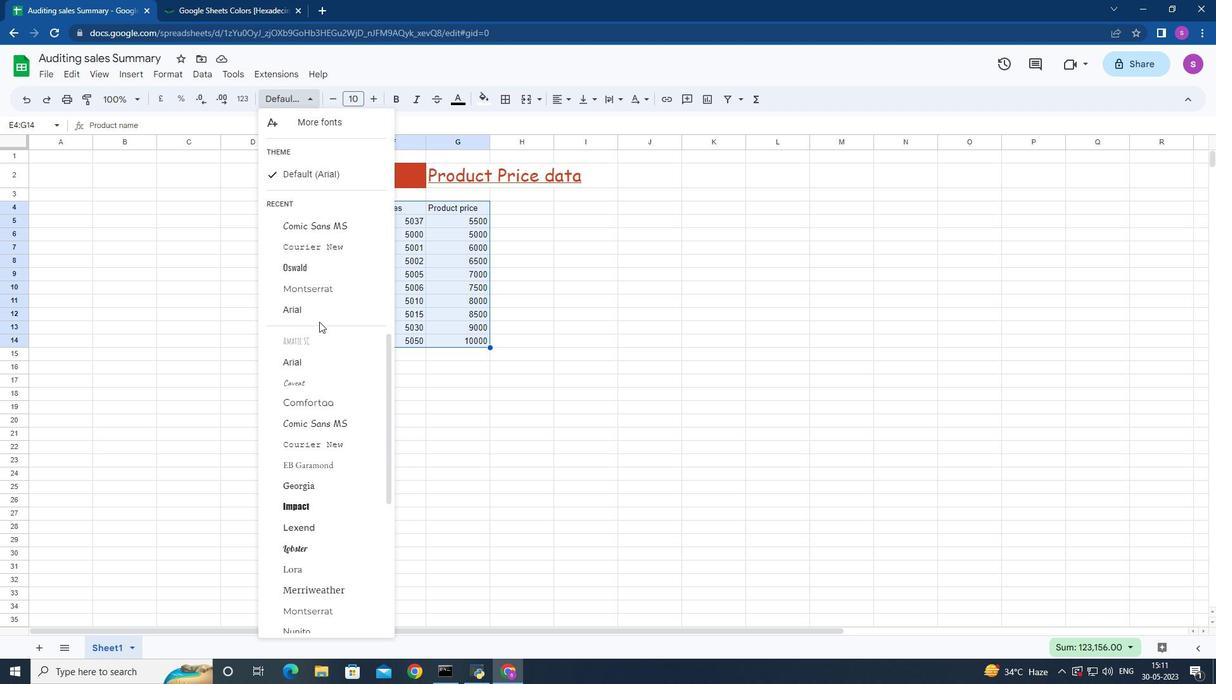 
Action: Mouse moved to (335, 467)
Screenshot: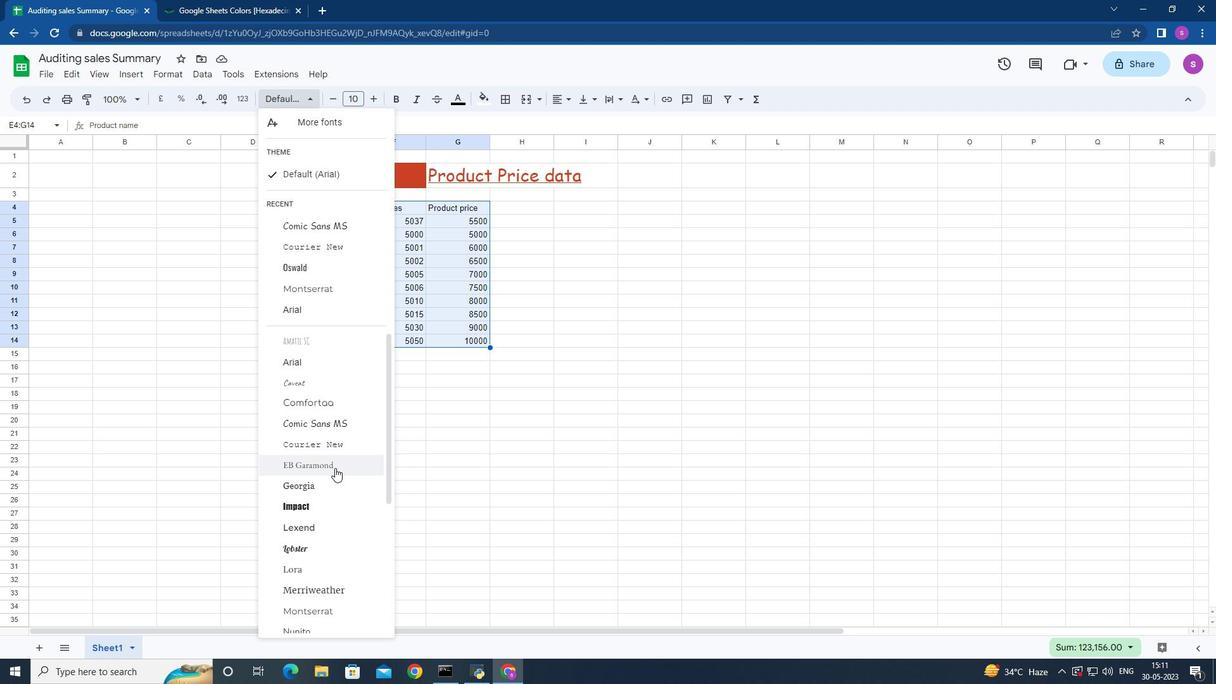 
Action: Mouse pressed left at (335, 467)
Screenshot: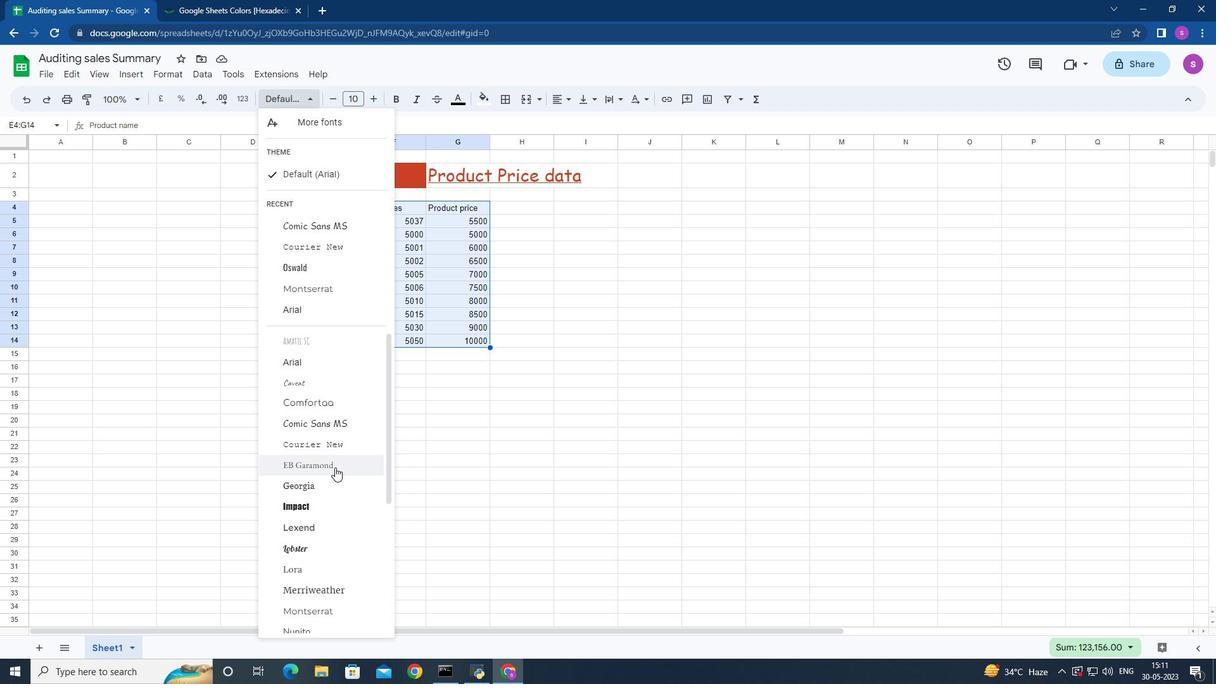 
Action: Mouse moved to (371, 100)
Screenshot: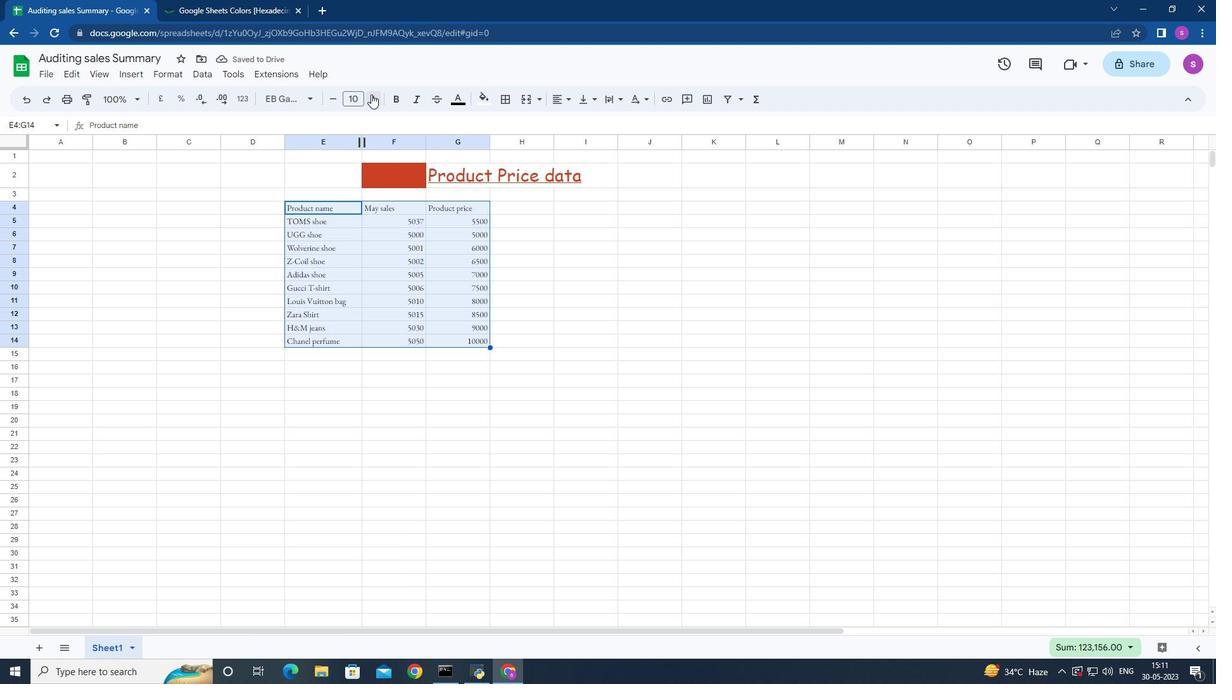 
Action: Mouse pressed left at (371, 100)
Screenshot: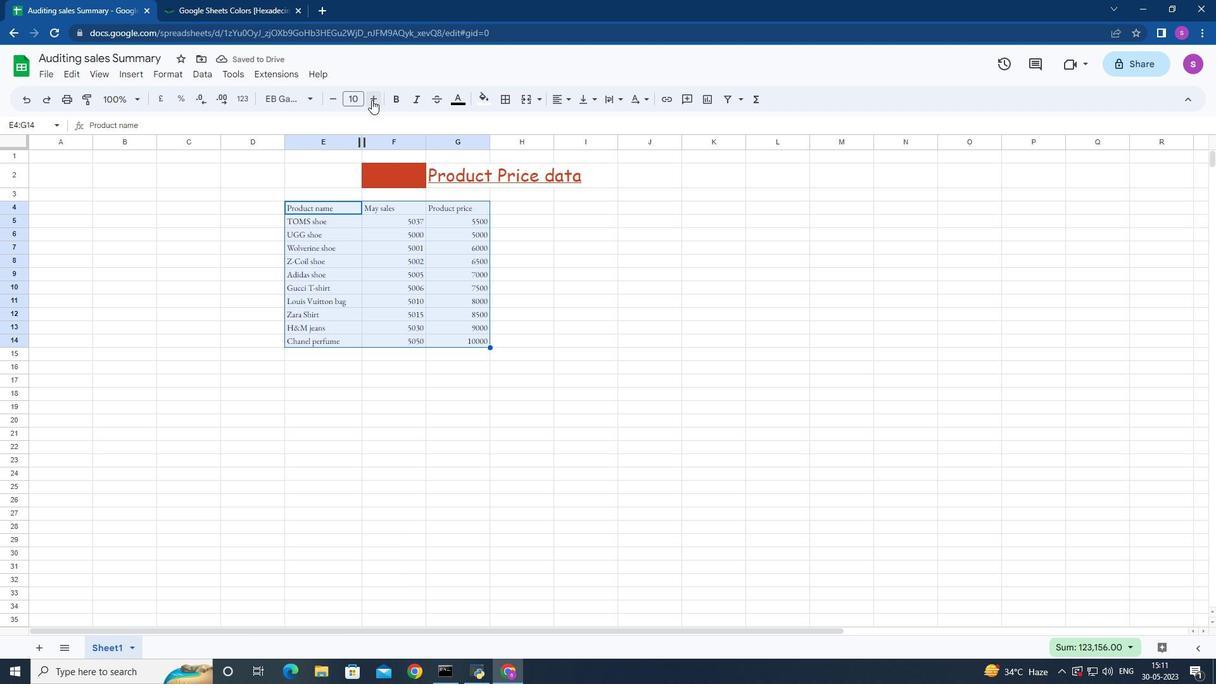 
Action: Mouse moved to (371, 100)
Screenshot: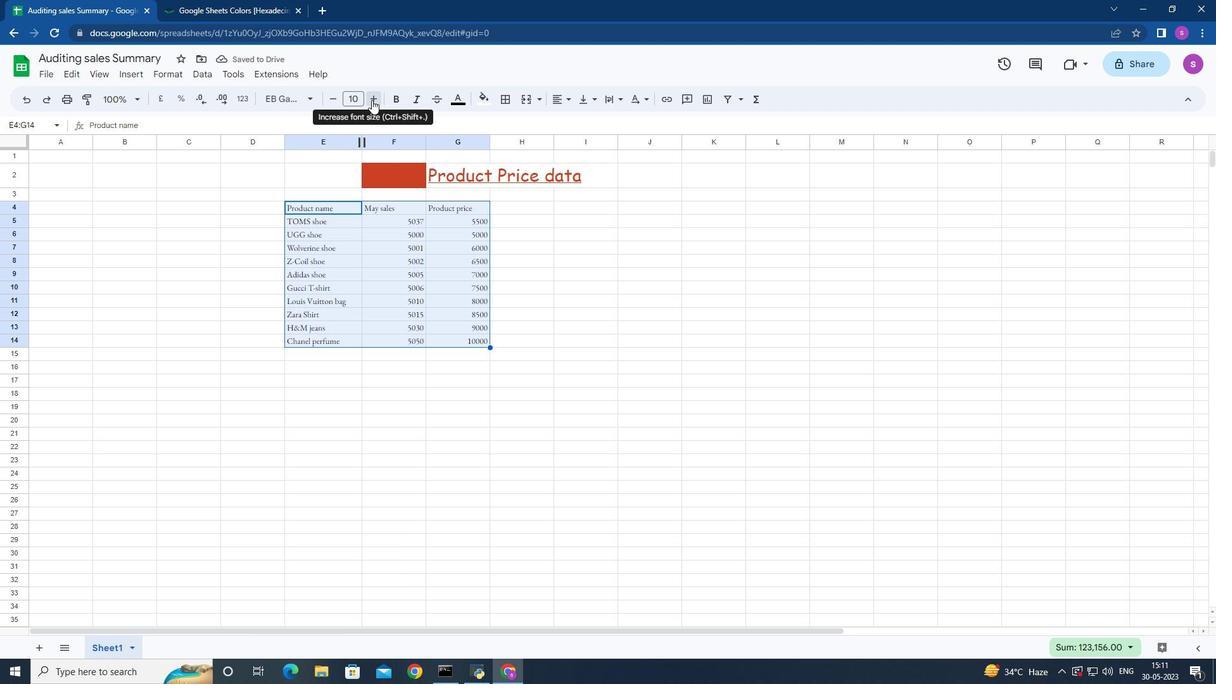 
Action: Mouse pressed left at (371, 100)
Screenshot: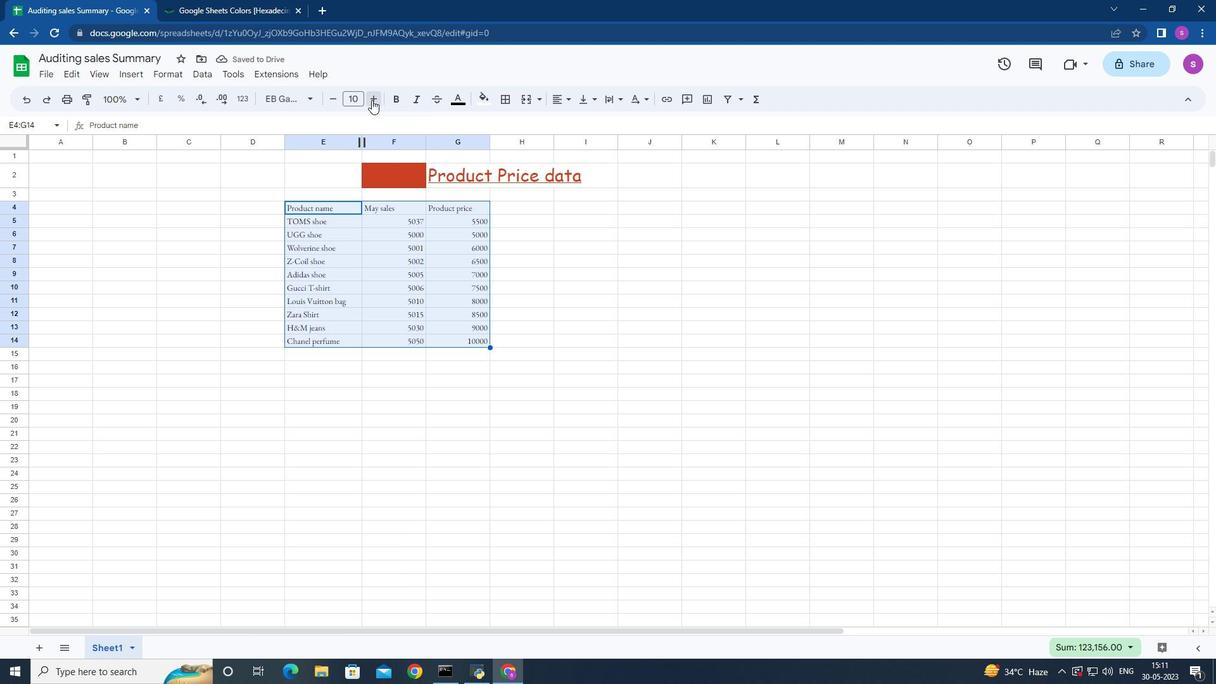 
Action: Mouse moved to (371, 98)
Screenshot: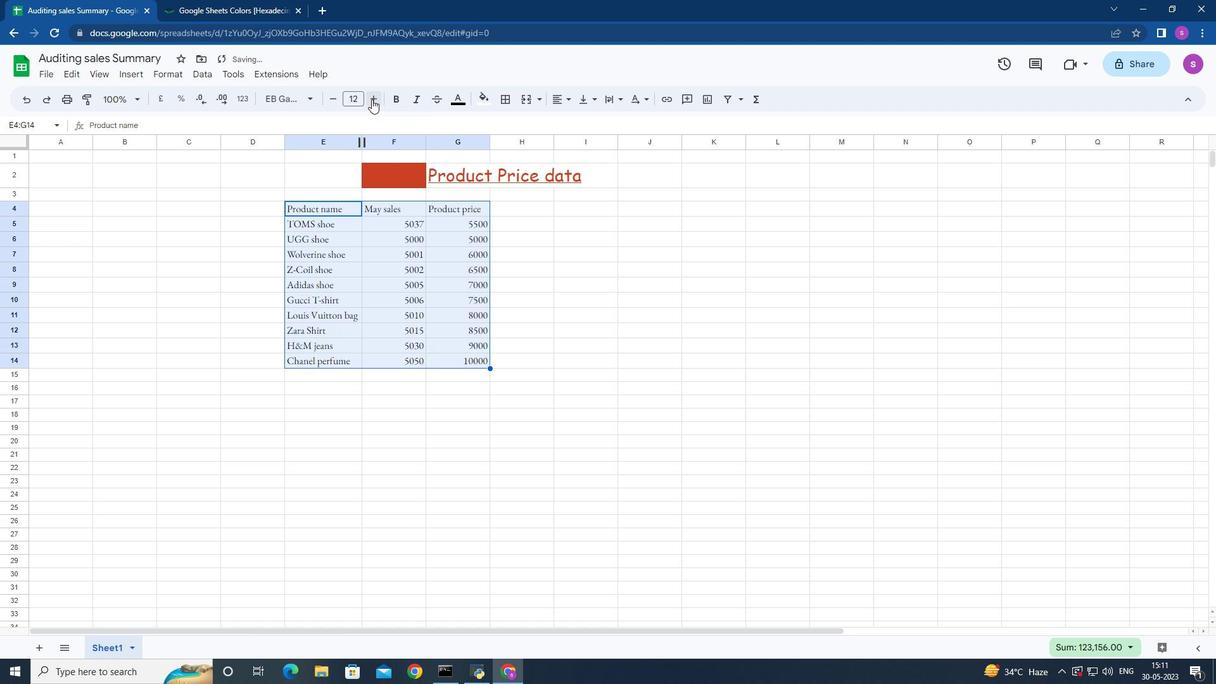 
Action: Mouse pressed left at (371, 98)
Screenshot: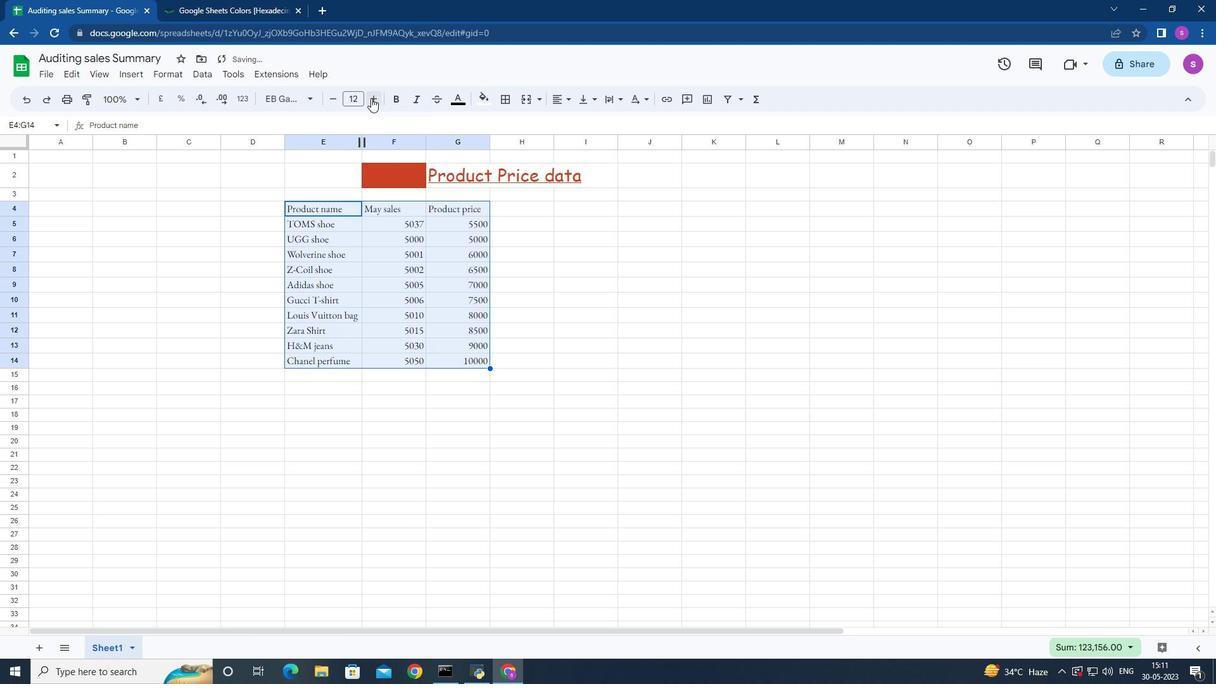 
Action: Mouse moved to (371, 98)
Screenshot: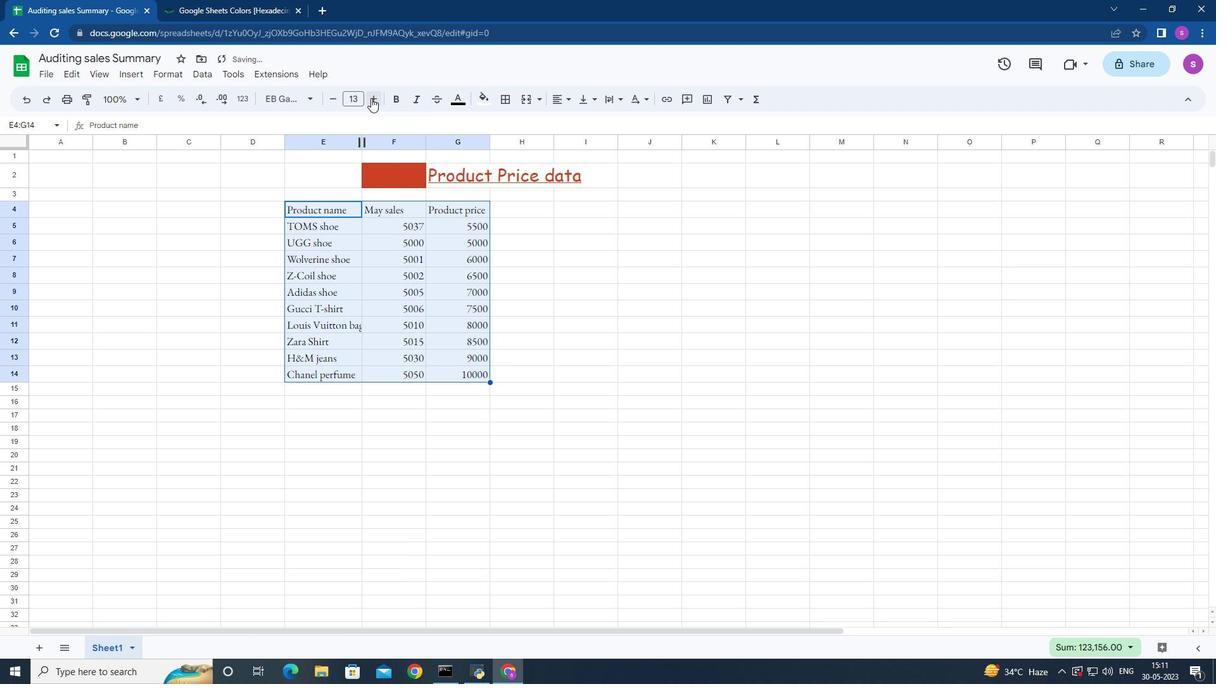 
Action: Mouse pressed left at (371, 98)
Screenshot: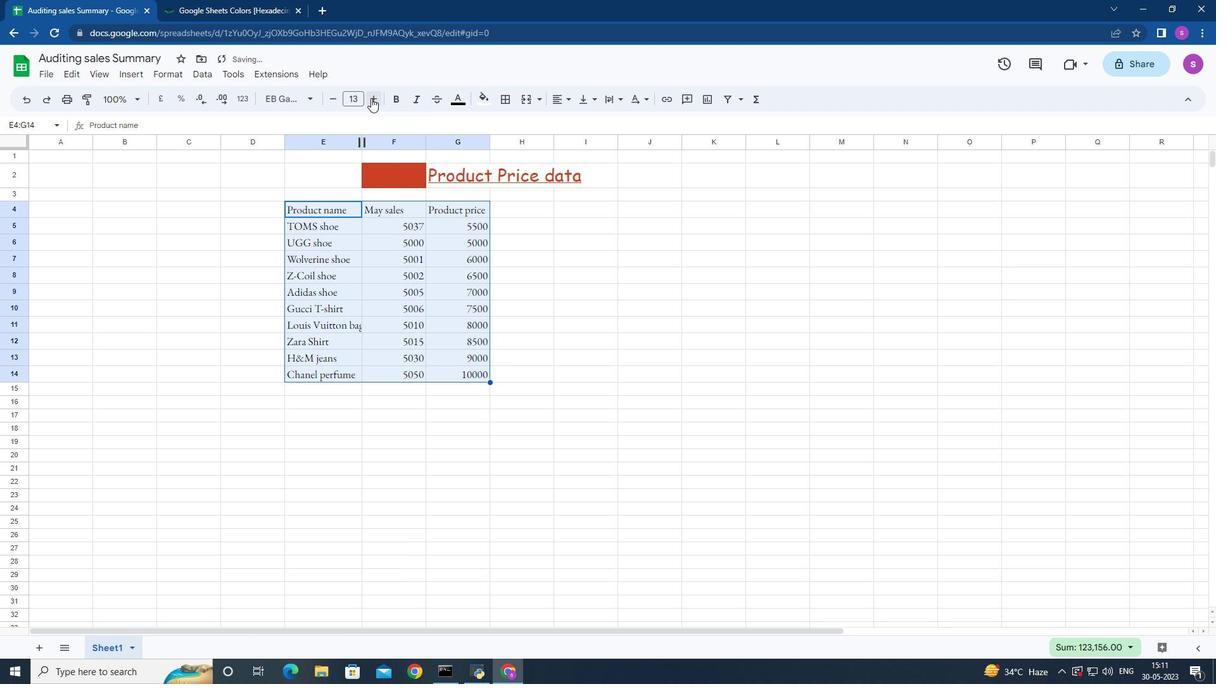 
Action: Mouse moved to (569, 101)
Screenshot: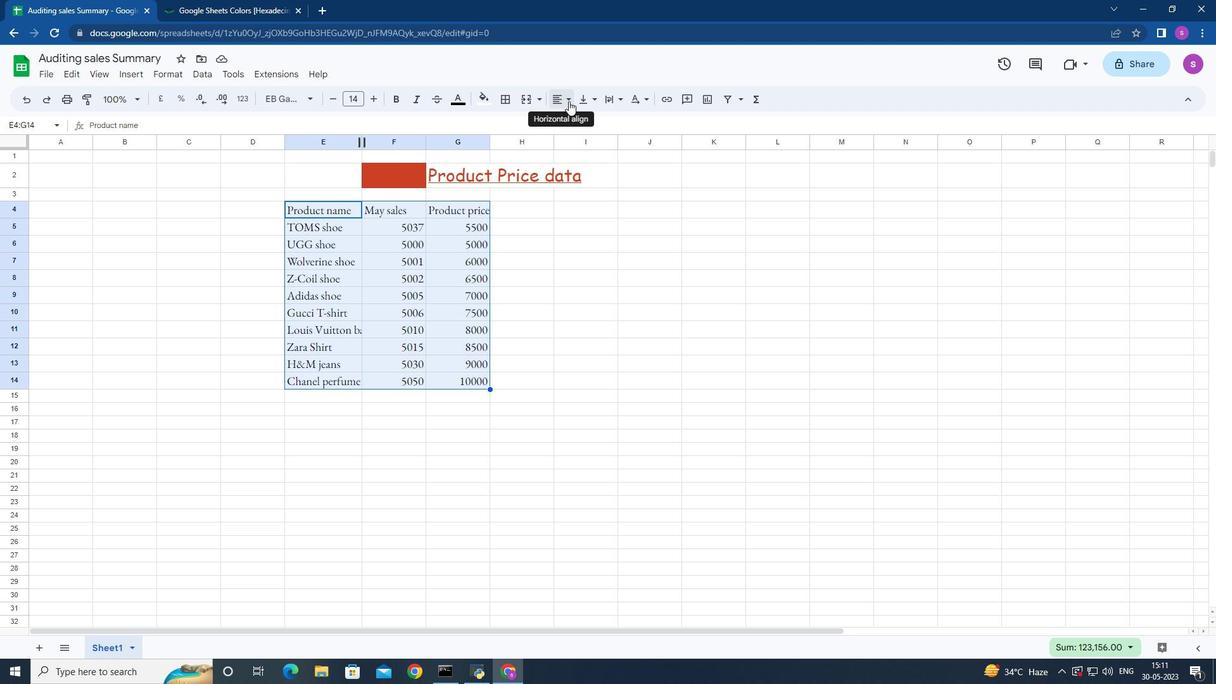 
Action: Mouse pressed left at (569, 101)
Screenshot: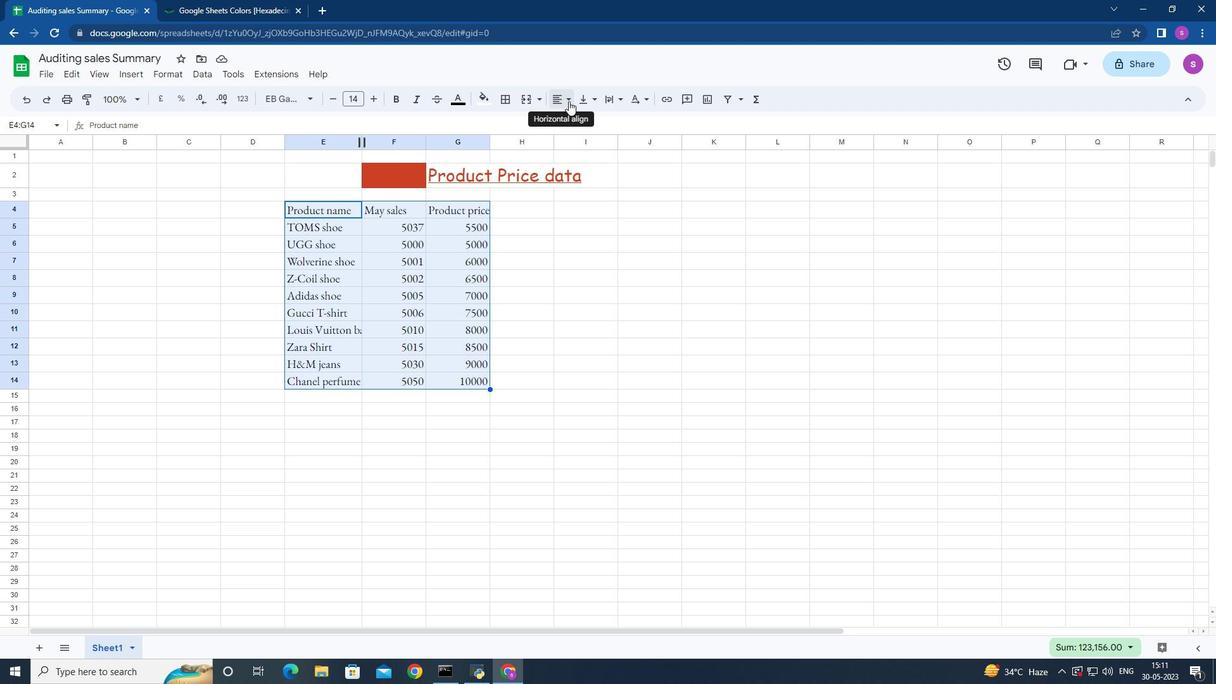 
Action: Mouse moved to (558, 123)
Screenshot: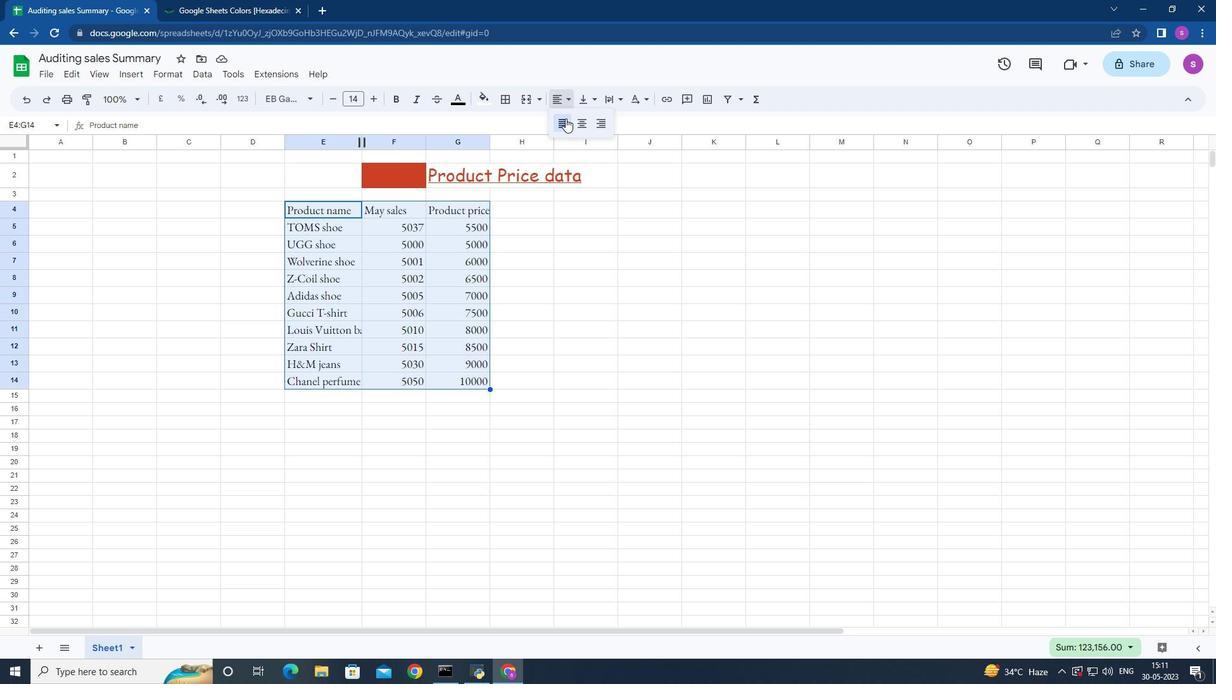 
Action: Mouse pressed left at (558, 123)
Screenshot: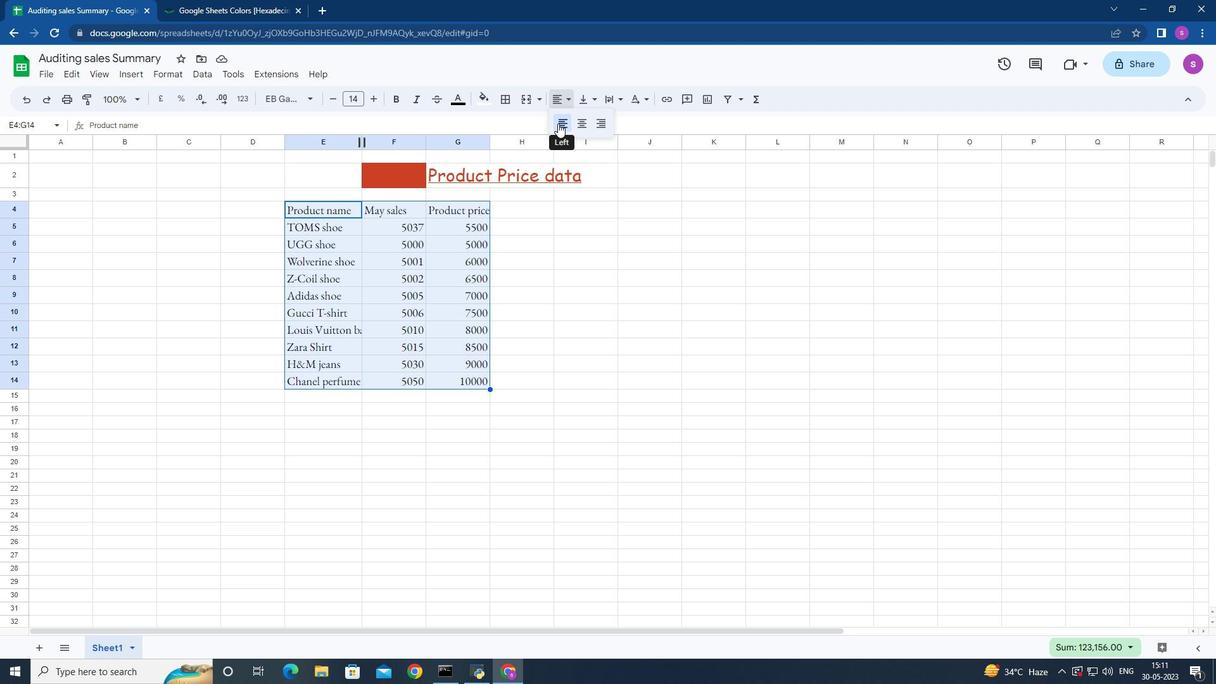 
Action: Mouse moved to (422, 166)
Screenshot: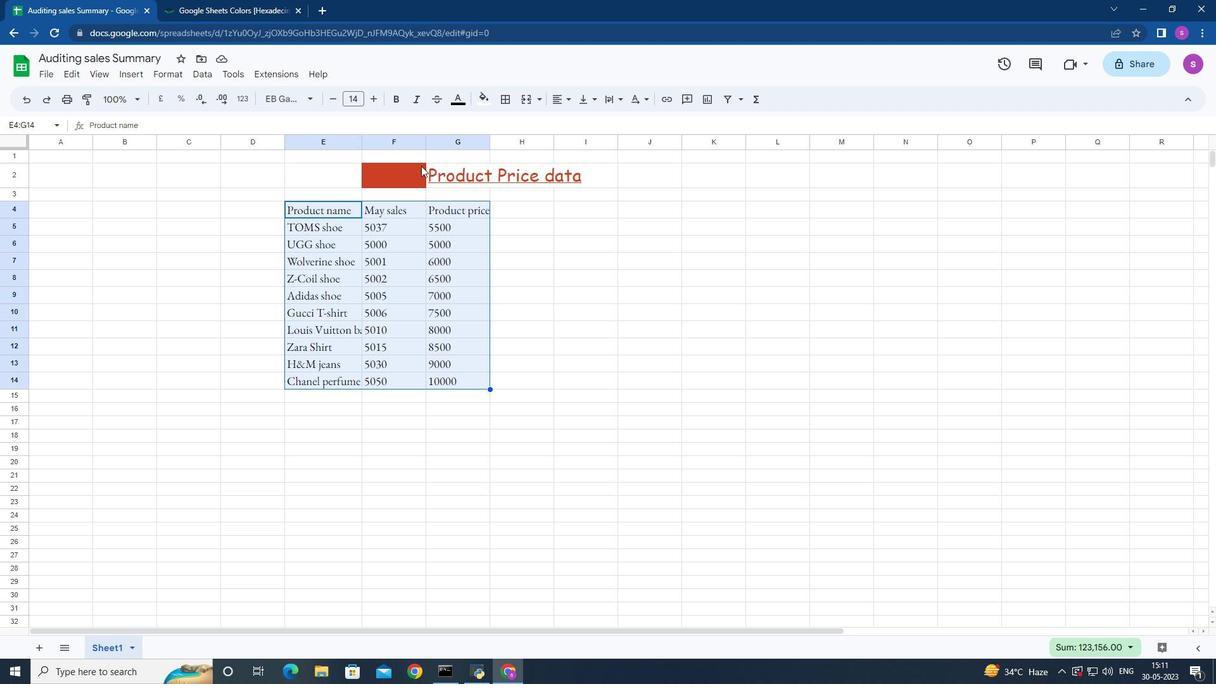 
Action: Mouse pressed left at (422, 166)
Screenshot: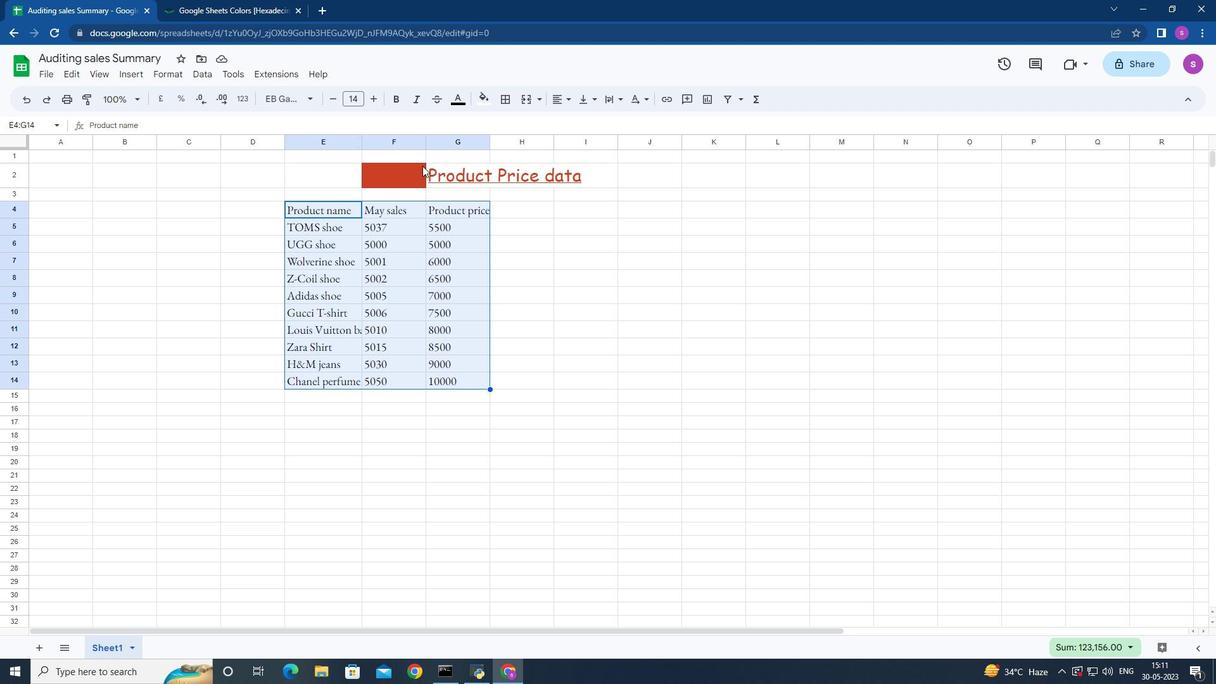 
Action: Mouse moved to (567, 100)
Screenshot: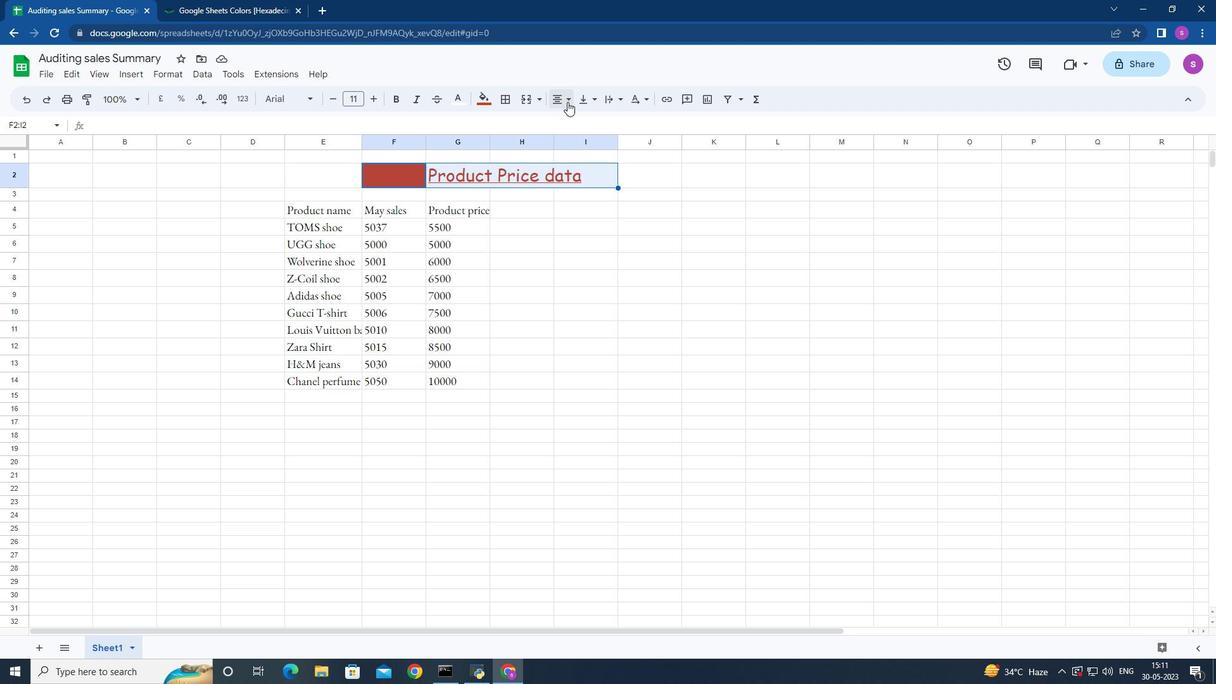 
Action: Mouse pressed left at (567, 100)
Screenshot: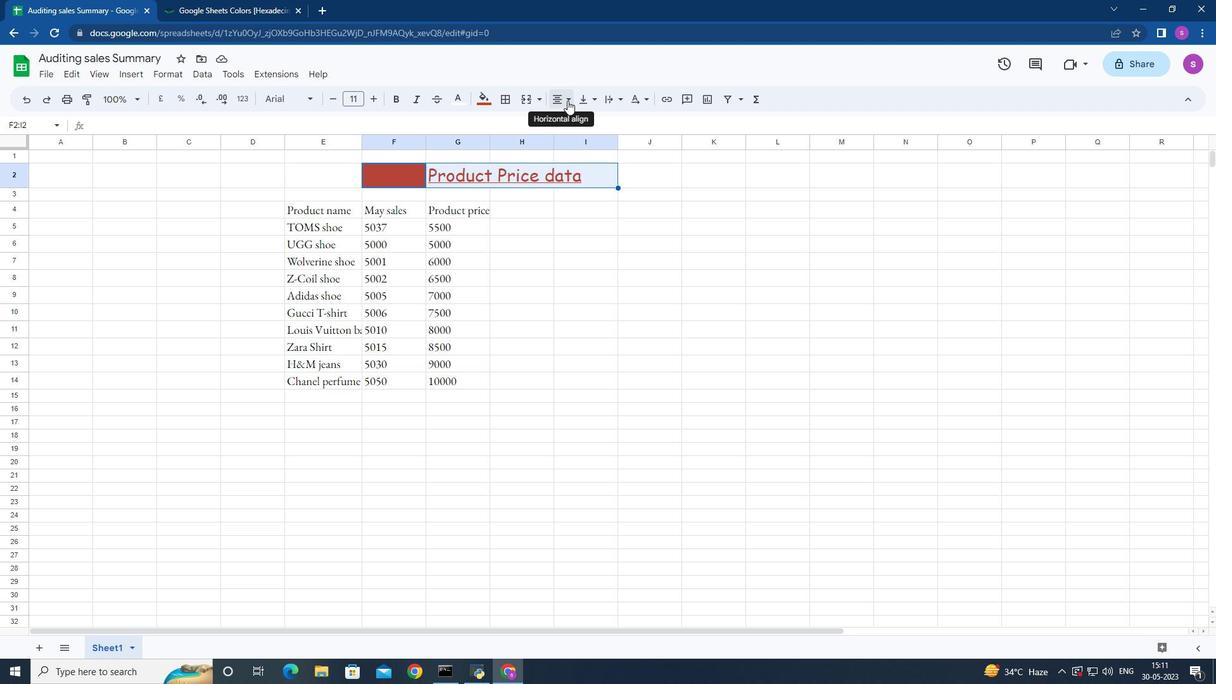 
Action: Mouse moved to (559, 119)
Screenshot: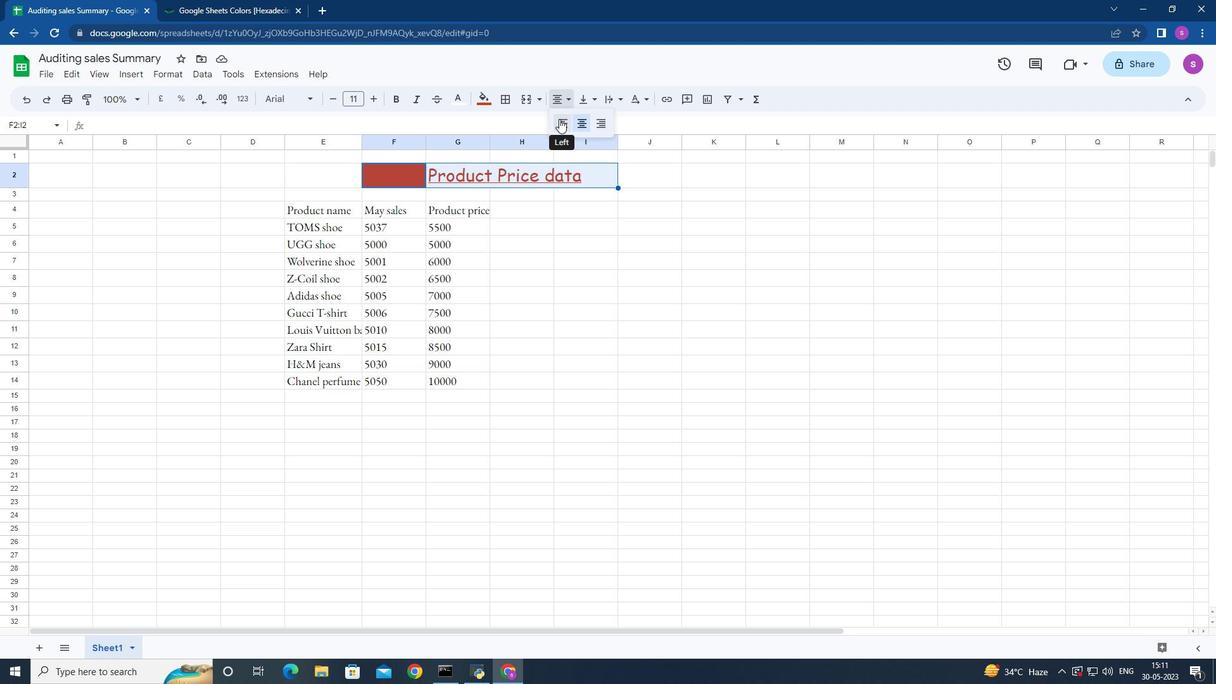 
Action: Mouse pressed left at (559, 119)
Screenshot: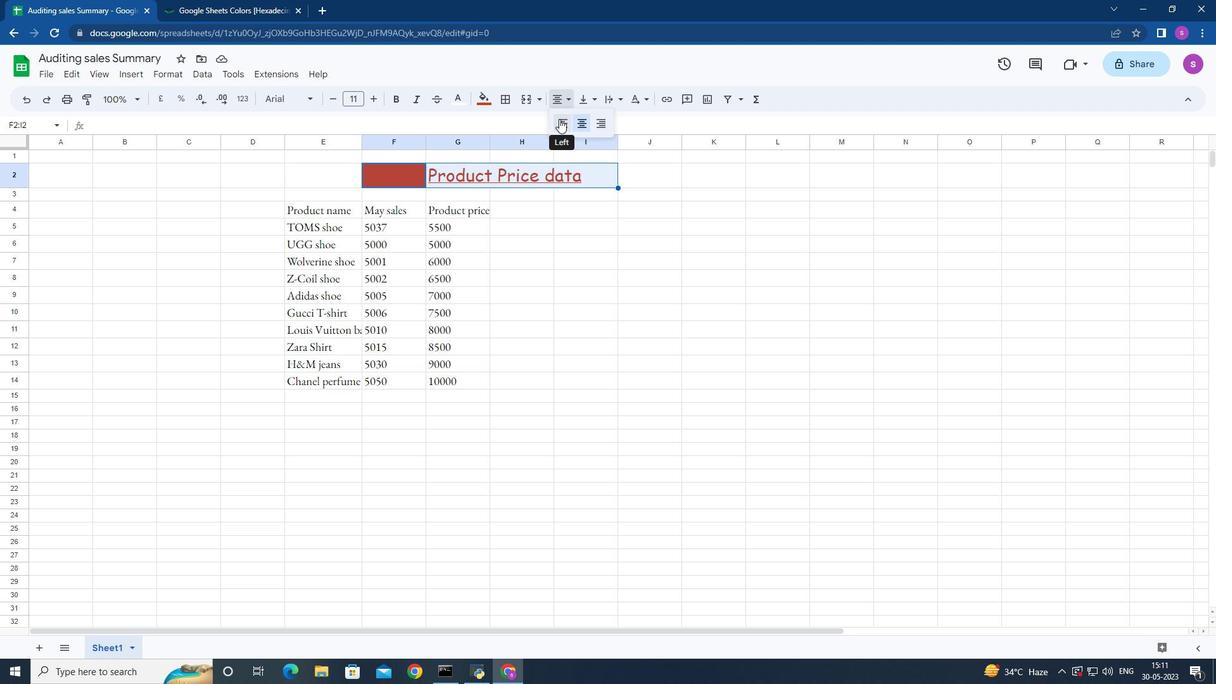 
Action: Mouse moved to (520, 268)
Screenshot: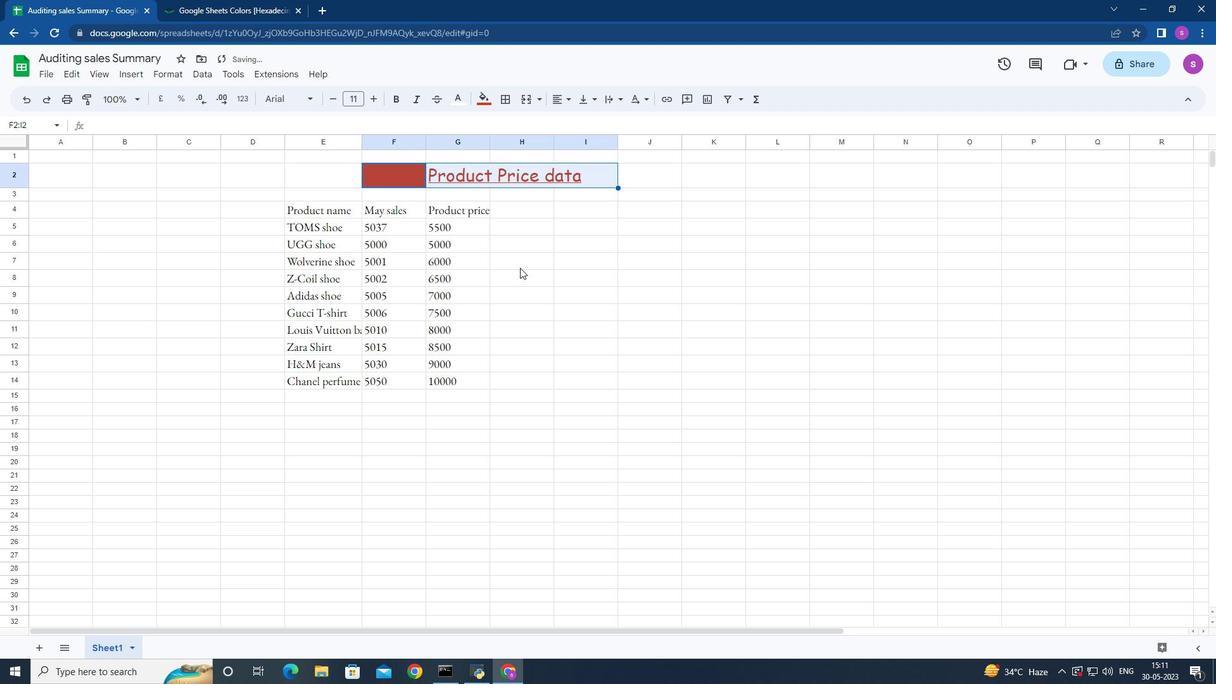 
Action: Mouse scrolled (520, 268) with delta (0, 0)
Screenshot: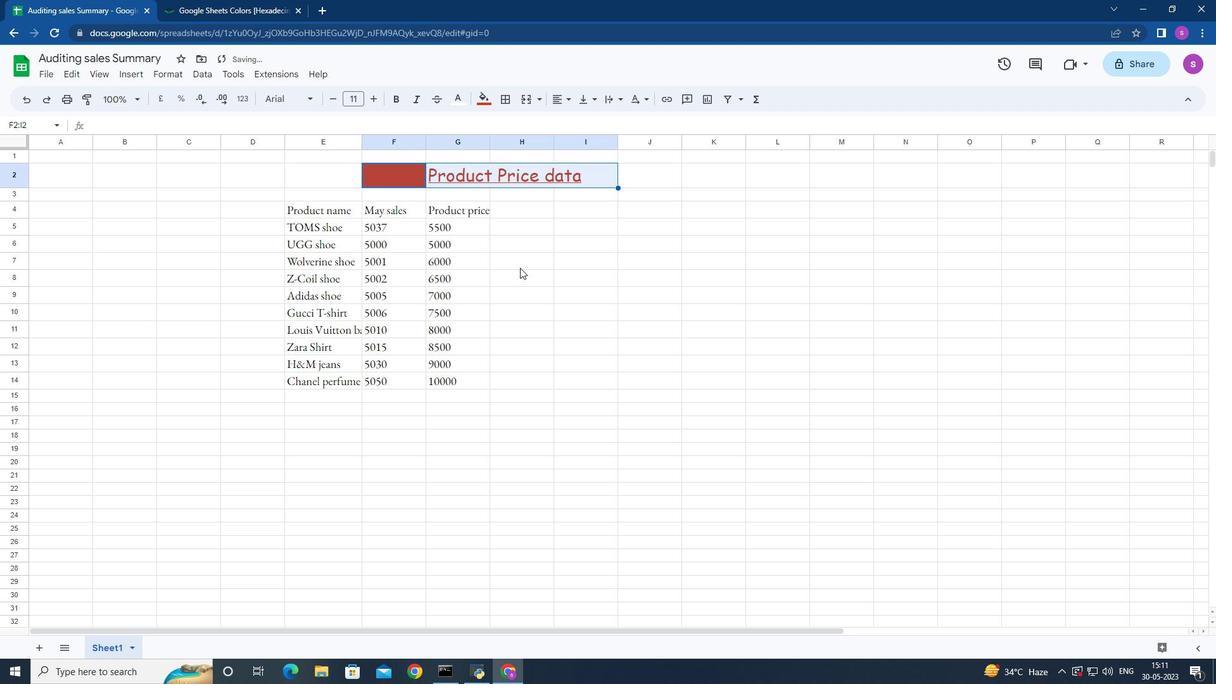 
Action: Mouse moved to (520, 267)
Screenshot: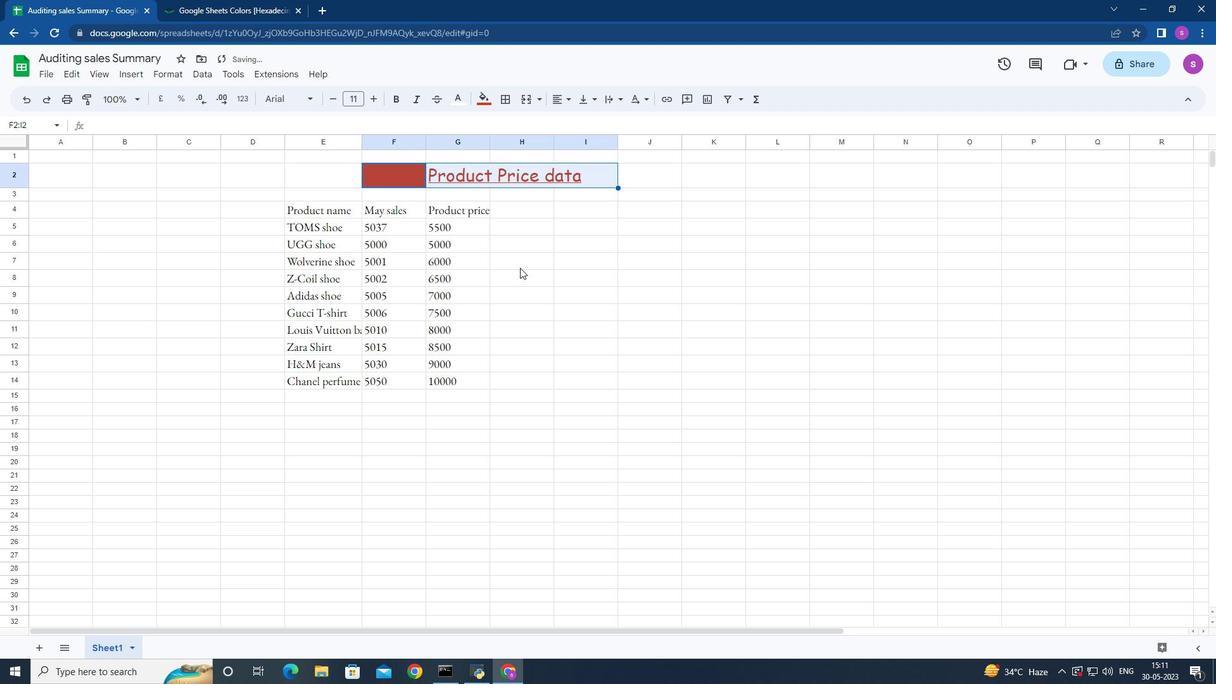 
Action: Mouse scrolled (520, 266) with delta (0, 0)
Screenshot: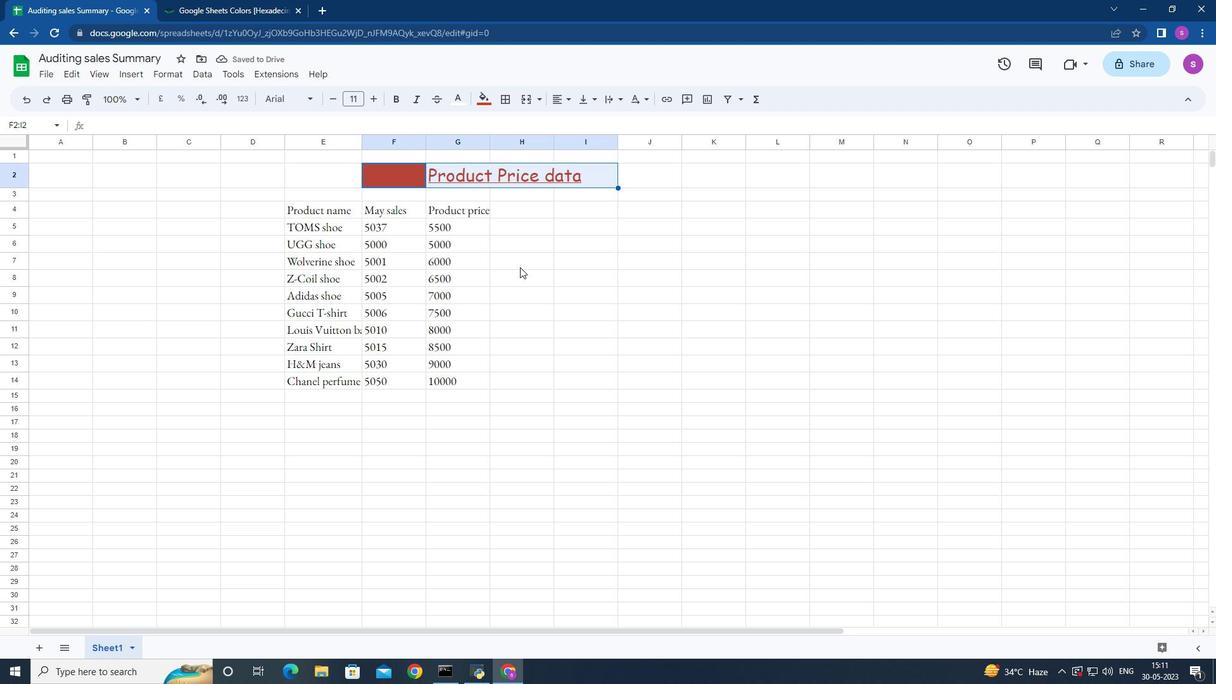
Action: Mouse scrolled (520, 268) with delta (0, 0)
Screenshot: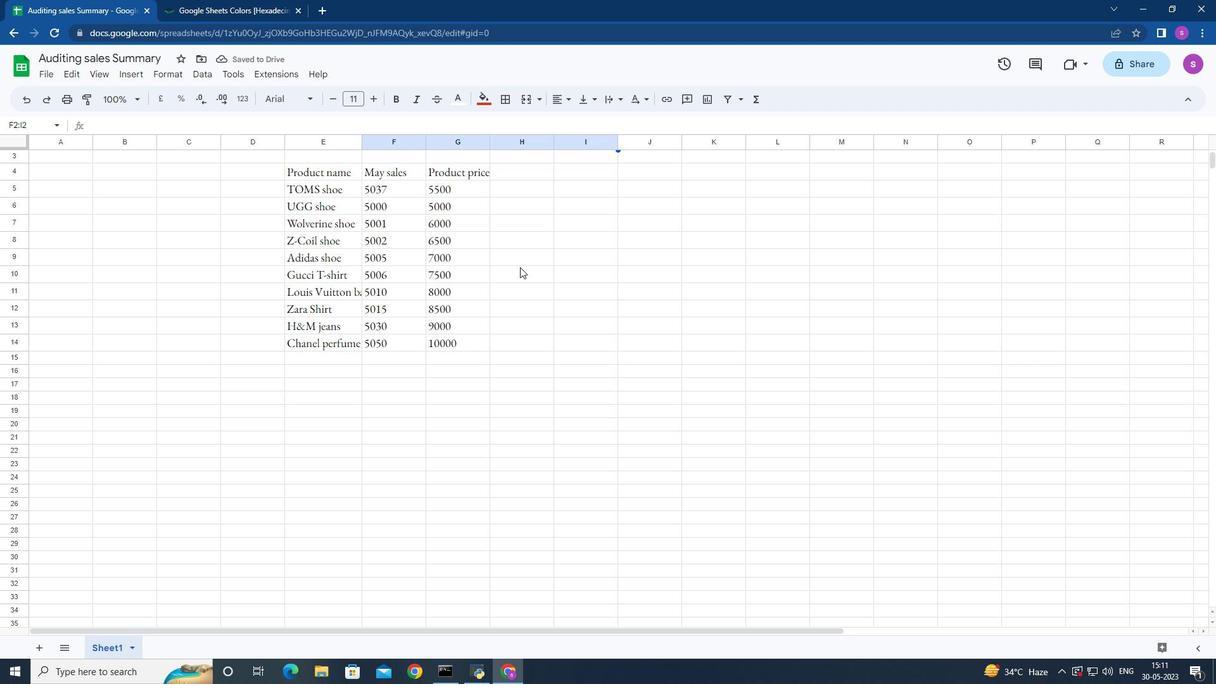 
Action: Mouse scrolled (520, 268) with delta (0, 0)
Screenshot: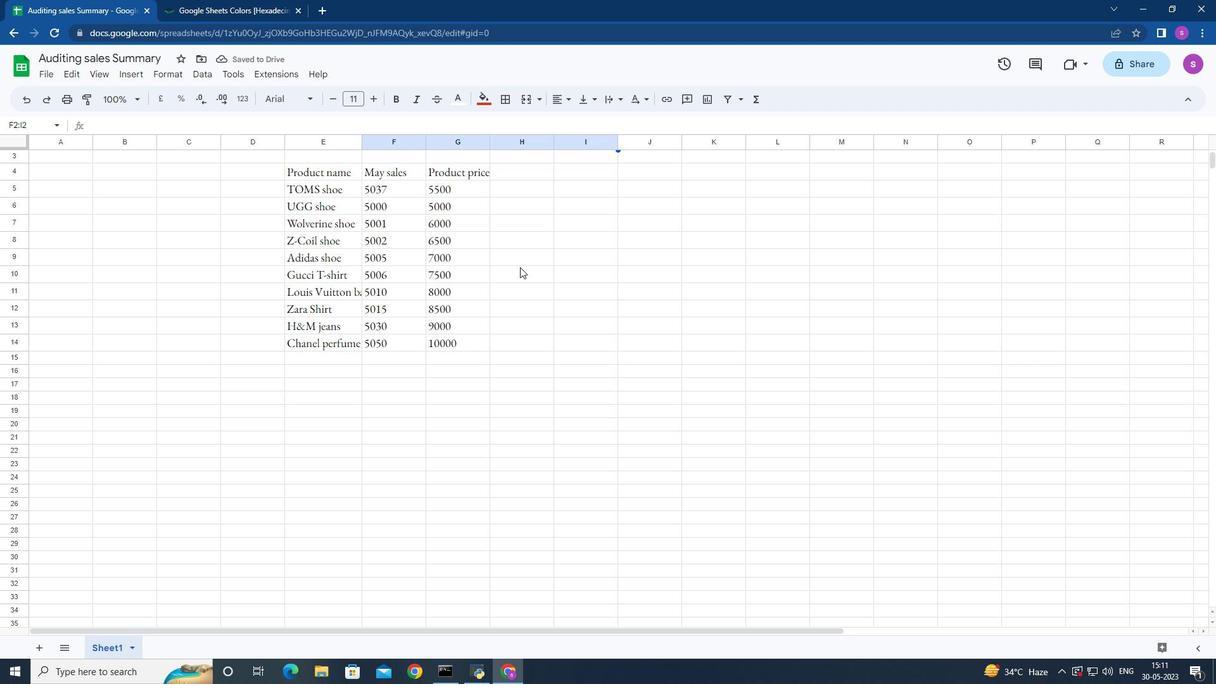 
Action: Mouse scrolled (520, 268) with delta (0, 0)
Screenshot: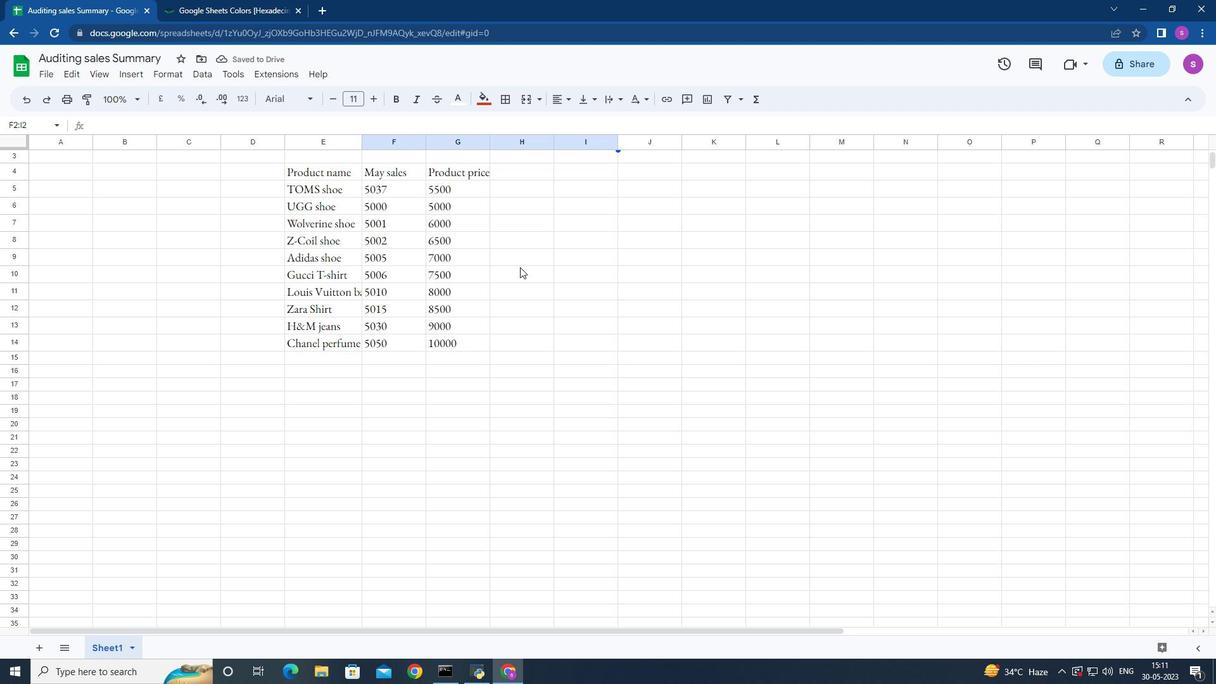 
Action: Mouse moved to (520, 266)
Screenshot: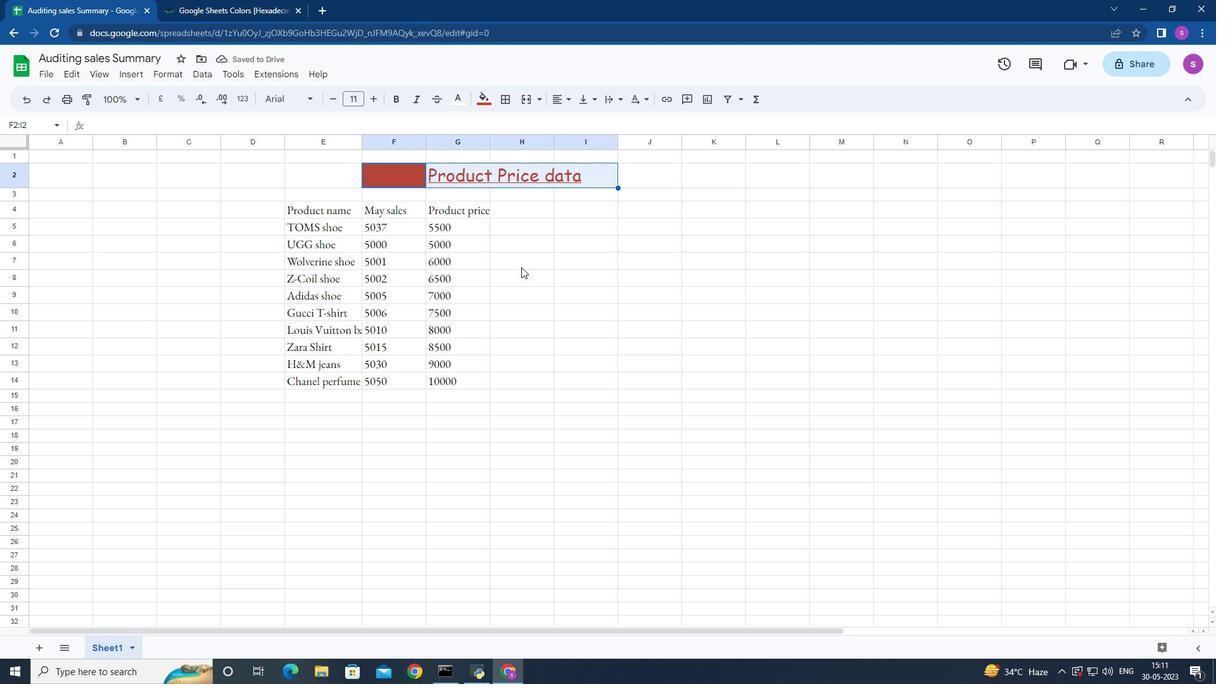 
